 Task: Research Airbnb options in Sefrou, Morocco from 12th December, 2023 to 16th December, 2023 for 8 adults. Place can be private room with 8 bedrooms having 8 beds and 8 bathrooms. Property type can be house. Amenities needed are: wifi, TV, free parkinig on premises, gym, breakfast.
Action: Mouse pressed left at (451, 94)
Screenshot: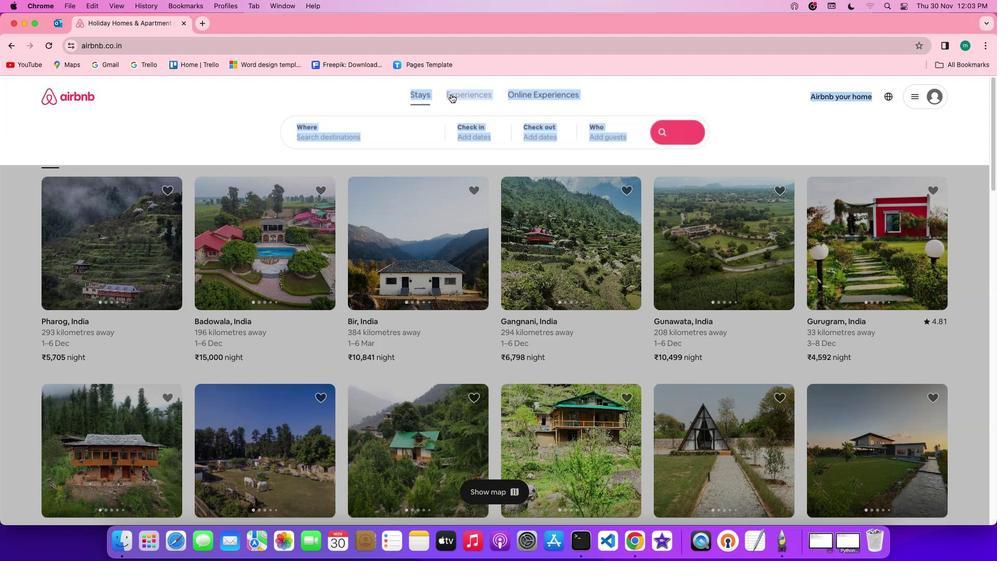 
Action: Mouse moved to (380, 134)
Screenshot: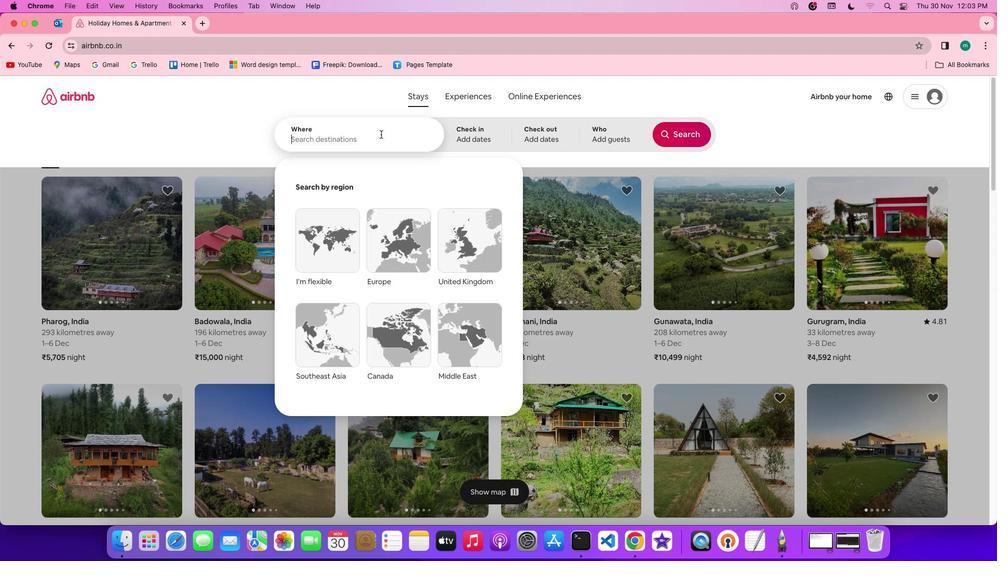 
Action: Mouse pressed left at (380, 134)
Screenshot: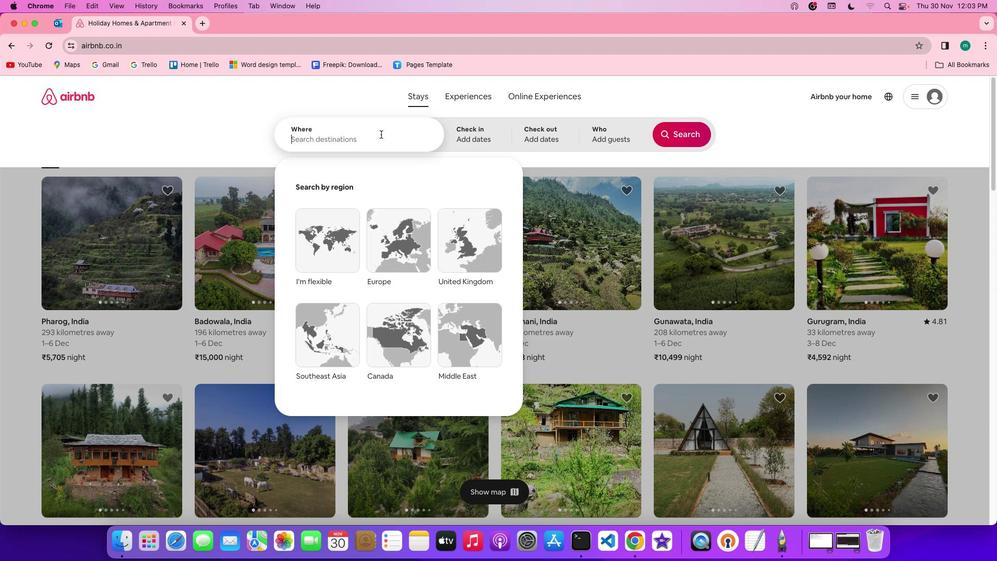 
Action: Key pressed Key.shift'S''e''f''r''o''u'','Key.spaceKey.shift'm''o''r''o''c''c''o'
Screenshot: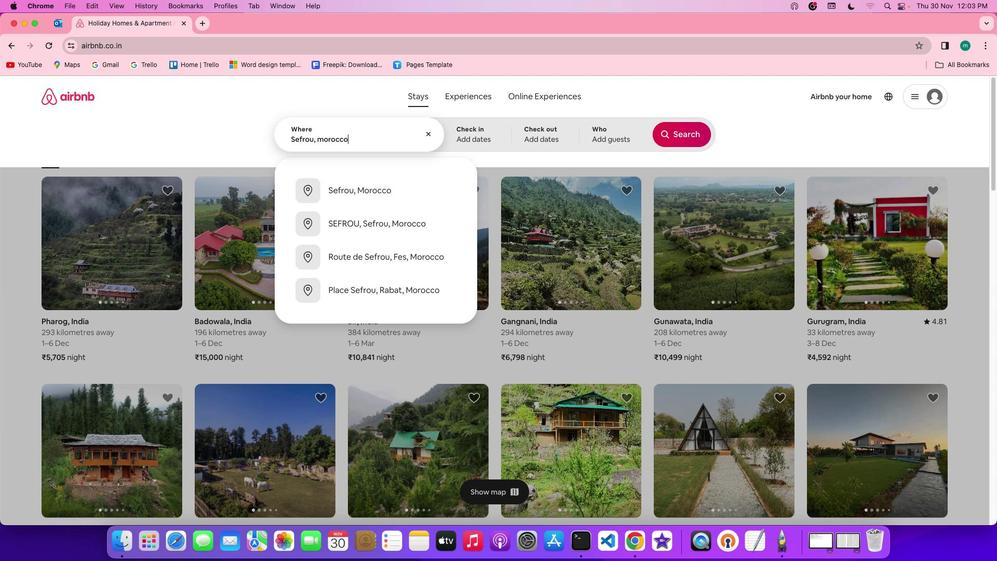 
Action: Mouse moved to (493, 142)
Screenshot: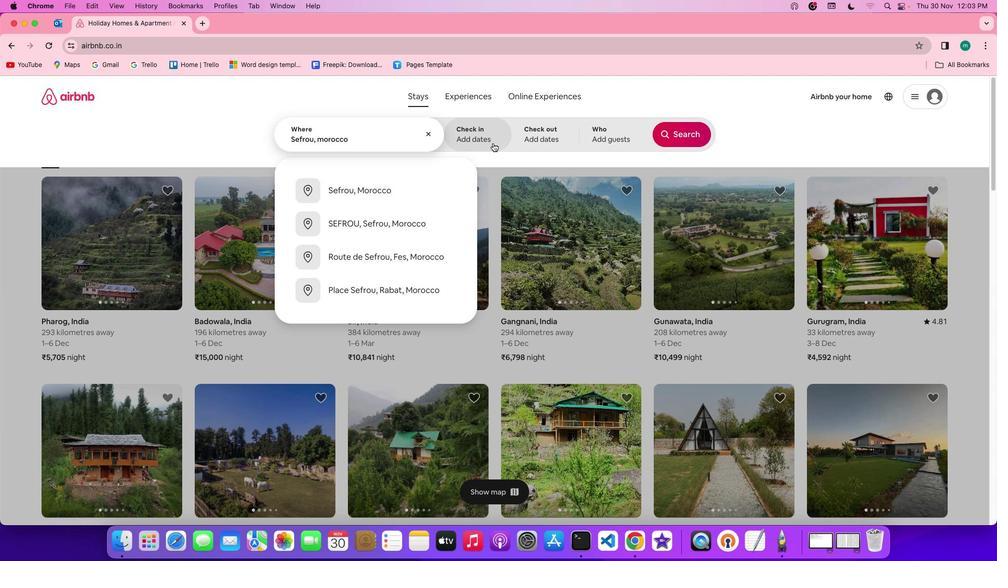
Action: Mouse pressed left at (493, 142)
Screenshot: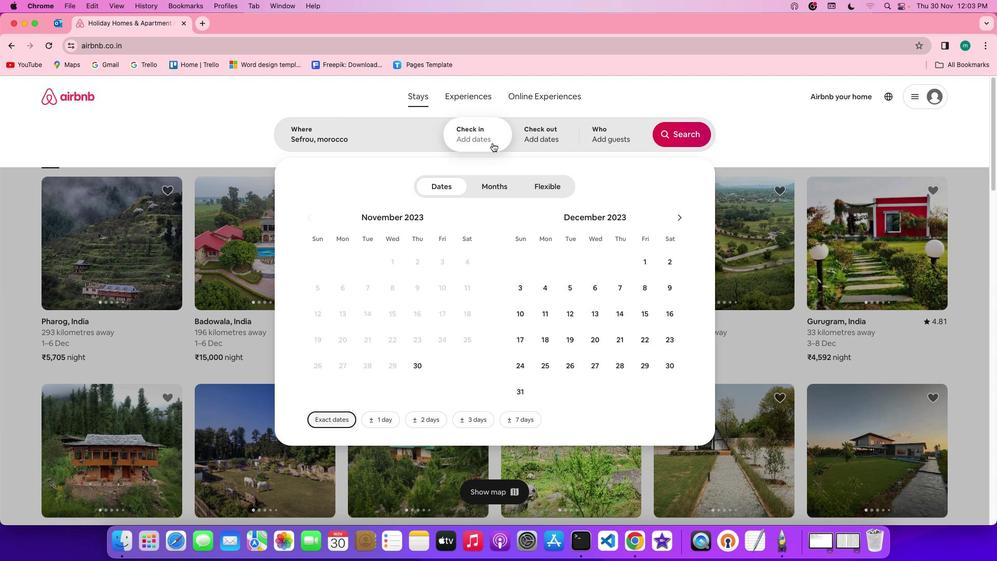 
Action: Mouse moved to (626, 271)
Screenshot: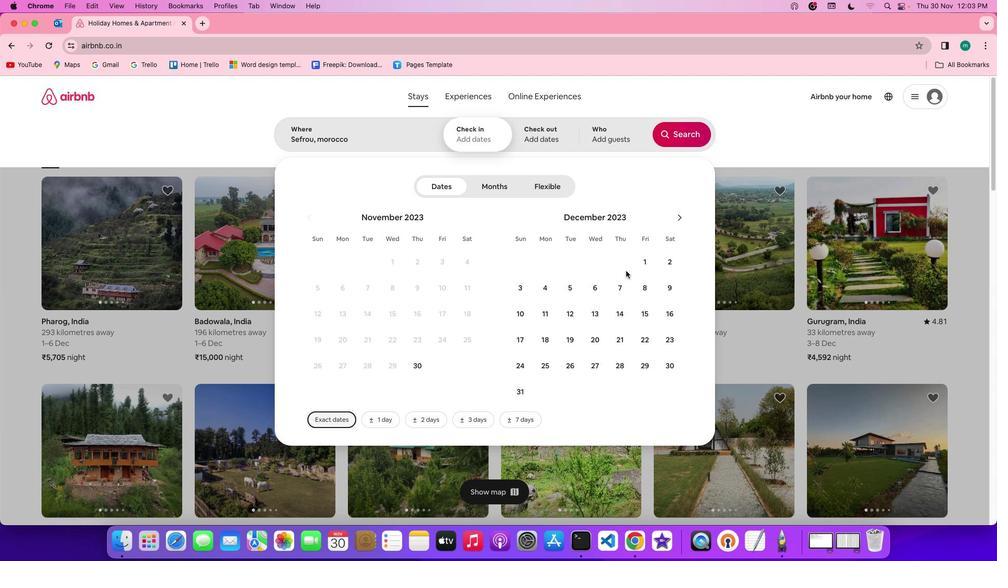 
Action: Mouse scrolled (626, 271) with delta (0, 0)
Screenshot: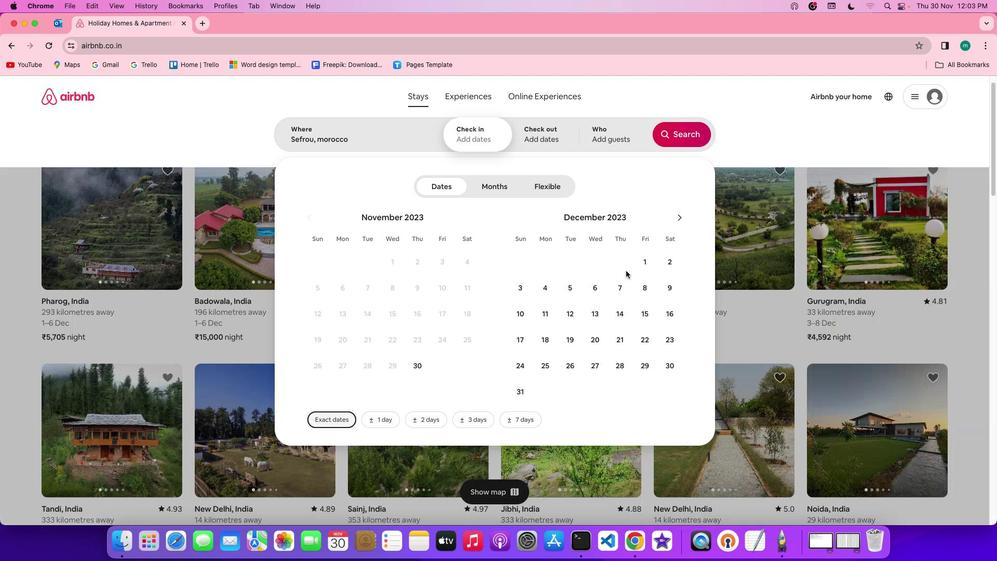 
Action: Mouse scrolled (626, 271) with delta (0, 0)
Screenshot: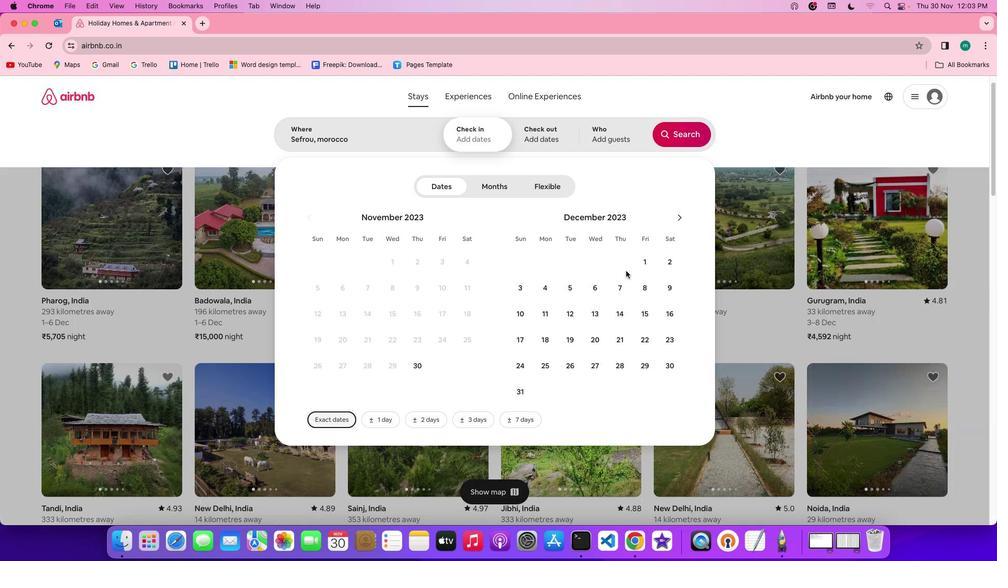 
Action: Mouse scrolled (626, 271) with delta (0, 0)
Screenshot: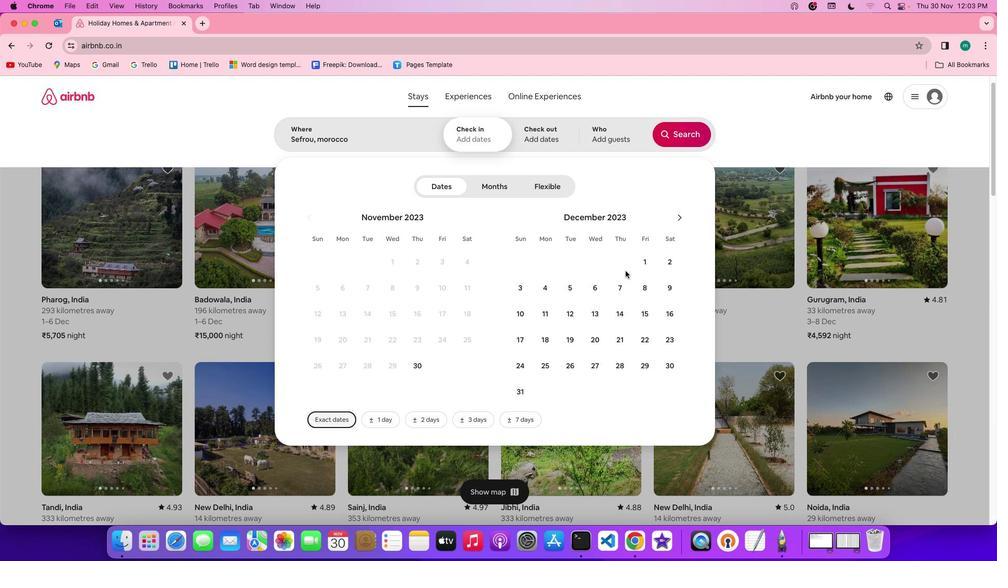 
Action: Mouse moved to (578, 309)
Screenshot: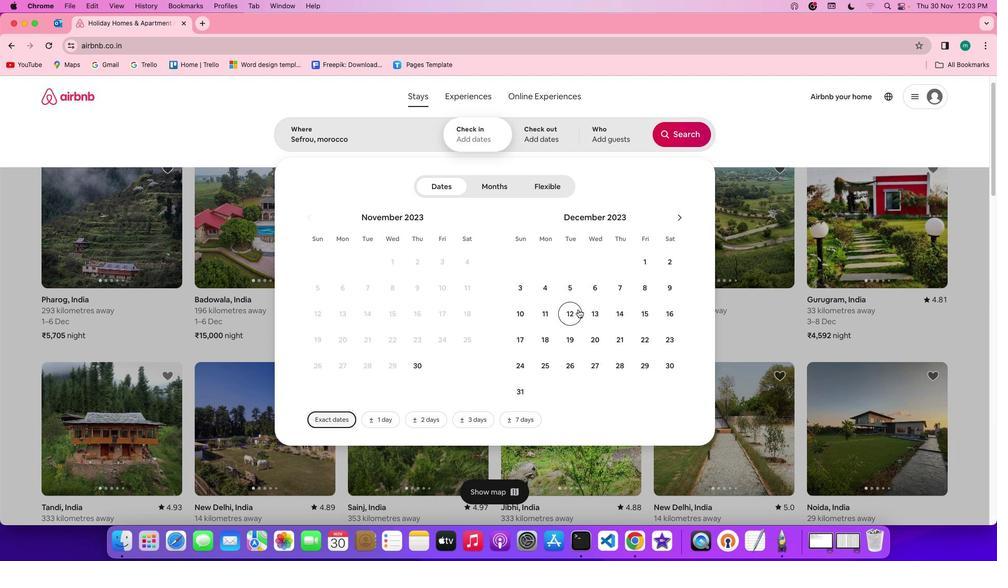 
Action: Mouse pressed left at (578, 309)
Screenshot: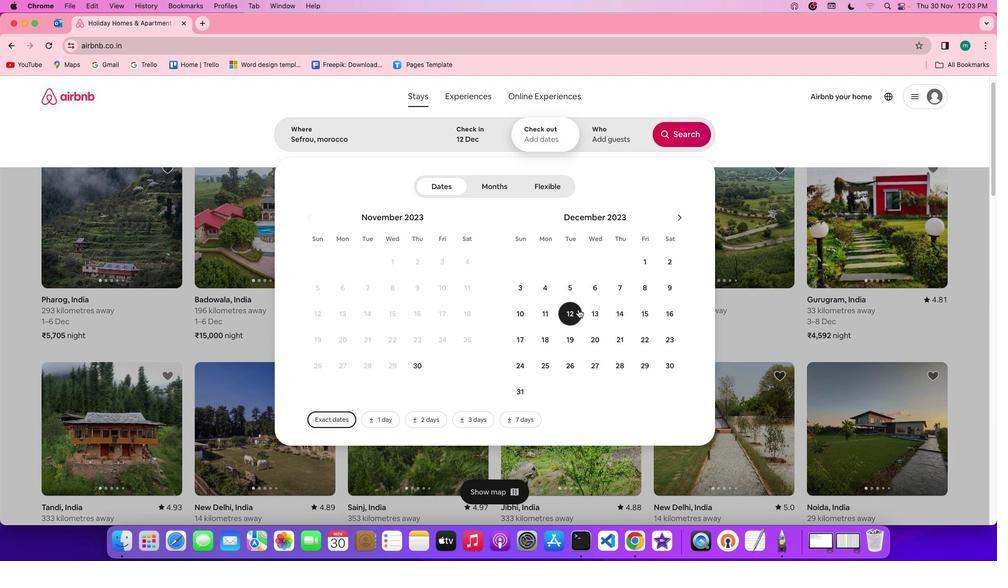 
Action: Mouse moved to (684, 322)
Screenshot: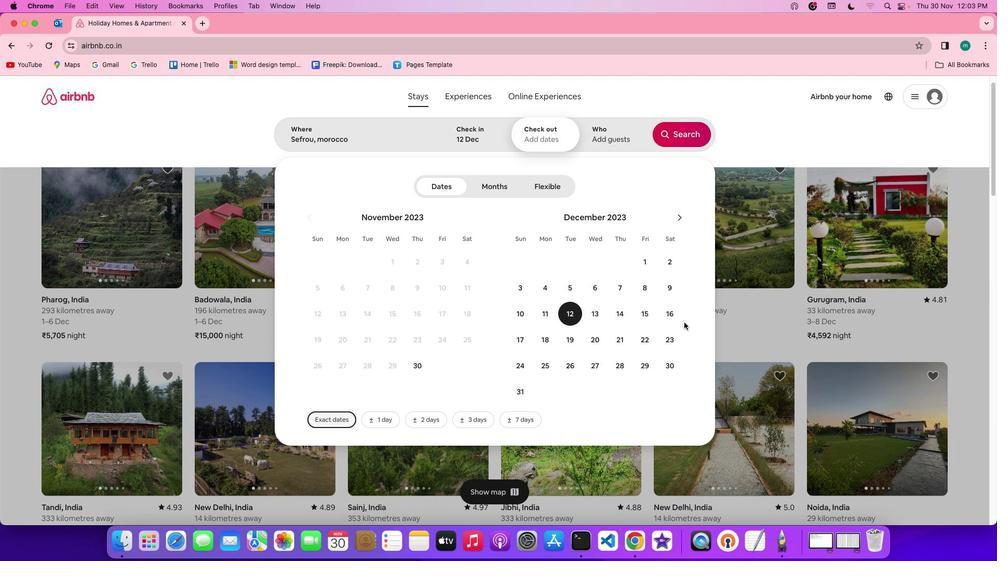 
Action: Mouse pressed left at (684, 322)
Screenshot: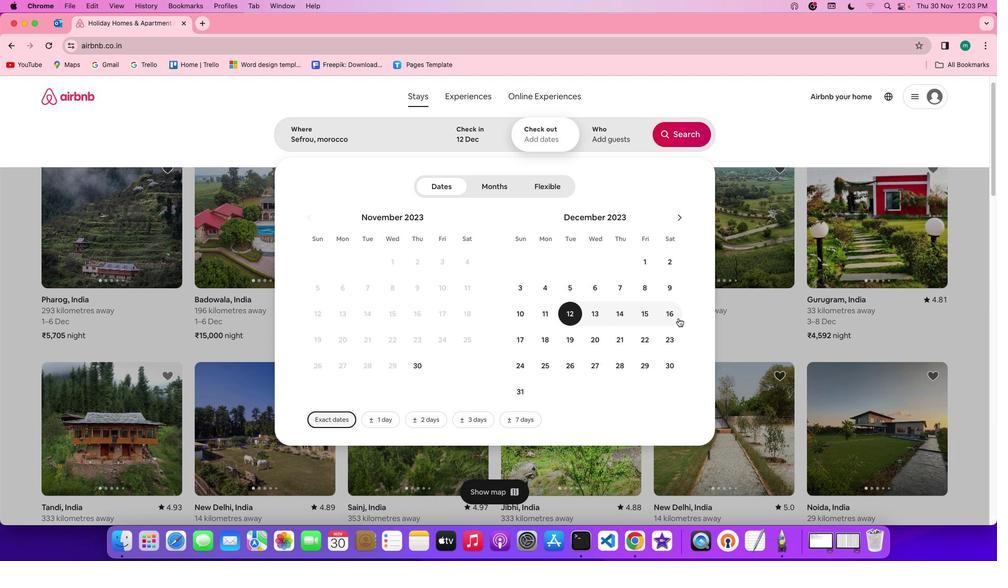 
Action: Mouse moved to (678, 317)
Screenshot: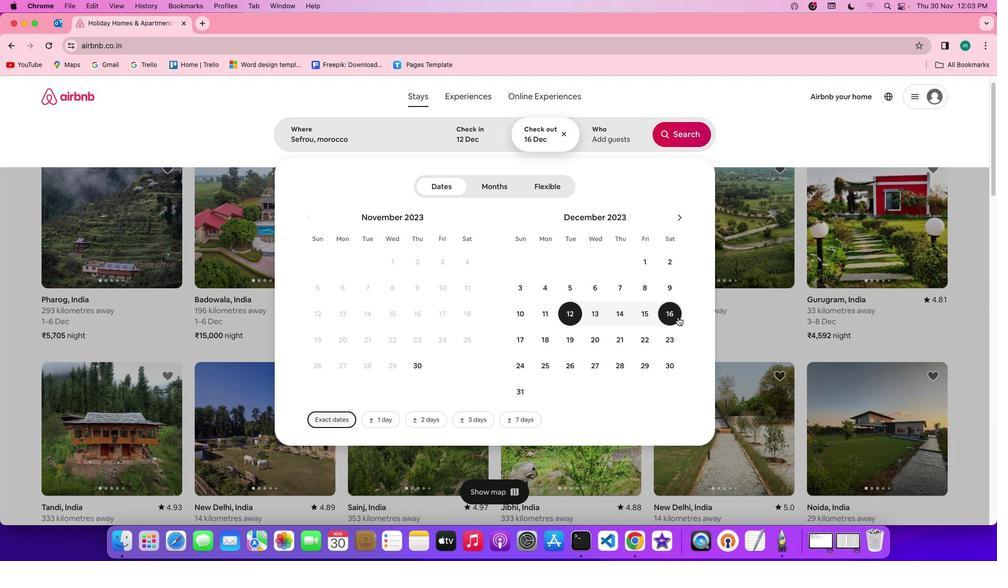 
Action: Mouse pressed left at (678, 317)
Screenshot: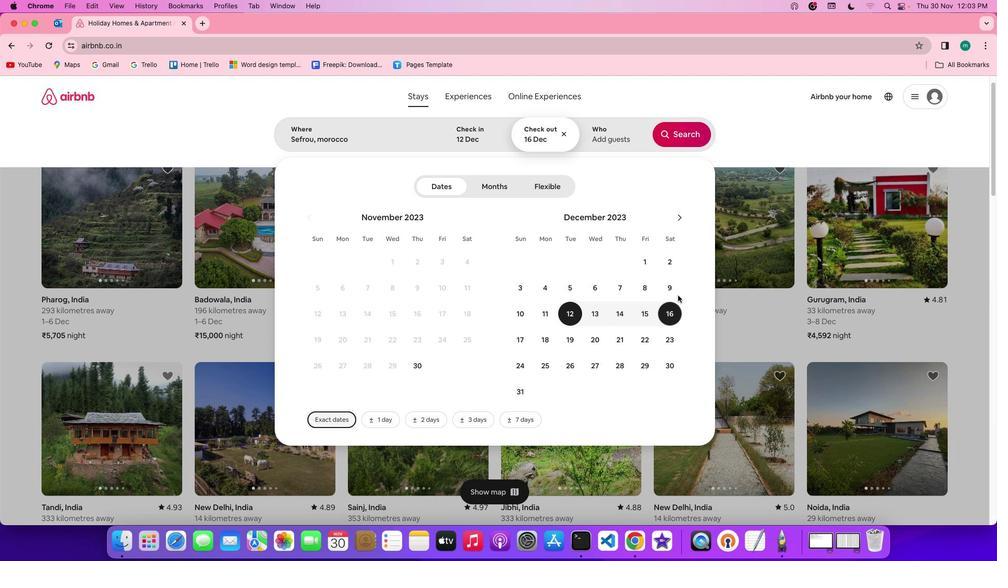 
Action: Mouse moved to (609, 136)
Screenshot: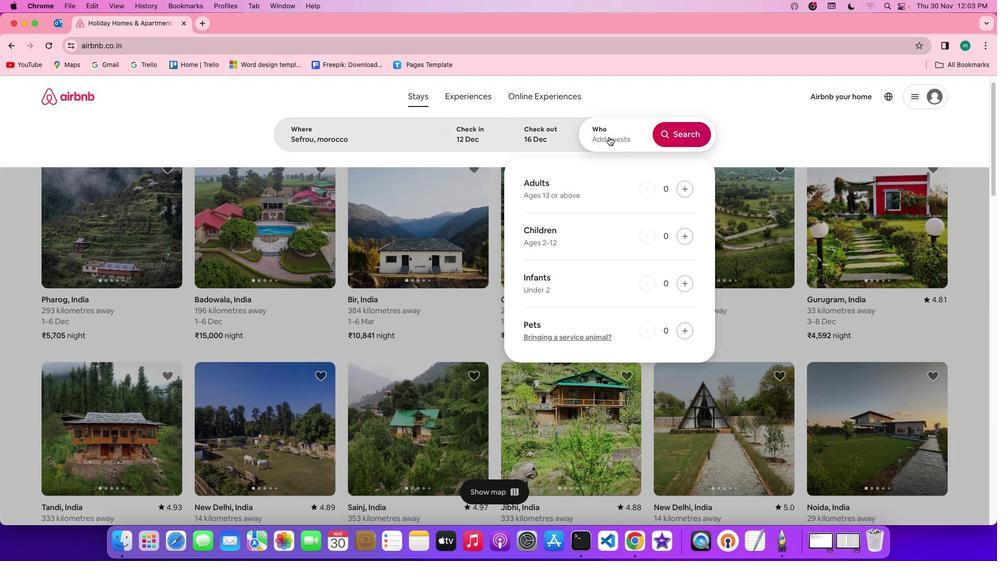 
Action: Mouse pressed left at (609, 136)
Screenshot: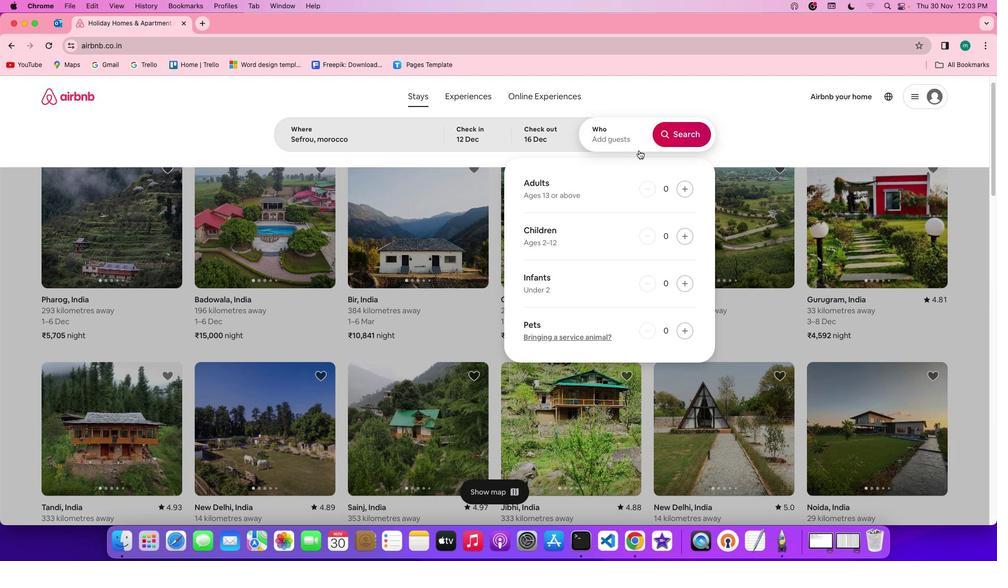 
Action: Mouse moved to (687, 185)
Screenshot: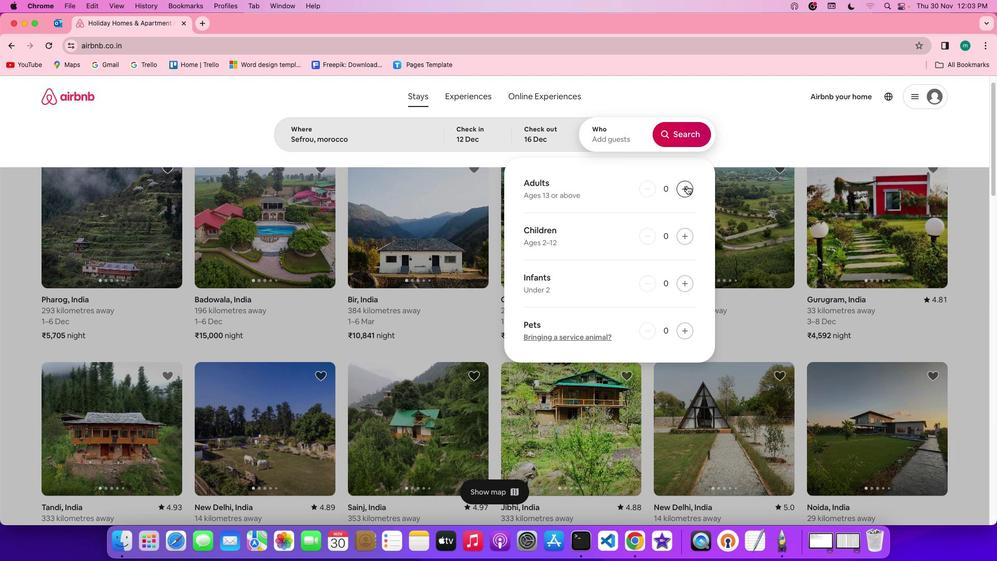 
Action: Mouse pressed left at (687, 185)
Screenshot: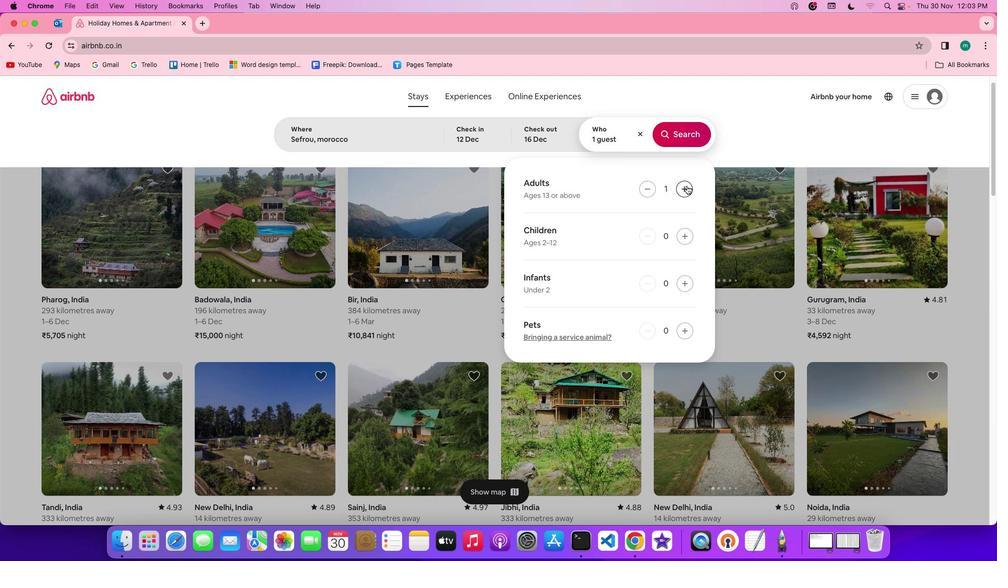
Action: Mouse moved to (687, 185)
Screenshot: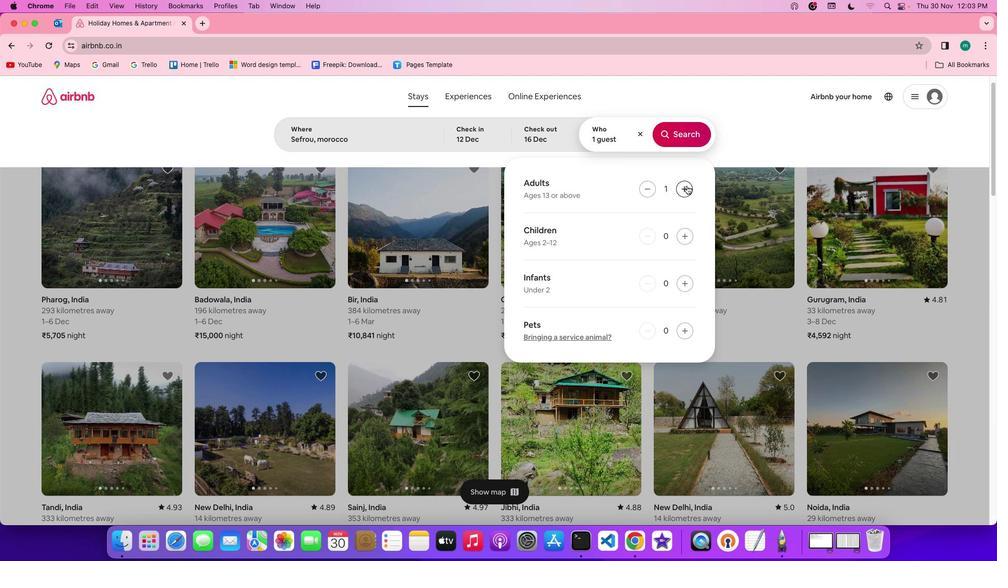 
Action: Mouse pressed left at (687, 185)
Screenshot: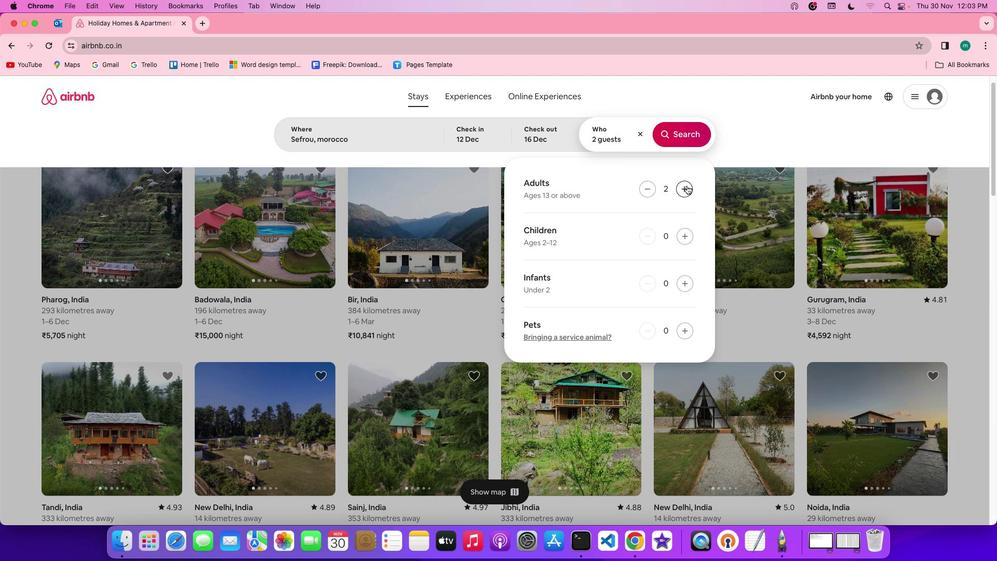 
Action: Mouse pressed left at (687, 185)
Screenshot: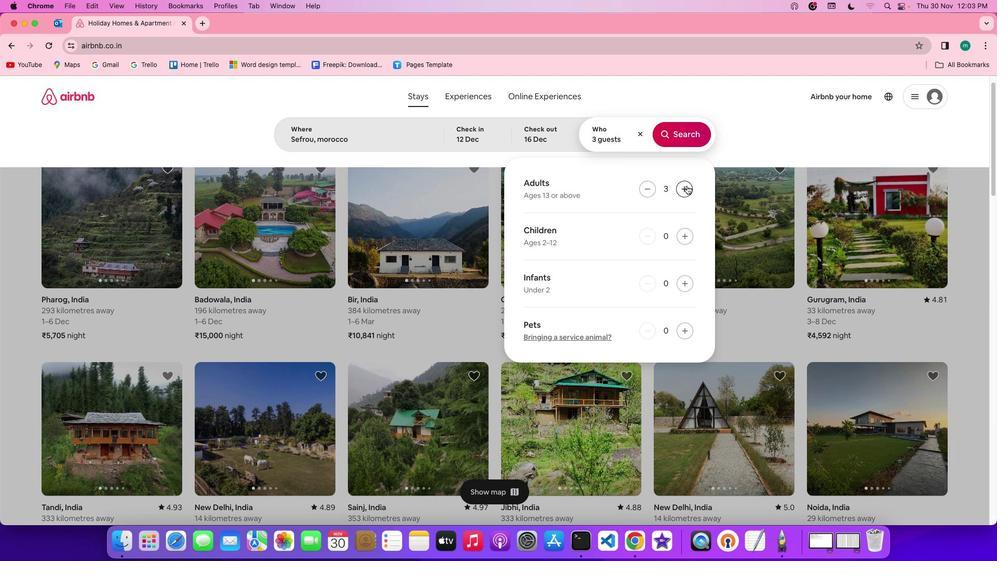 
Action: Mouse pressed left at (687, 185)
Screenshot: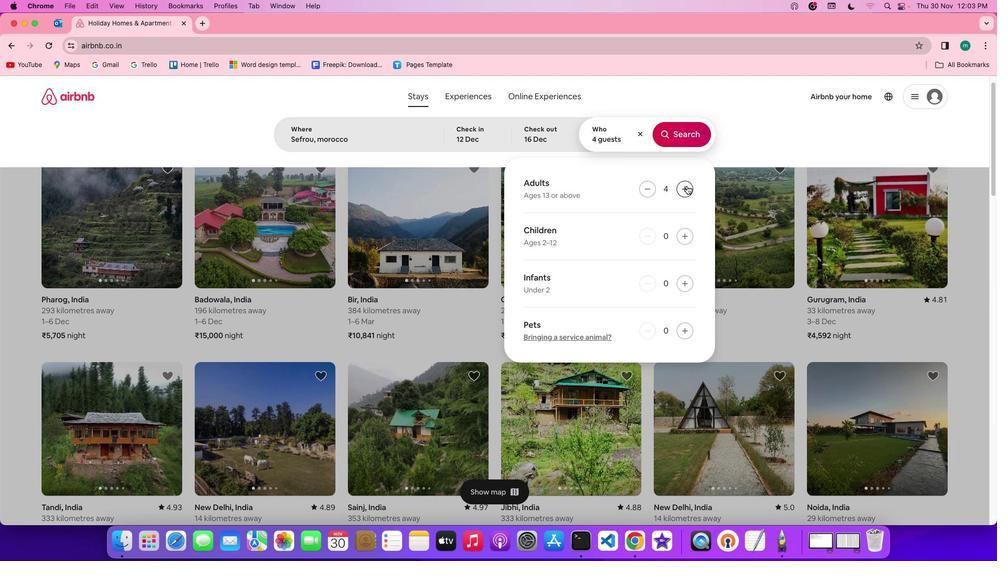 
Action: Mouse pressed left at (687, 185)
Screenshot: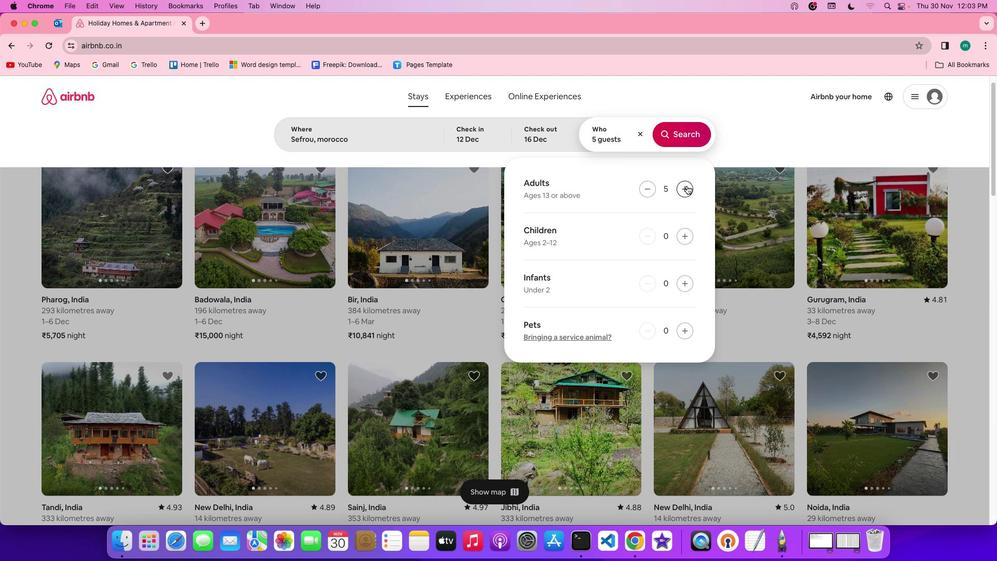 
Action: Mouse pressed left at (687, 185)
Screenshot: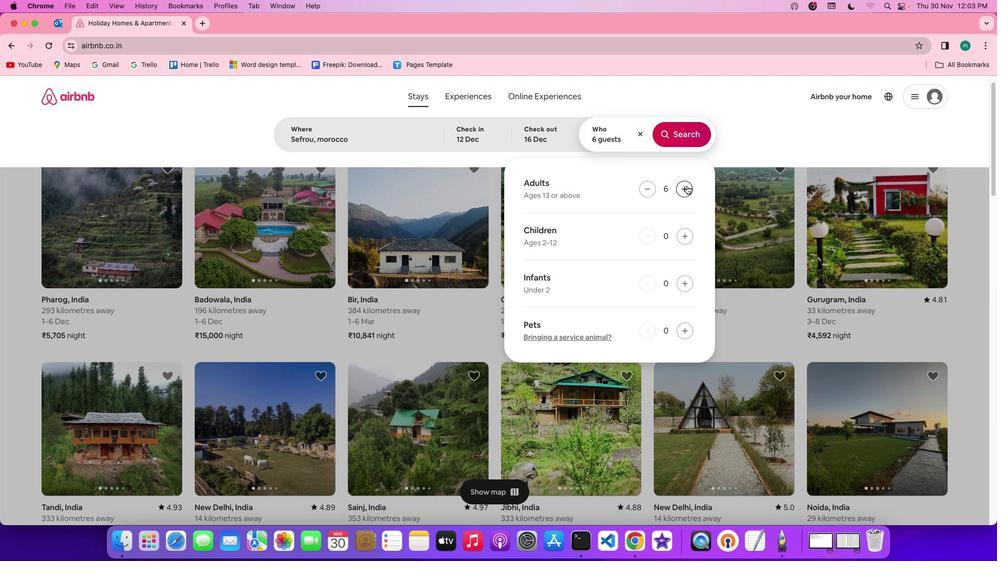 
Action: Mouse pressed left at (687, 185)
Screenshot: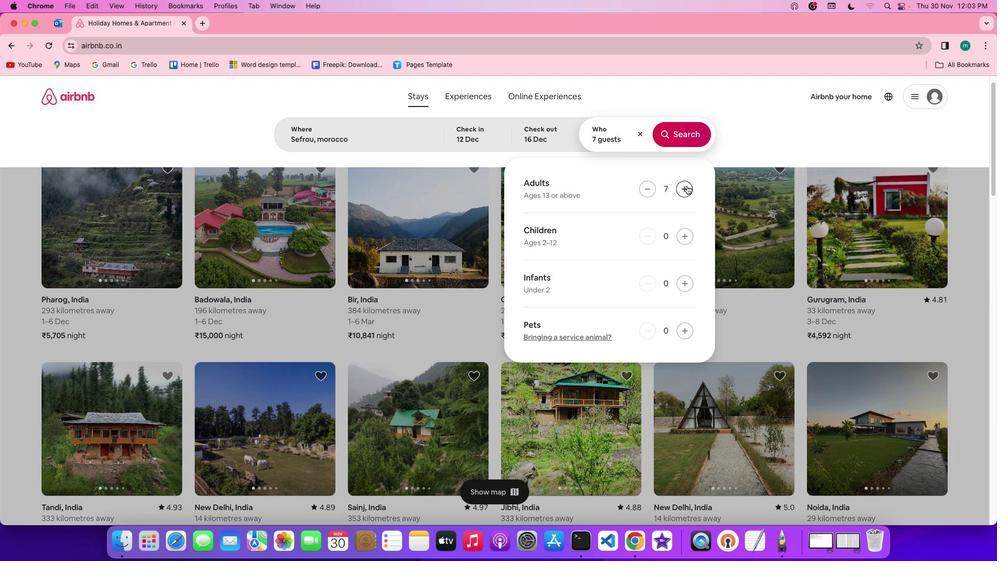 
Action: Mouse pressed left at (687, 185)
Screenshot: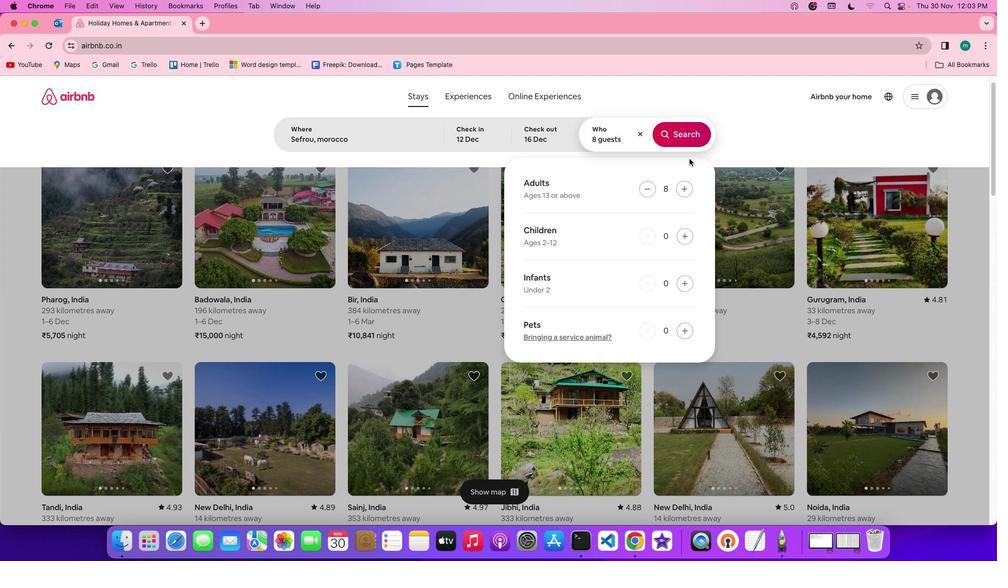 
Action: Mouse moved to (686, 133)
Screenshot: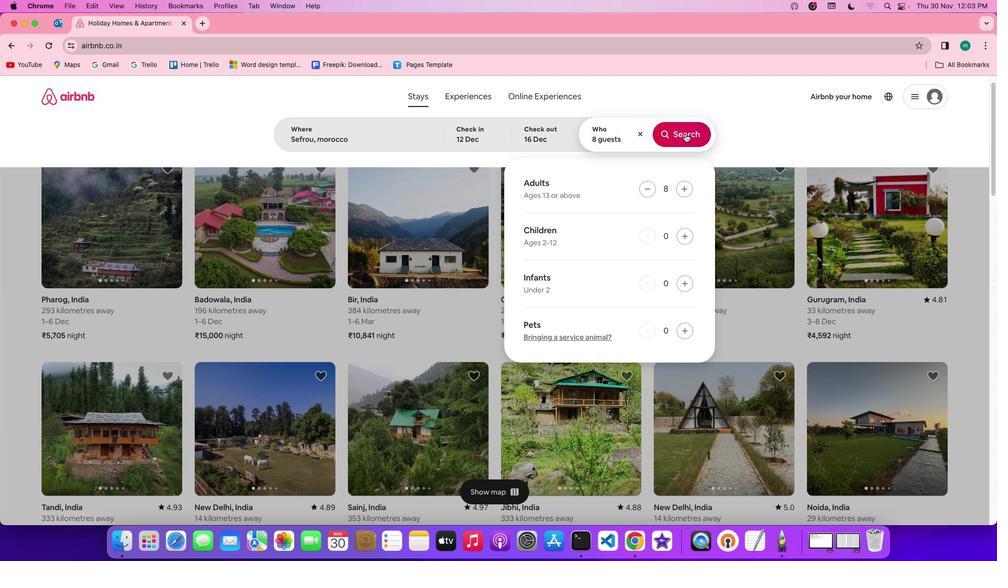 
Action: Mouse pressed left at (686, 133)
Screenshot: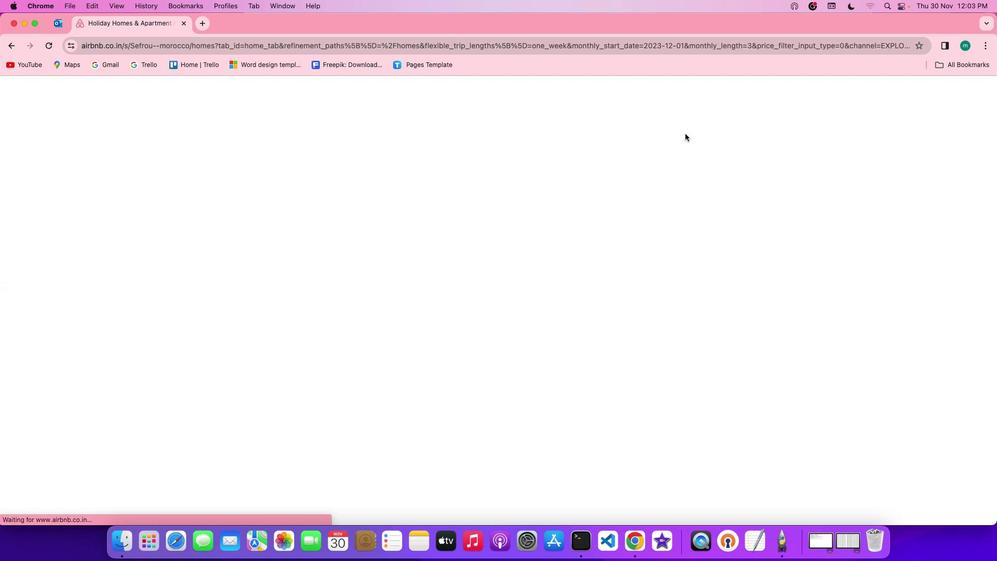 
Action: Mouse moved to (819, 132)
Screenshot: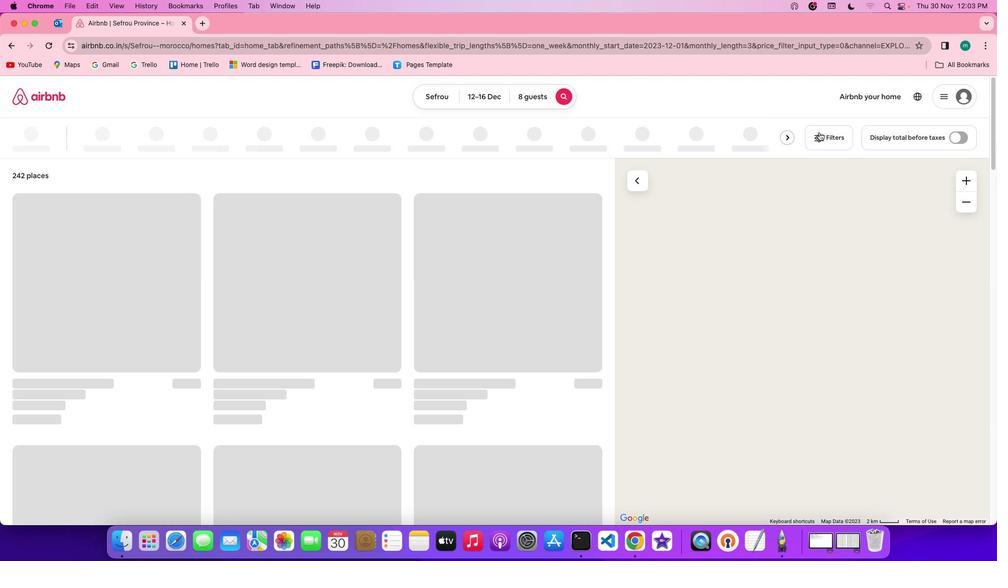 
Action: Mouse pressed left at (819, 132)
Screenshot: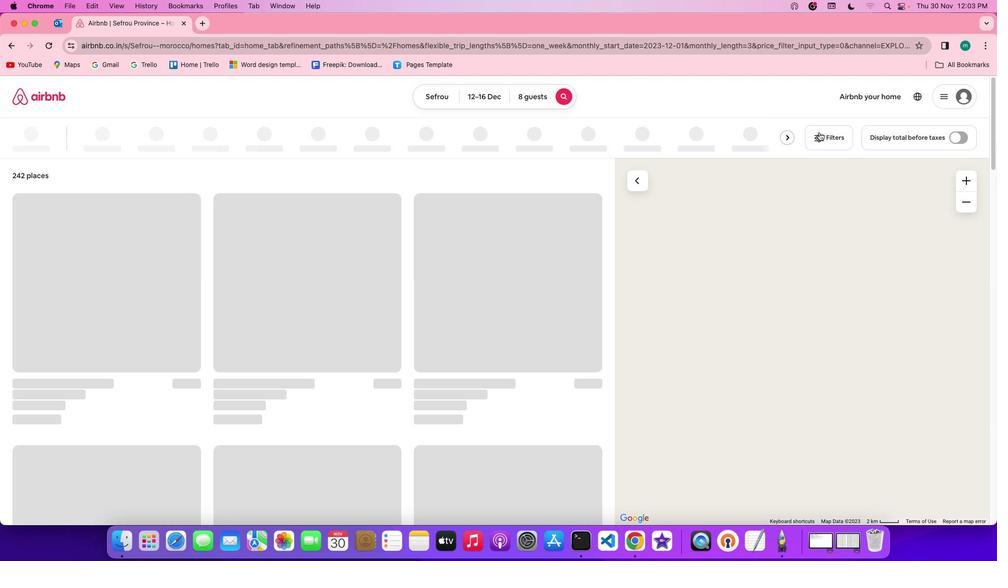 
Action: Mouse moved to (528, 284)
Screenshot: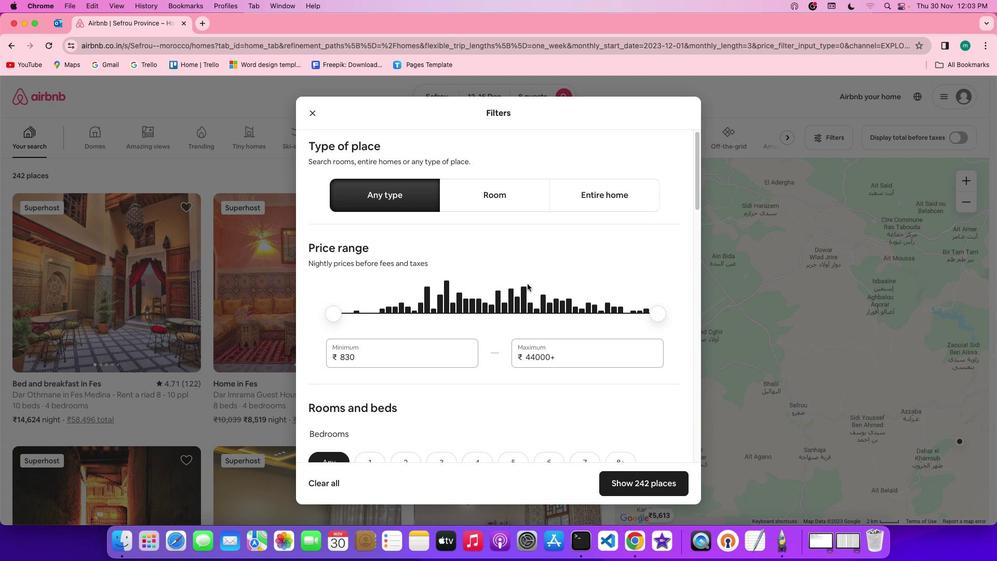 
Action: Mouse scrolled (528, 284) with delta (0, 0)
Screenshot: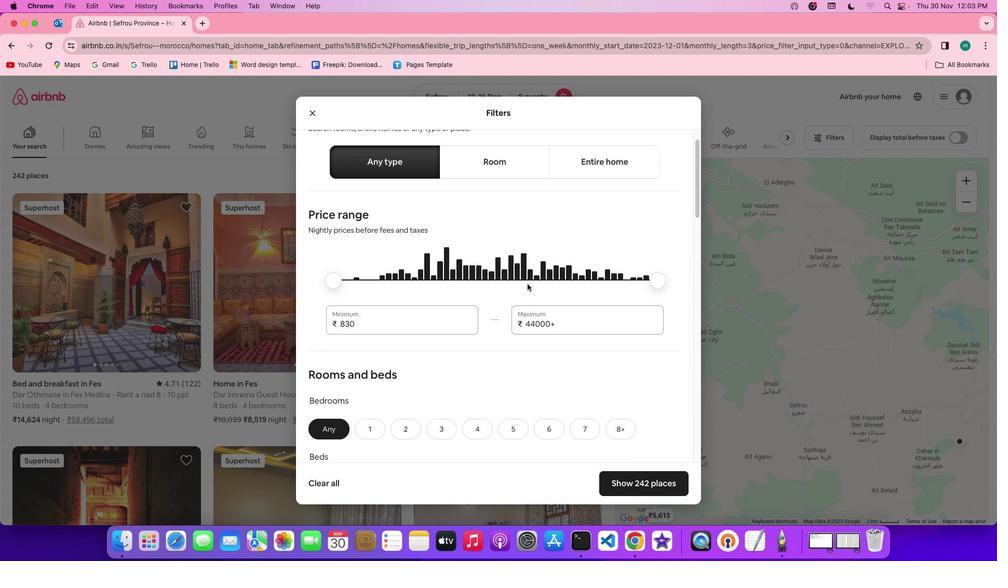 
Action: Mouse scrolled (528, 284) with delta (0, 0)
Screenshot: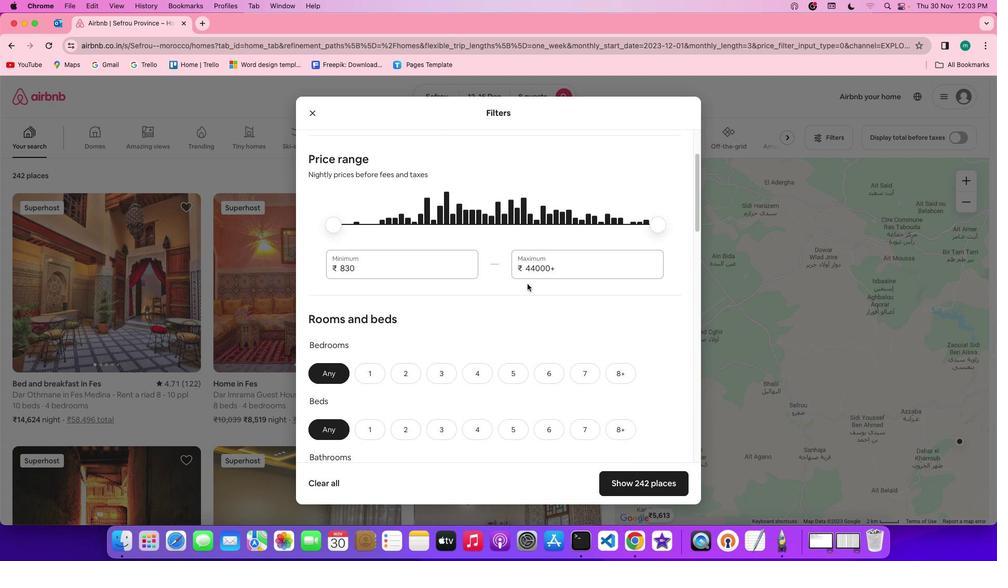 
Action: Mouse scrolled (528, 284) with delta (0, 0)
Screenshot: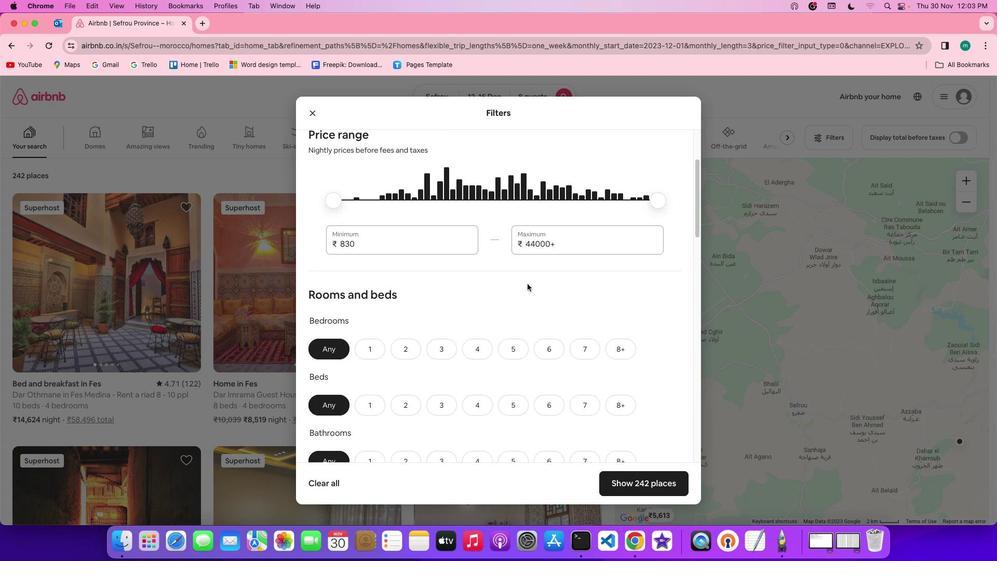 
Action: Mouse scrolled (528, 284) with delta (0, -1)
Screenshot: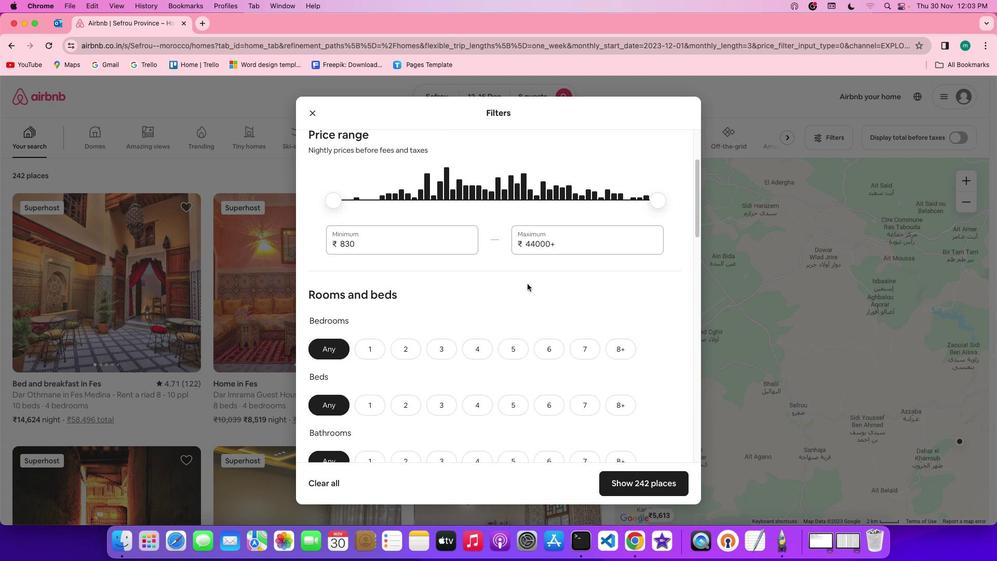 
Action: Mouse scrolled (528, 284) with delta (0, 0)
Screenshot: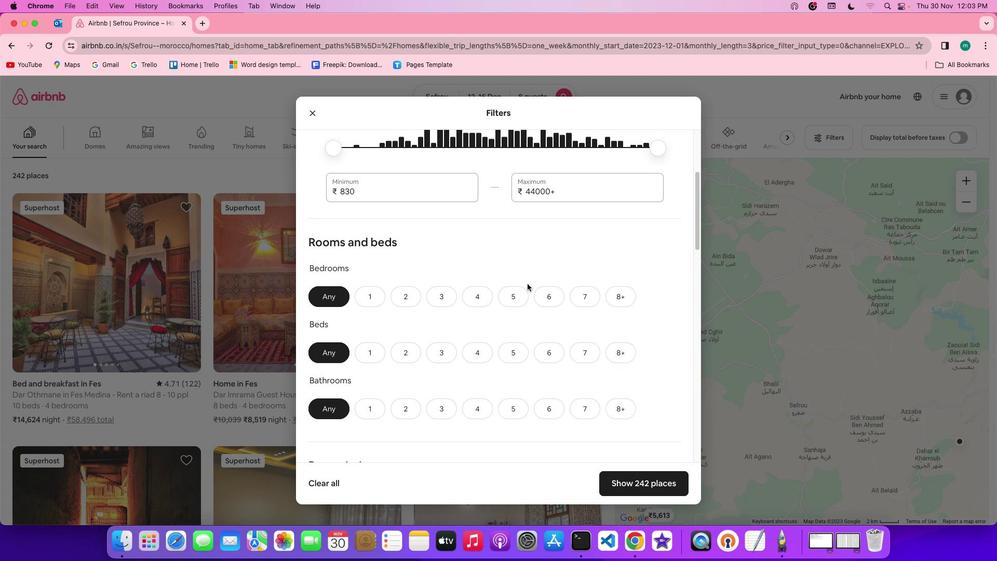 
Action: Mouse scrolled (528, 284) with delta (0, 0)
Screenshot: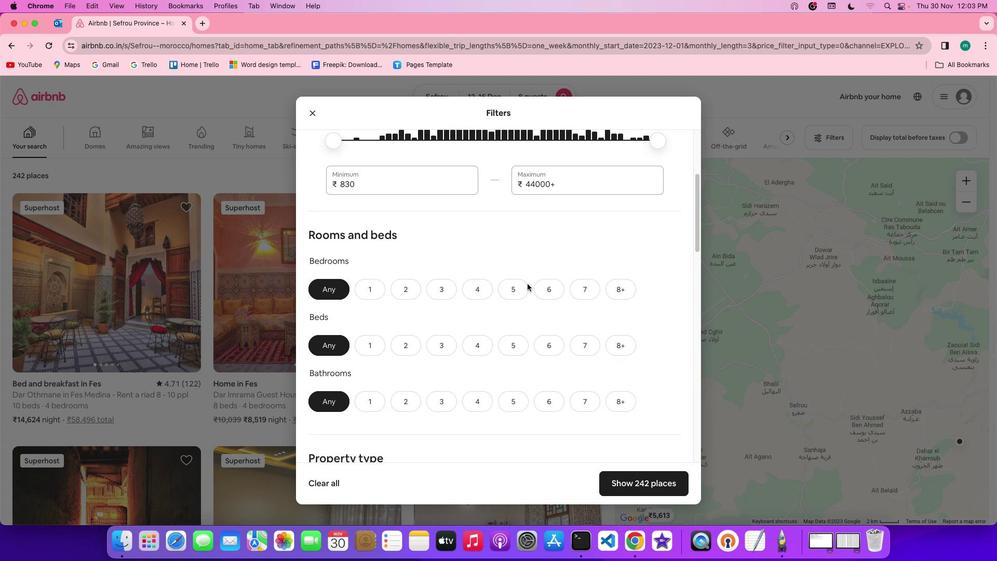 
Action: Mouse scrolled (528, 284) with delta (0, -1)
Screenshot: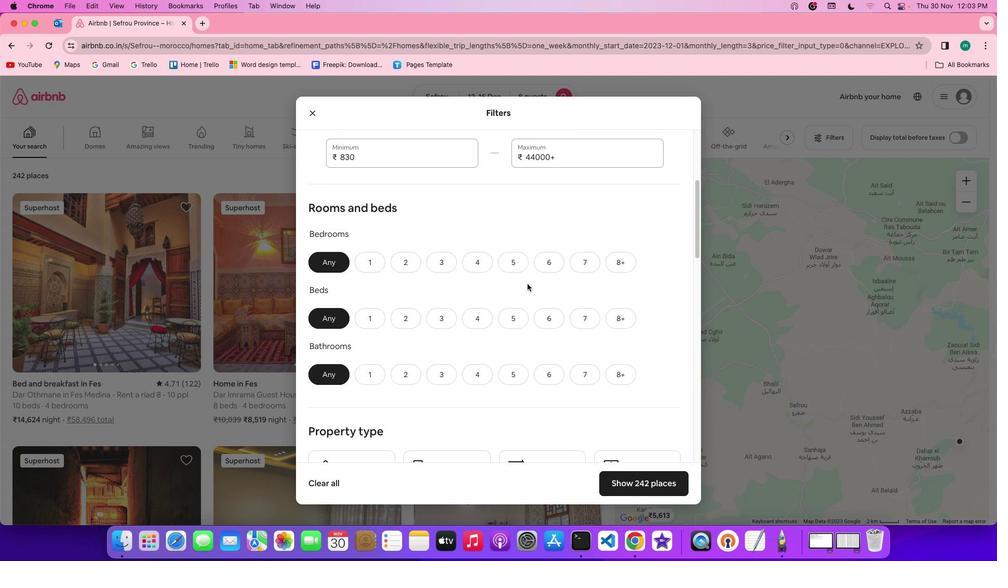 
Action: Mouse scrolled (528, 284) with delta (0, 0)
Screenshot: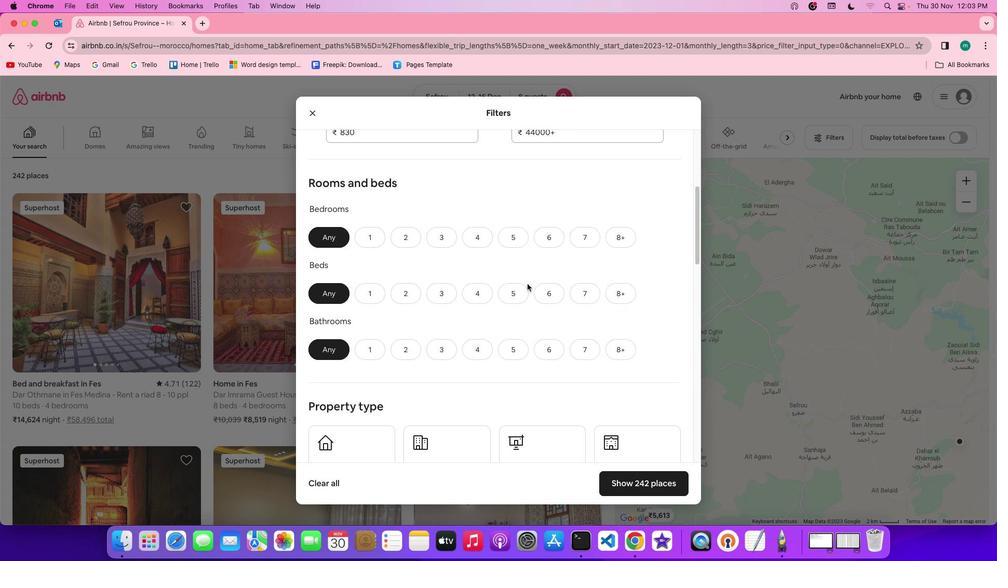 
Action: Mouse scrolled (528, 284) with delta (0, 0)
Screenshot: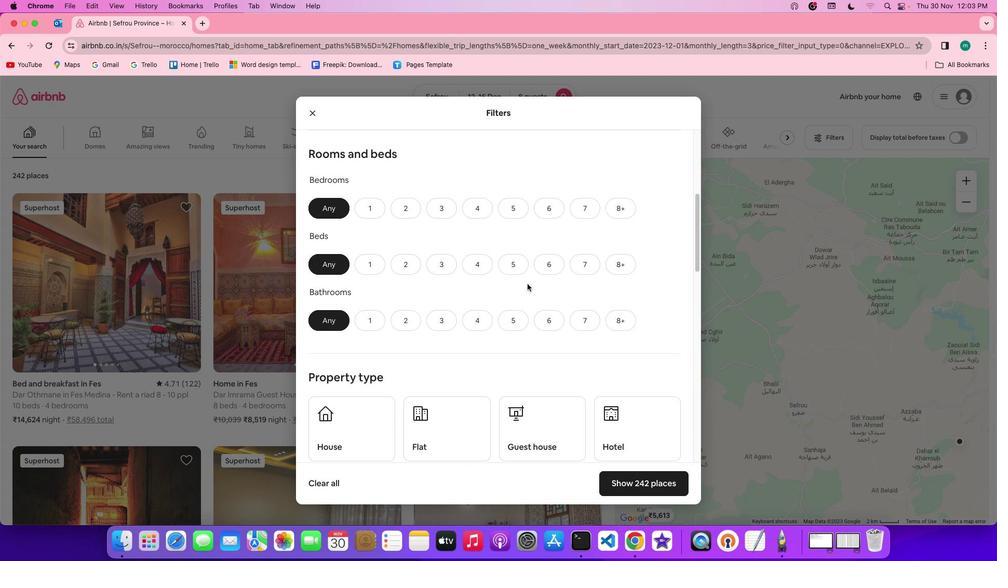 
Action: Mouse scrolled (528, 284) with delta (0, 0)
Screenshot: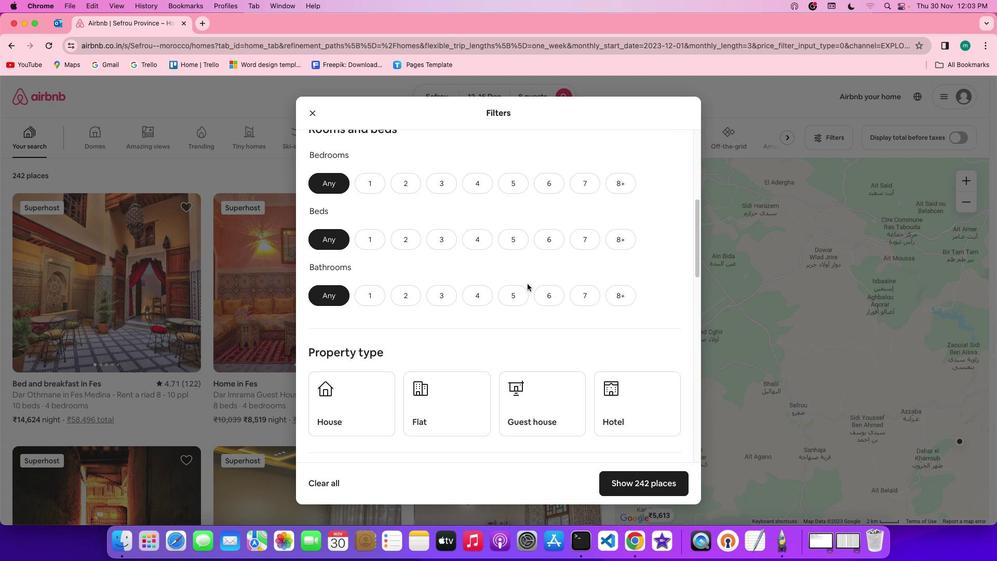 
Action: Mouse scrolled (528, 284) with delta (0, -1)
Screenshot: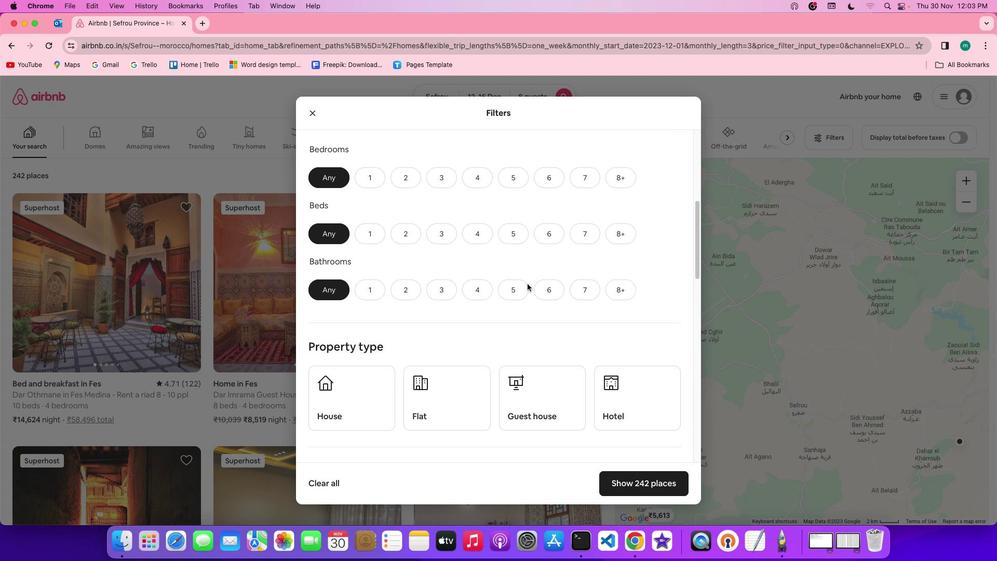 
Action: Mouse moved to (618, 174)
Screenshot: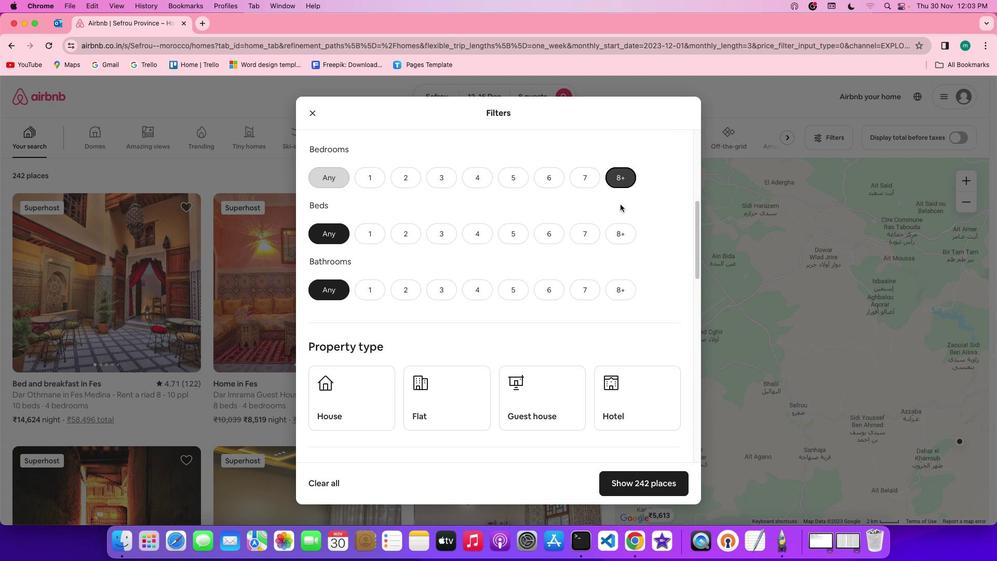 
Action: Mouse pressed left at (618, 174)
Screenshot: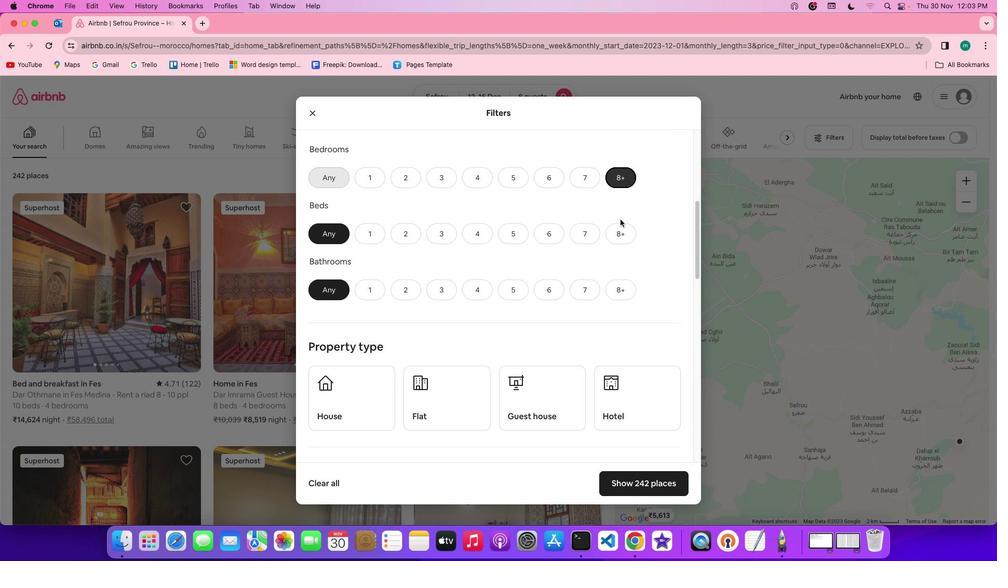 
Action: Mouse moved to (621, 230)
Screenshot: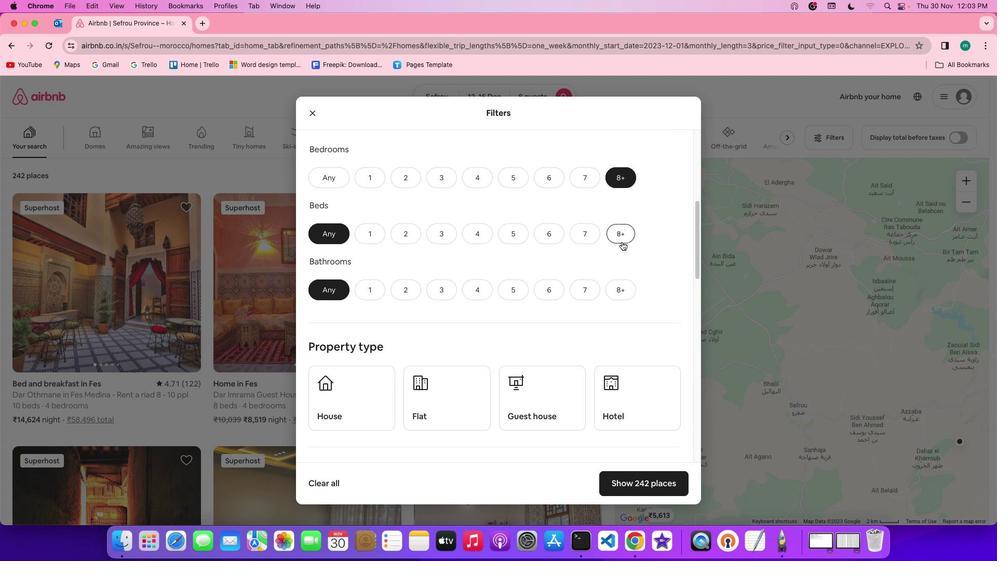
Action: Mouse pressed left at (621, 230)
Screenshot: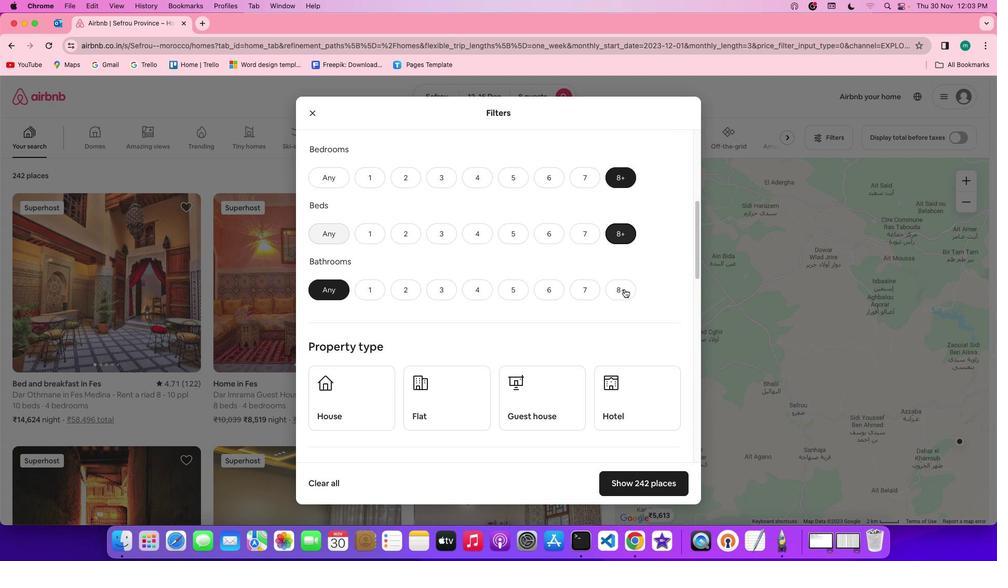 
Action: Mouse moved to (624, 289)
Screenshot: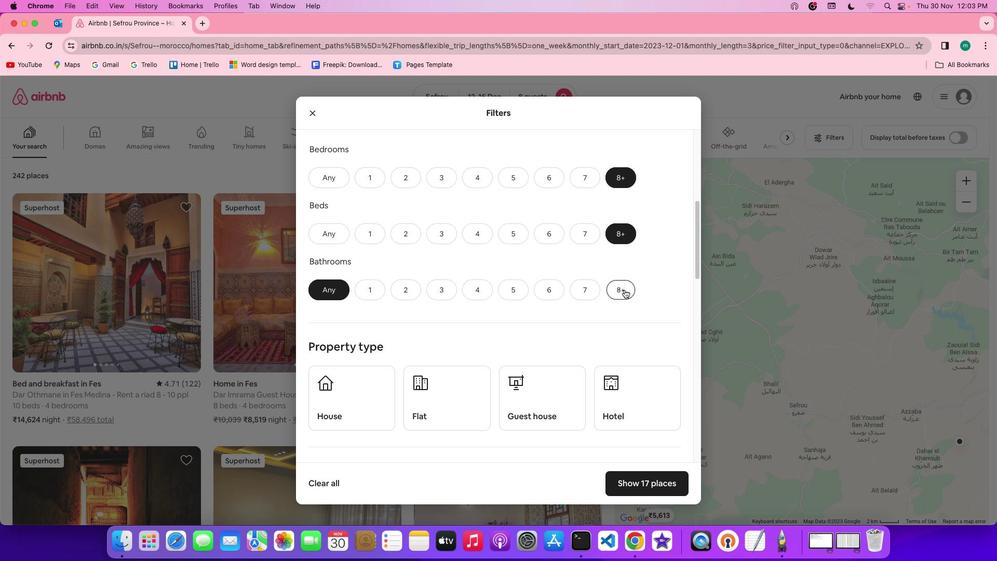 
Action: Mouse pressed left at (624, 289)
Screenshot: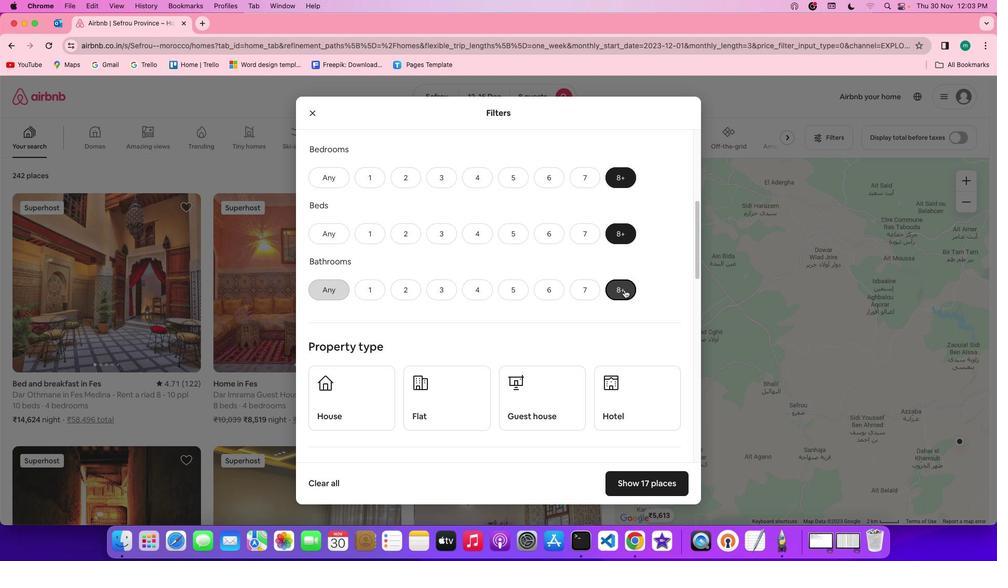 
Action: Mouse moved to (534, 274)
Screenshot: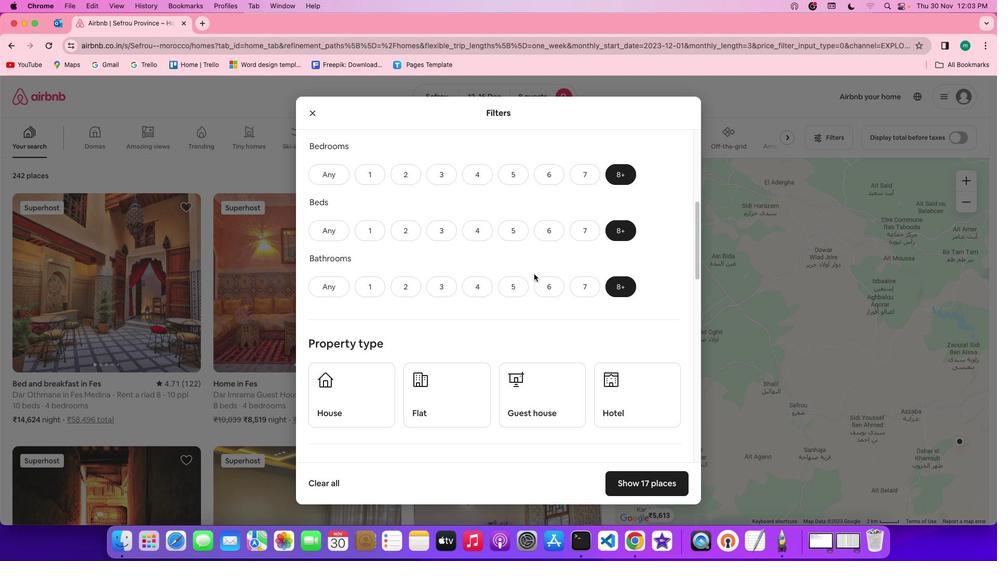 
Action: Mouse scrolled (534, 274) with delta (0, 0)
Screenshot: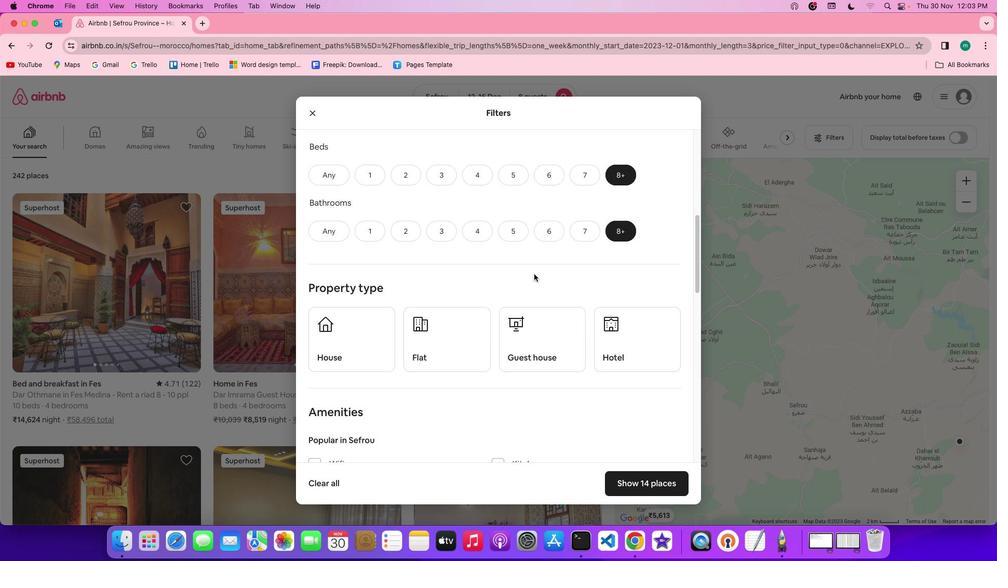 
Action: Mouse scrolled (534, 274) with delta (0, 0)
Screenshot: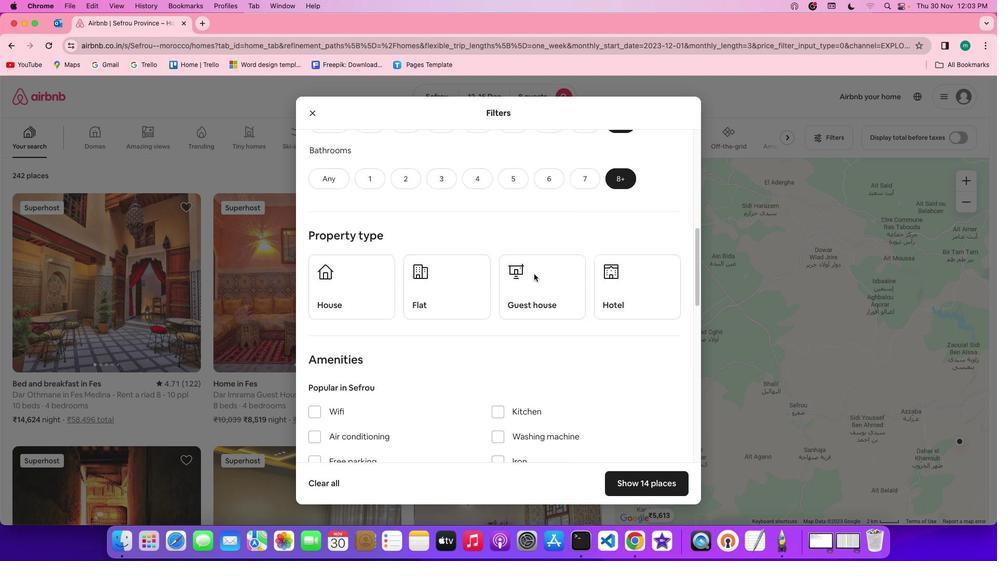 
Action: Mouse scrolled (534, 274) with delta (0, -1)
Screenshot: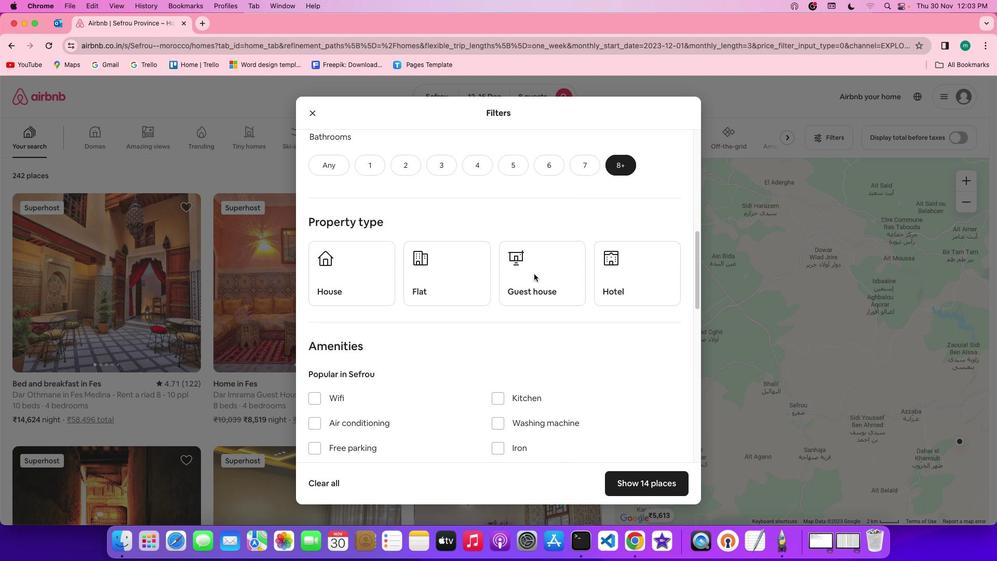 
Action: Mouse scrolled (534, 274) with delta (0, -1)
Screenshot: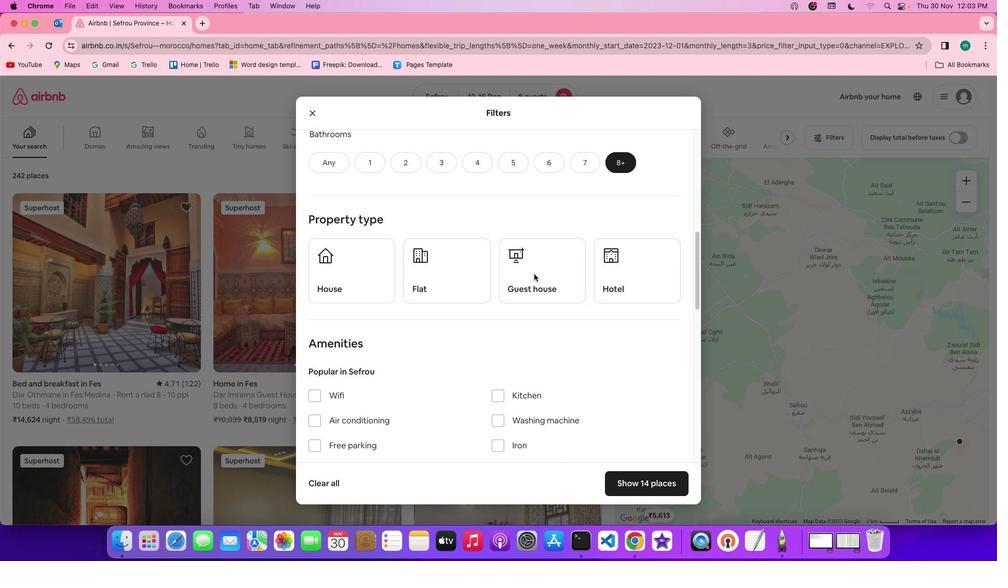 
Action: Mouse scrolled (534, 274) with delta (0, 0)
Screenshot: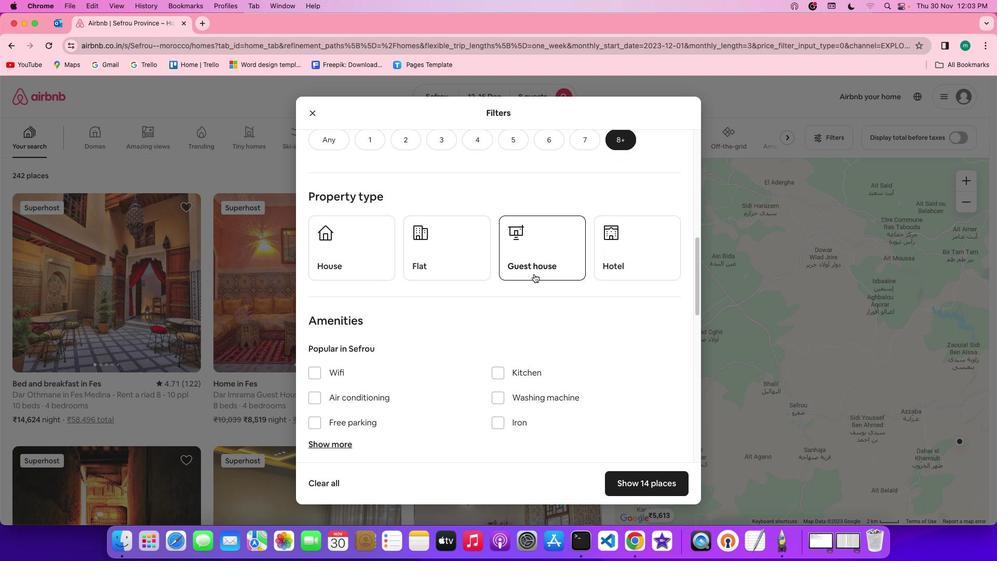 
Action: Mouse scrolled (534, 274) with delta (0, 0)
Screenshot: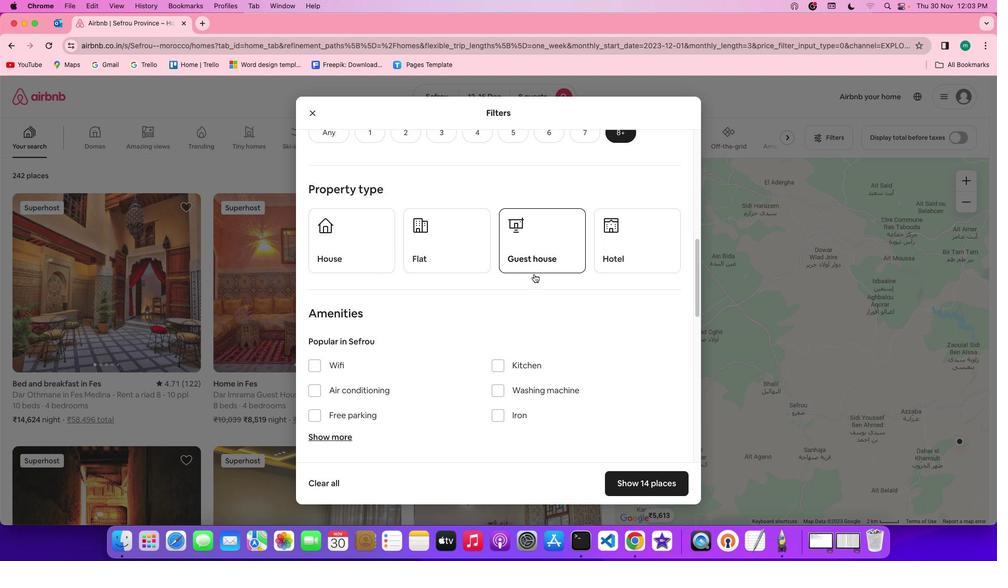 
Action: Mouse scrolled (534, 274) with delta (0, 0)
Screenshot: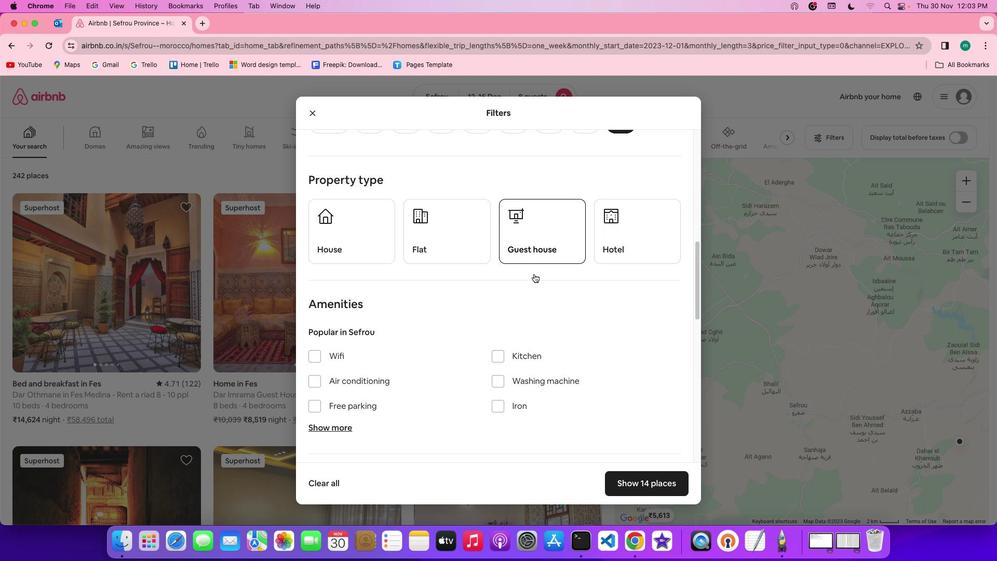 
Action: Mouse moved to (534, 274)
Screenshot: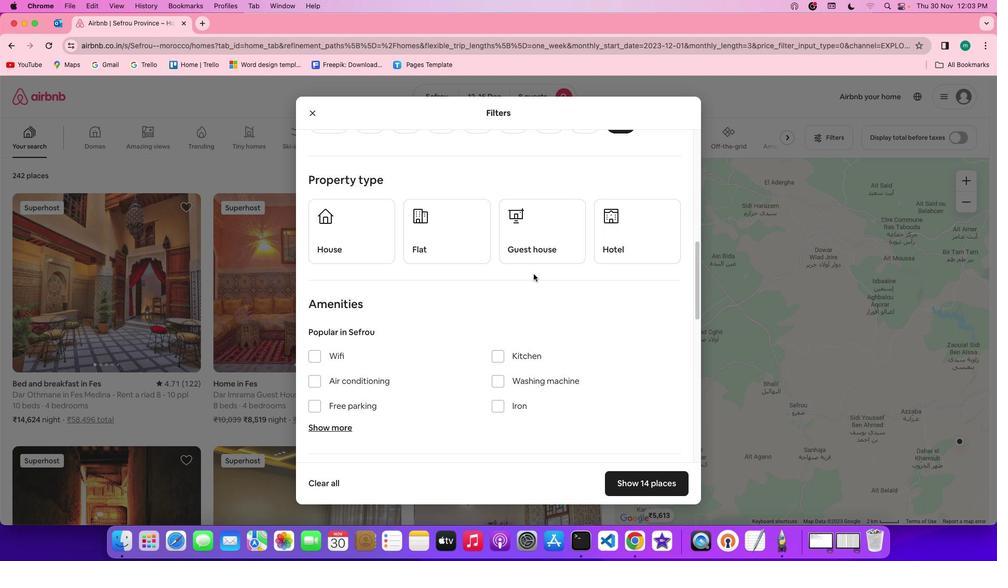 
Action: Mouse scrolled (534, 274) with delta (0, 0)
Screenshot: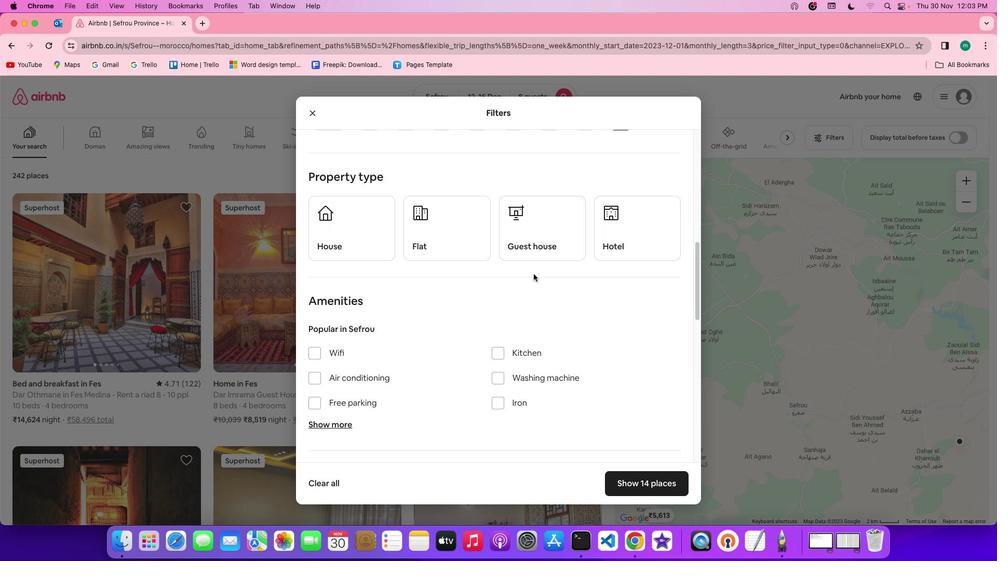 
Action: Mouse scrolled (534, 274) with delta (0, 0)
Screenshot: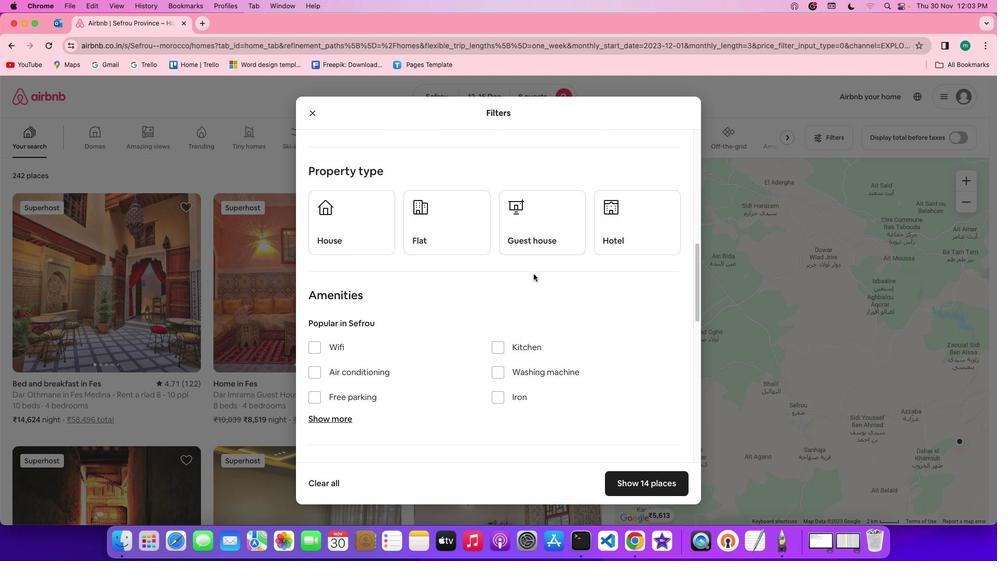 
Action: Mouse scrolled (534, 274) with delta (0, 0)
Screenshot: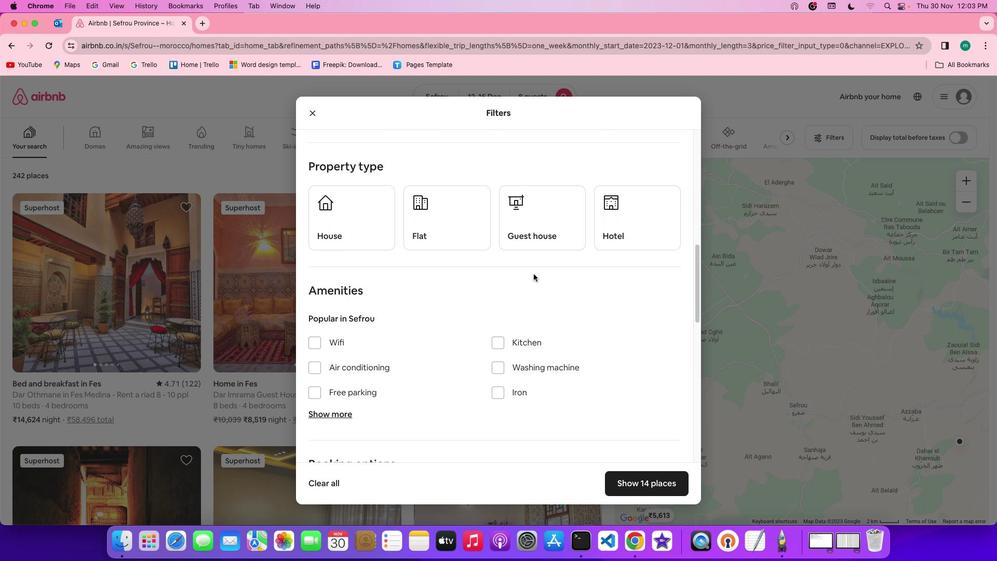 
Action: Mouse scrolled (534, 274) with delta (0, 0)
Screenshot: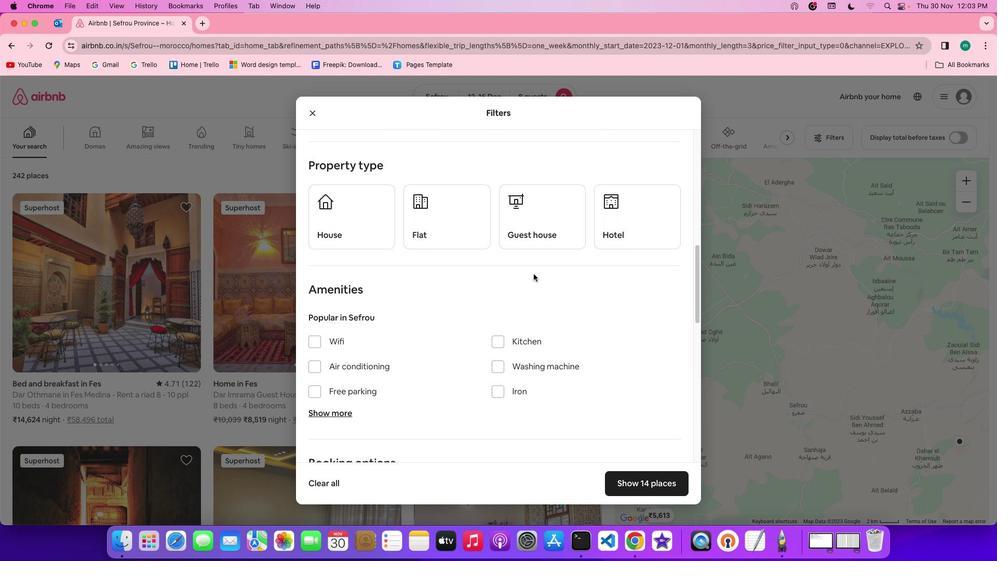 
Action: Mouse scrolled (534, 274) with delta (0, 0)
Screenshot: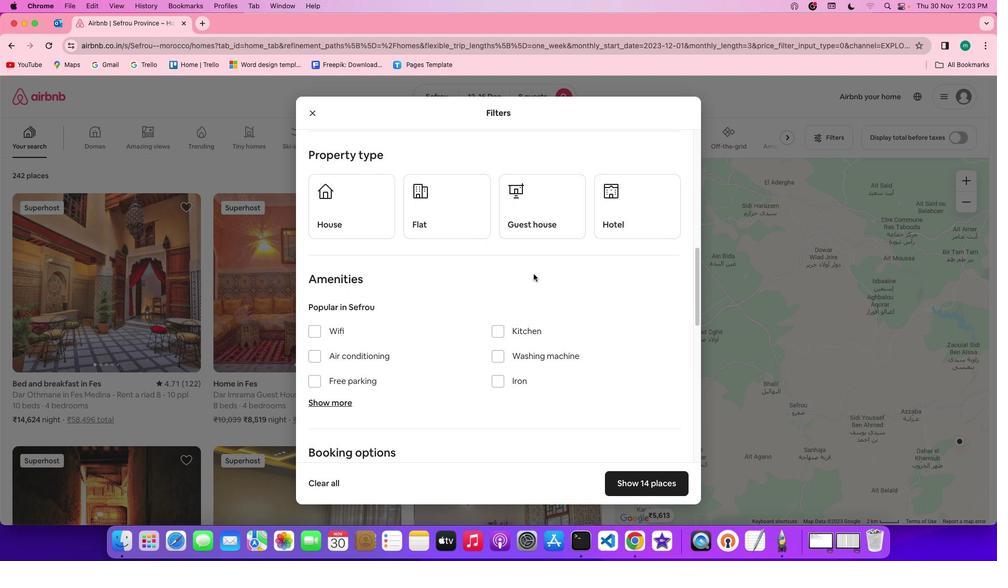 
Action: Mouse scrolled (534, 274) with delta (0, 0)
Screenshot: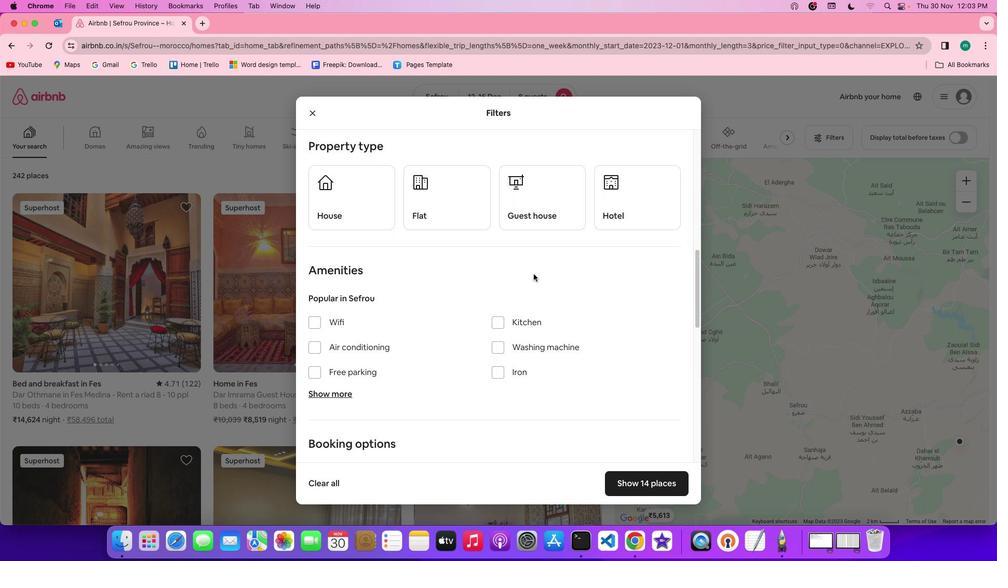 
Action: Mouse scrolled (534, 274) with delta (0, 0)
Screenshot: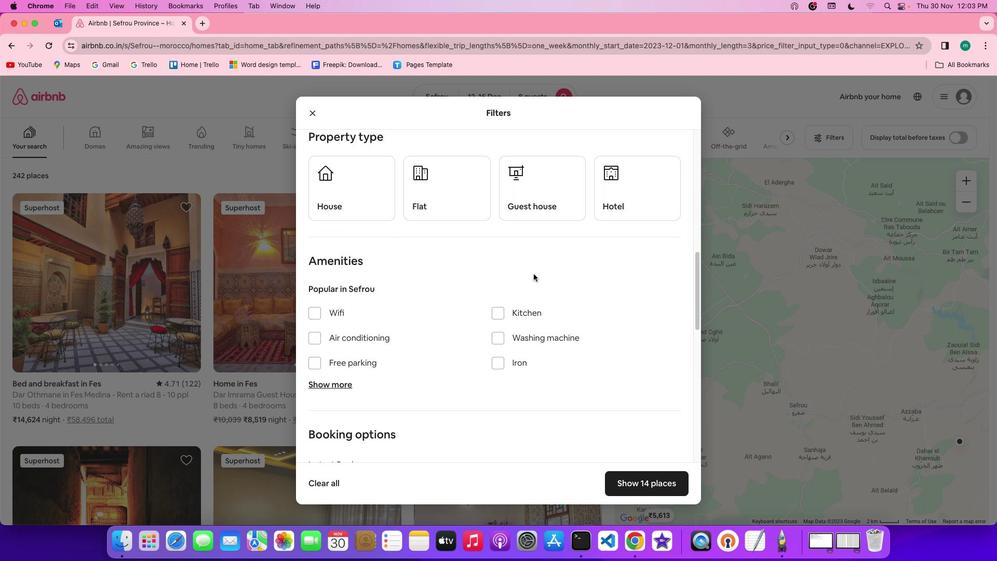
Action: Mouse moved to (372, 188)
Screenshot: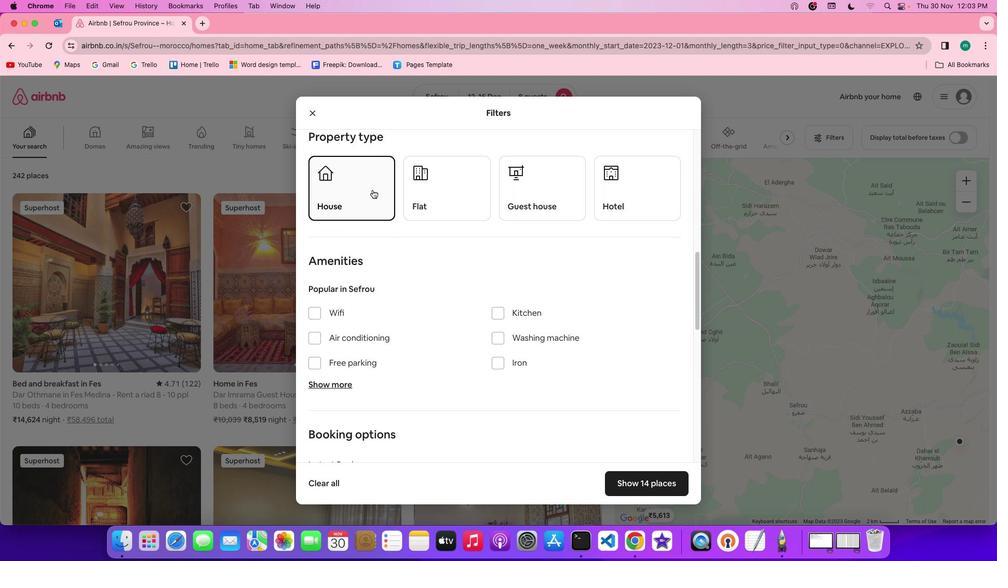 
Action: Mouse pressed left at (372, 188)
Screenshot: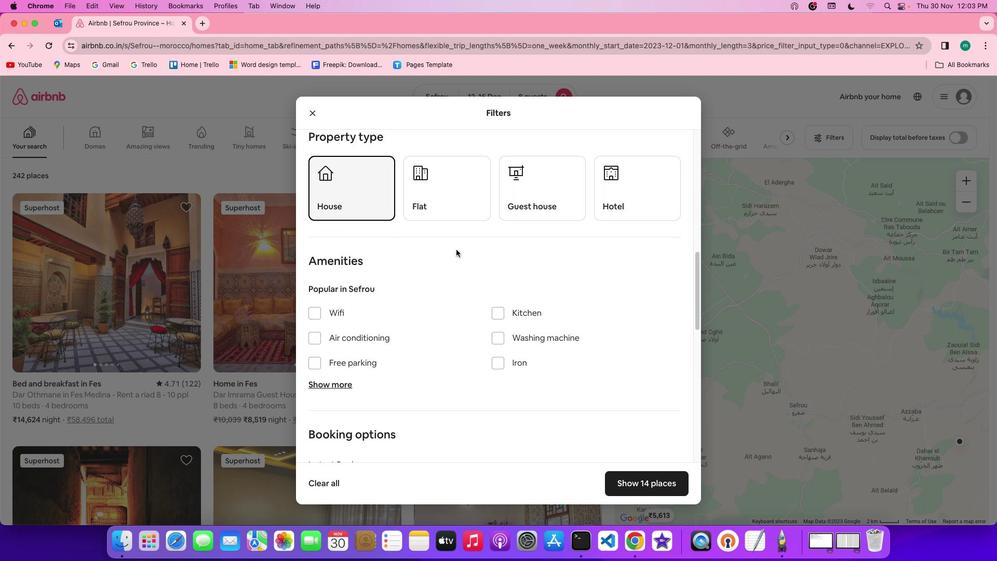 
Action: Mouse moved to (531, 299)
Screenshot: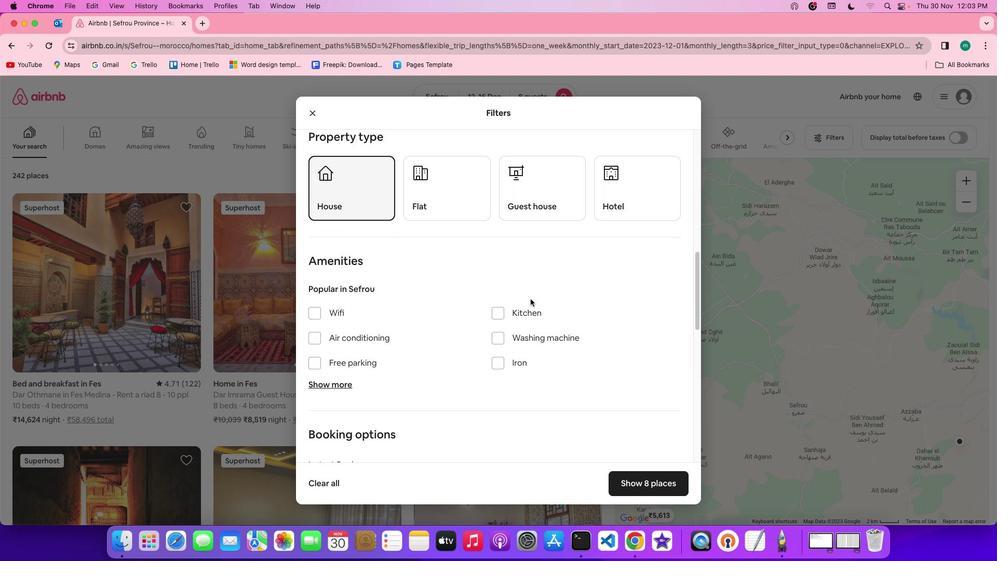 
Action: Mouse scrolled (531, 299) with delta (0, 0)
Screenshot: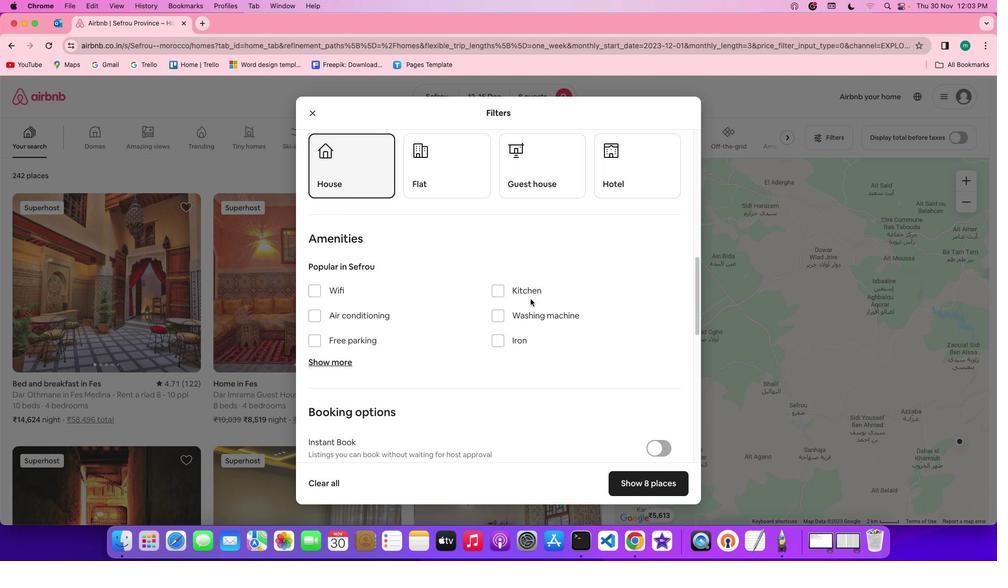 
Action: Mouse scrolled (531, 299) with delta (0, 0)
Screenshot: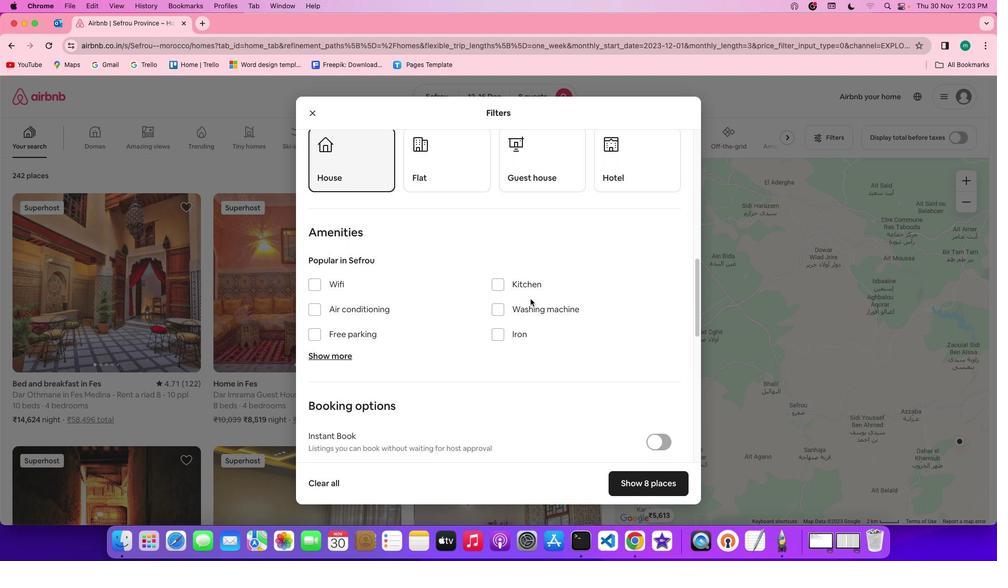 
Action: Mouse scrolled (531, 299) with delta (0, 0)
Screenshot: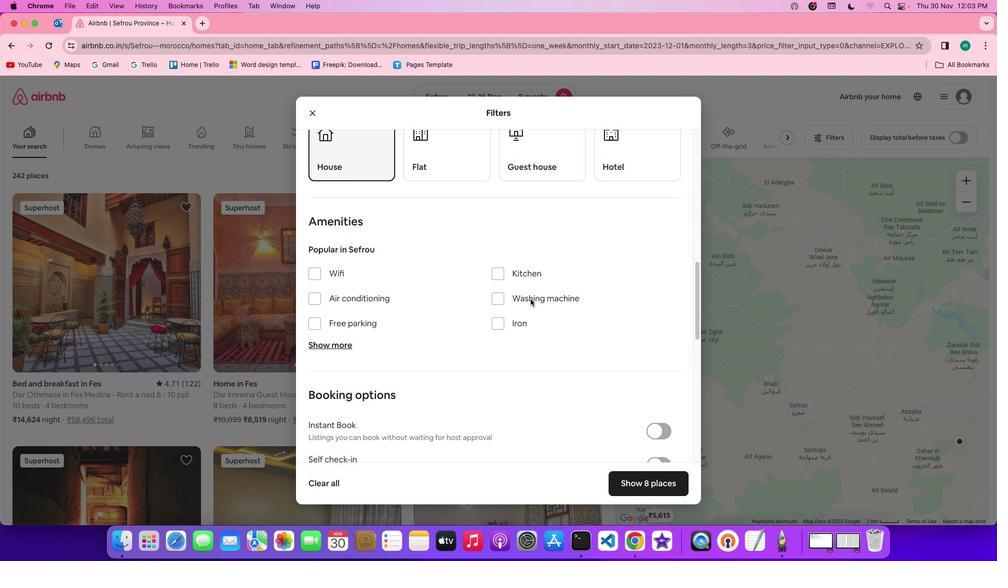 
Action: Mouse scrolled (531, 299) with delta (0, 0)
Screenshot: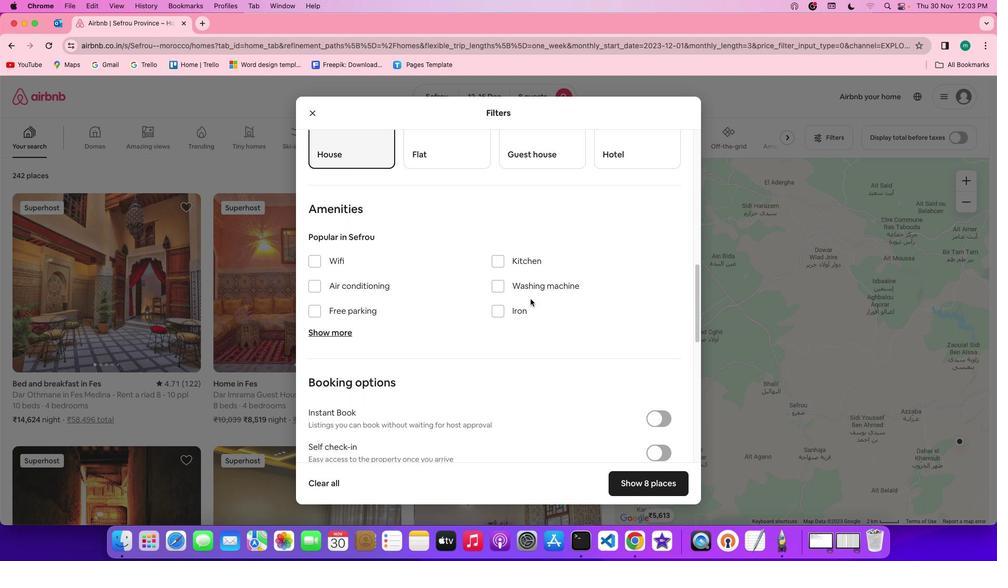 
Action: Mouse scrolled (531, 299) with delta (0, 0)
Screenshot: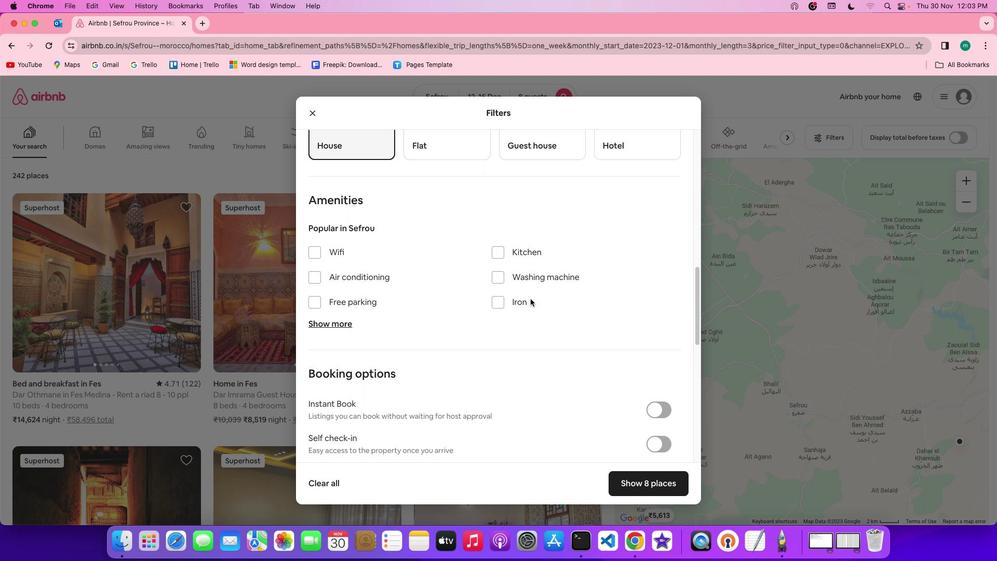 
Action: Mouse scrolled (531, 299) with delta (0, 0)
Screenshot: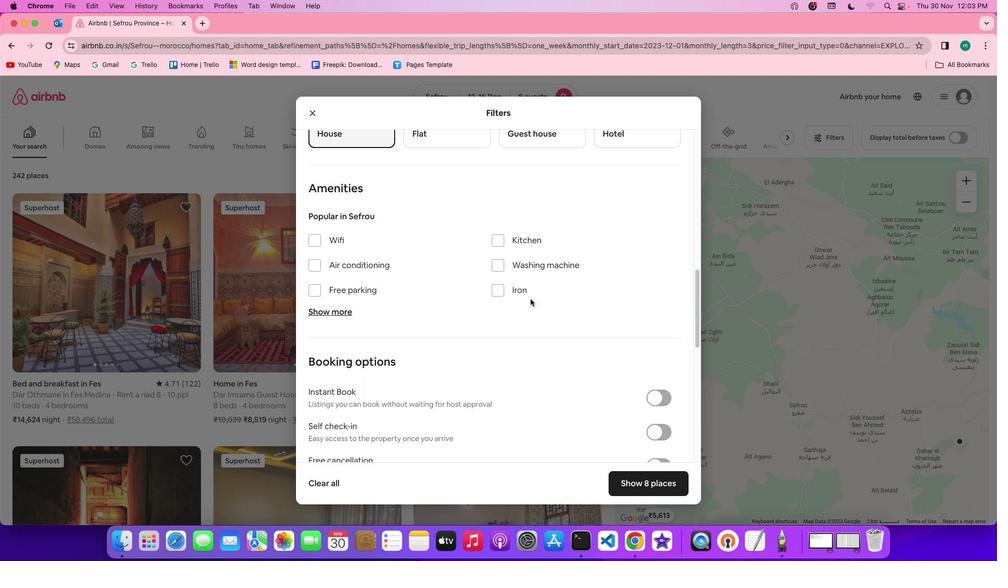 
Action: Mouse scrolled (531, 299) with delta (0, 0)
Screenshot: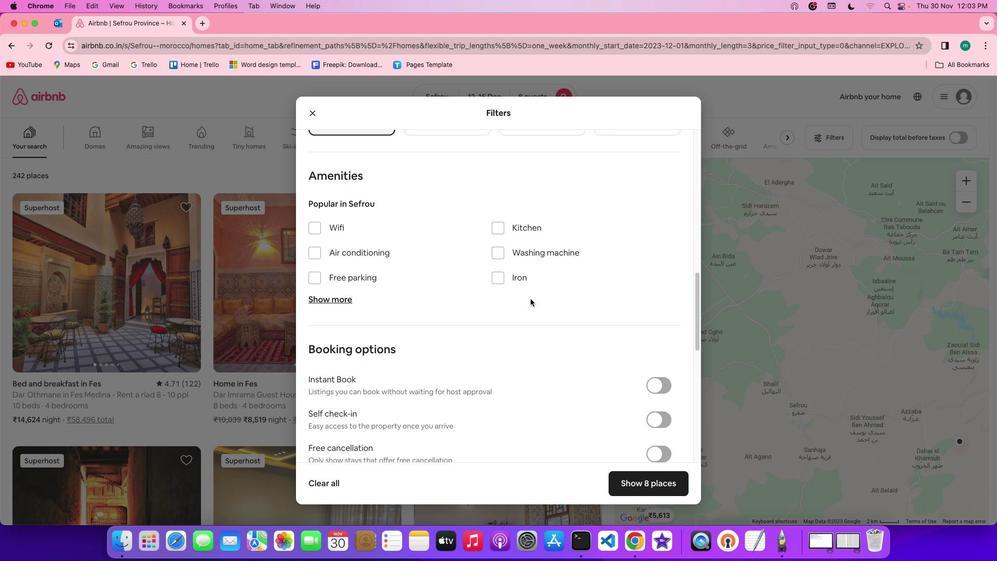 
Action: Mouse scrolled (531, 299) with delta (0, 0)
Screenshot: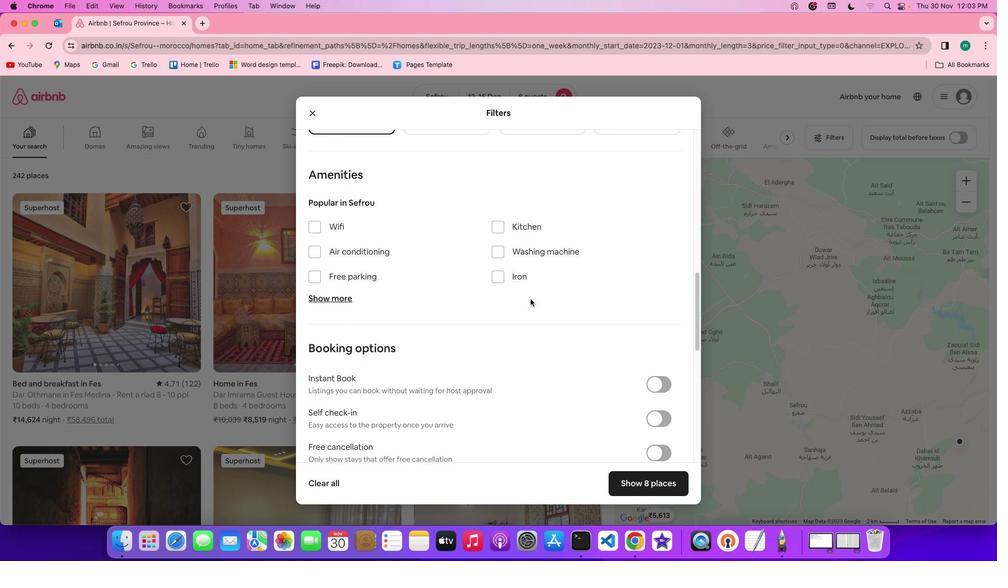 
Action: Mouse moved to (316, 225)
Screenshot: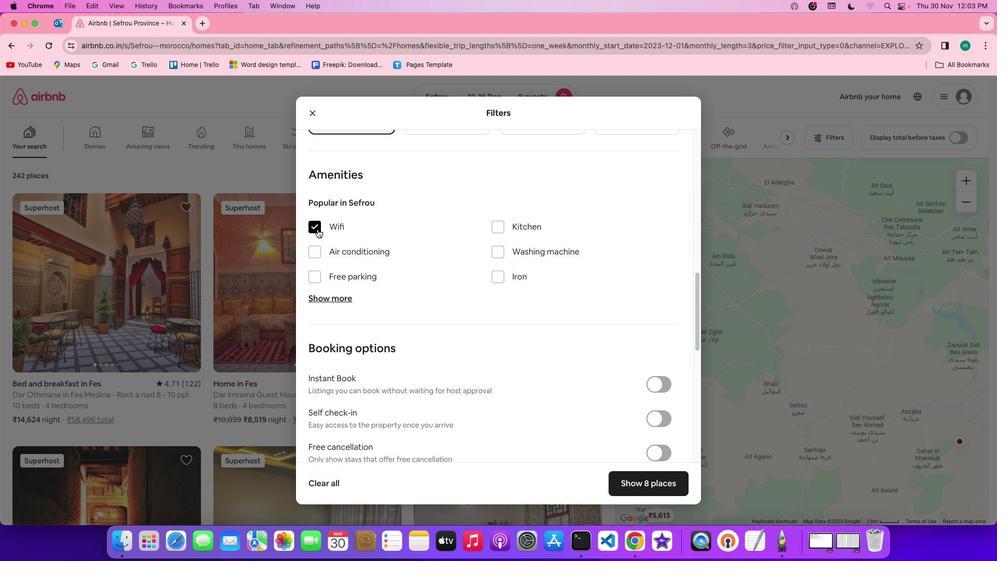 
Action: Mouse pressed left at (316, 225)
Screenshot: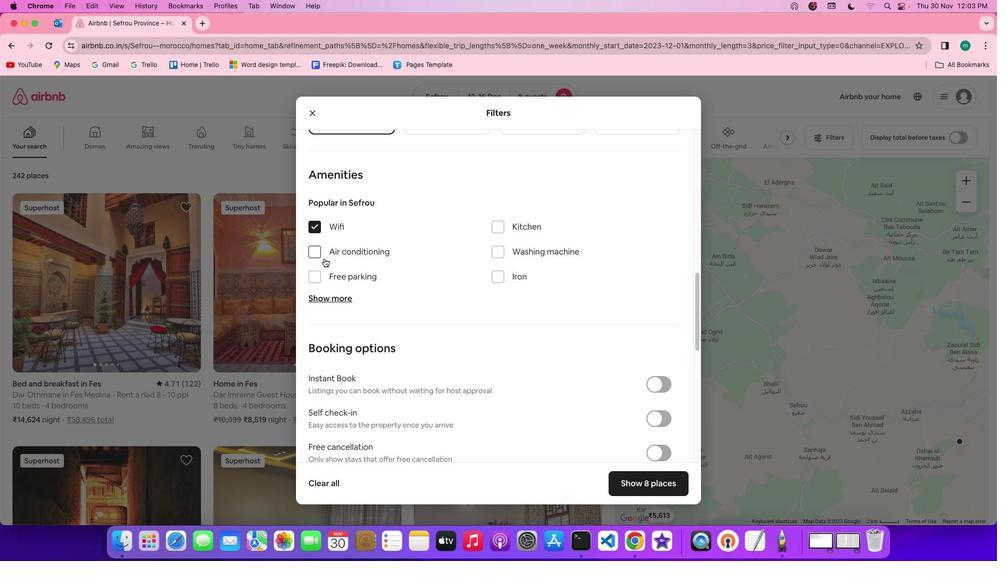 
Action: Mouse moved to (331, 296)
Screenshot: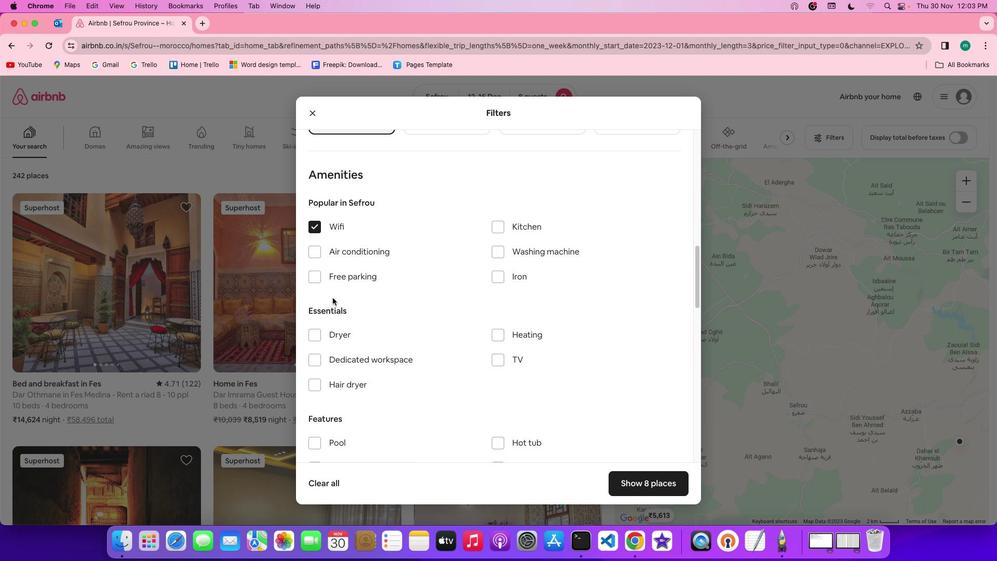 
Action: Mouse pressed left at (331, 296)
Screenshot: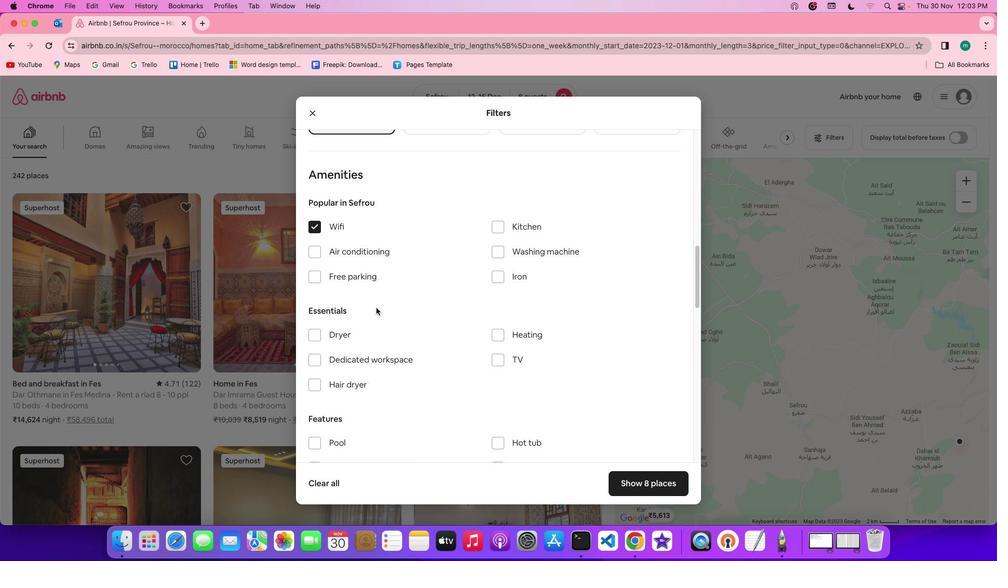 
Action: Mouse moved to (523, 326)
Screenshot: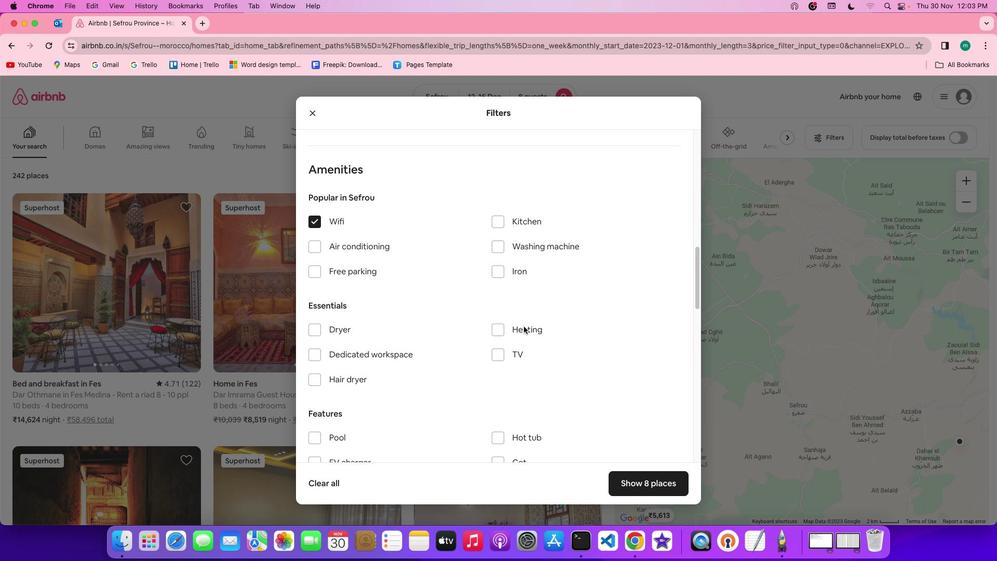 
Action: Mouse scrolled (523, 326) with delta (0, 0)
Screenshot: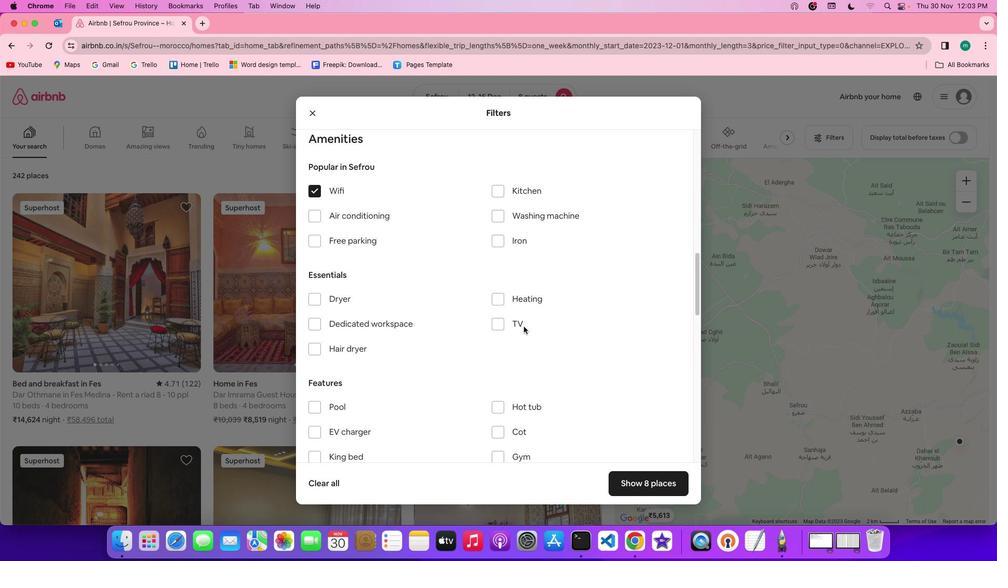 
Action: Mouse scrolled (523, 326) with delta (0, 0)
Screenshot: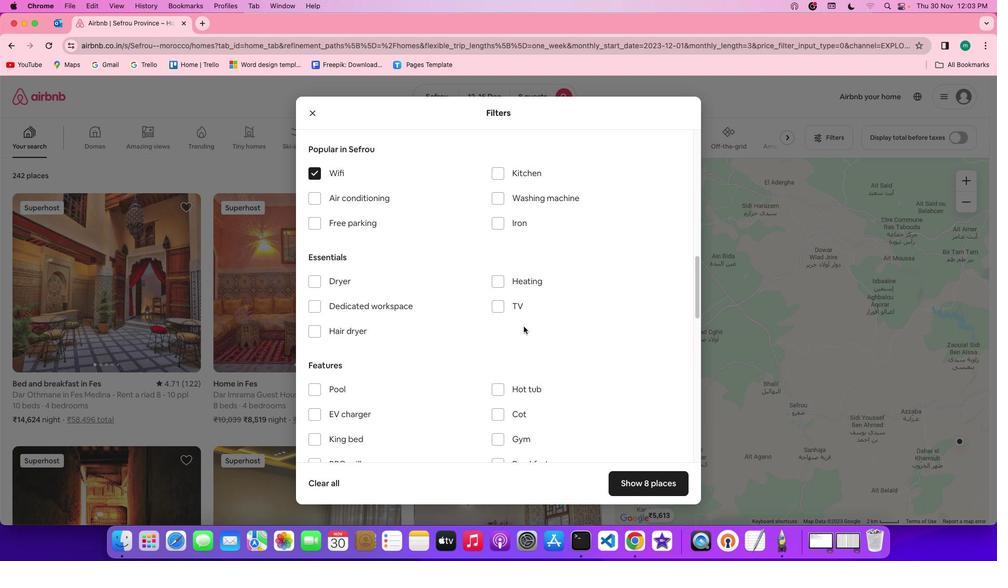 
Action: Mouse scrolled (523, 326) with delta (0, 0)
Screenshot: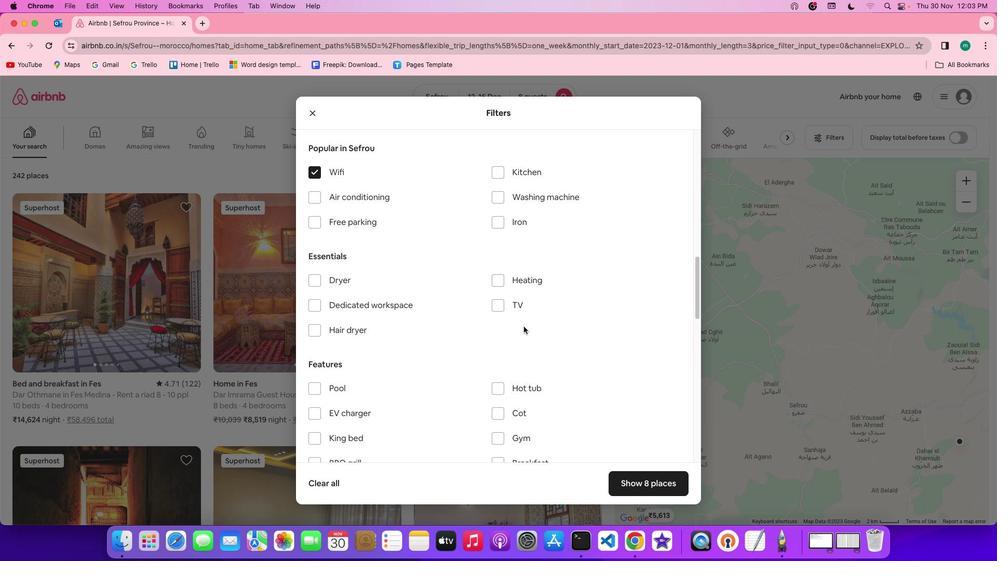 
Action: Mouse scrolled (523, 326) with delta (0, 0)
Screenshot: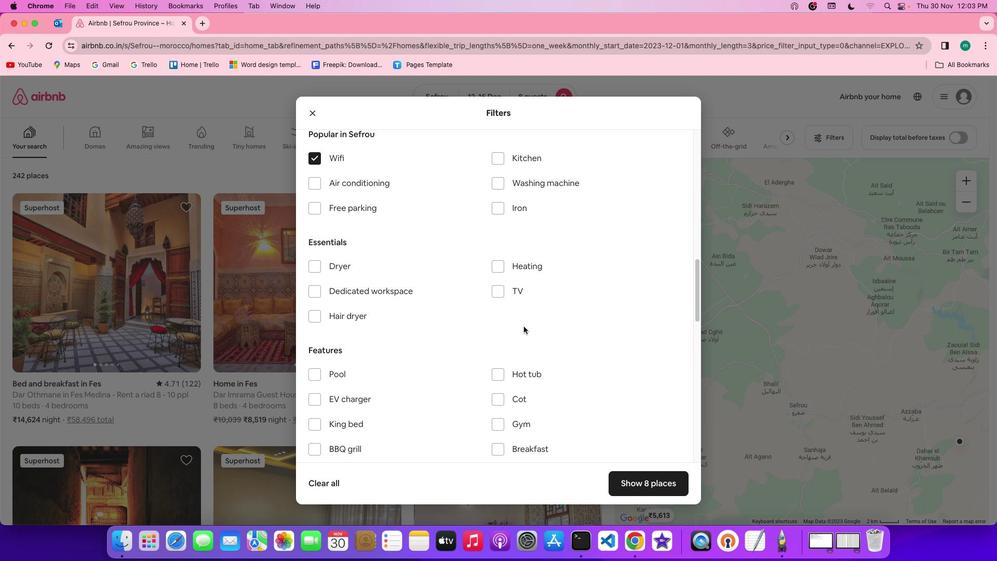 
Action: Mouse scrolled (523, 326) with delta (0, 0)
Screenshot: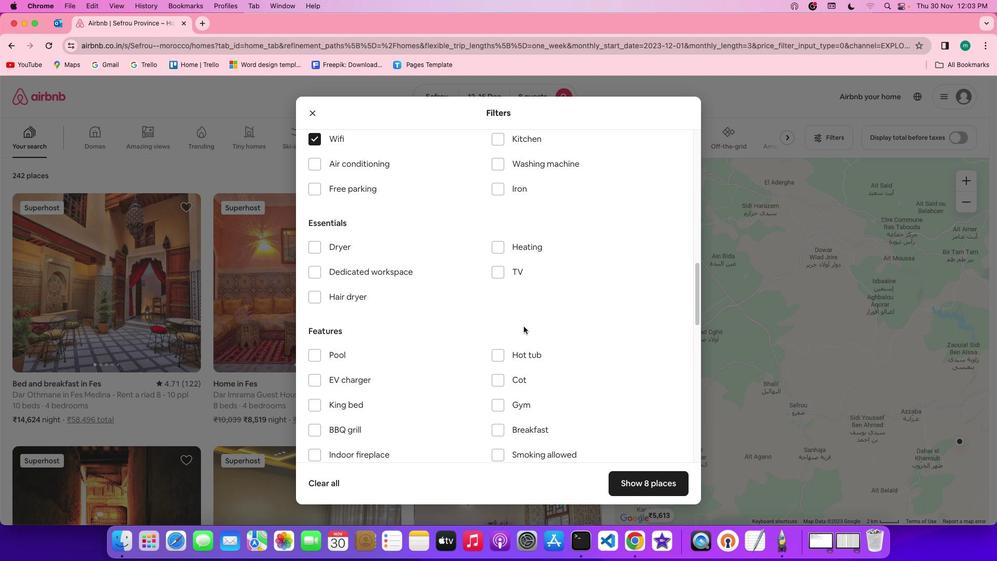 
Action: Mouse scrolled (523, 326) with delta (0, 0)
Screenshot: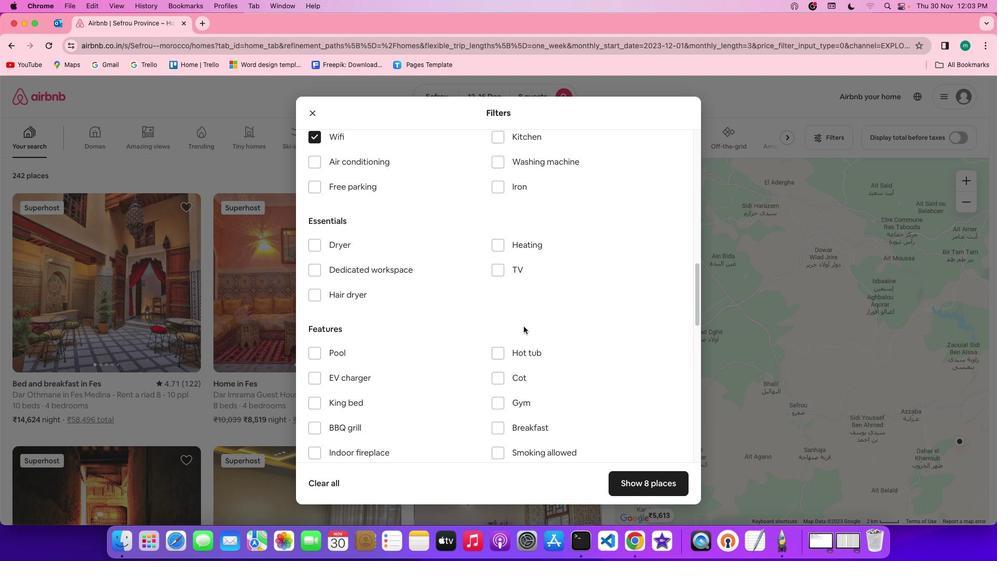 
Action: Mouse moved to (503, 266)
Screenshot: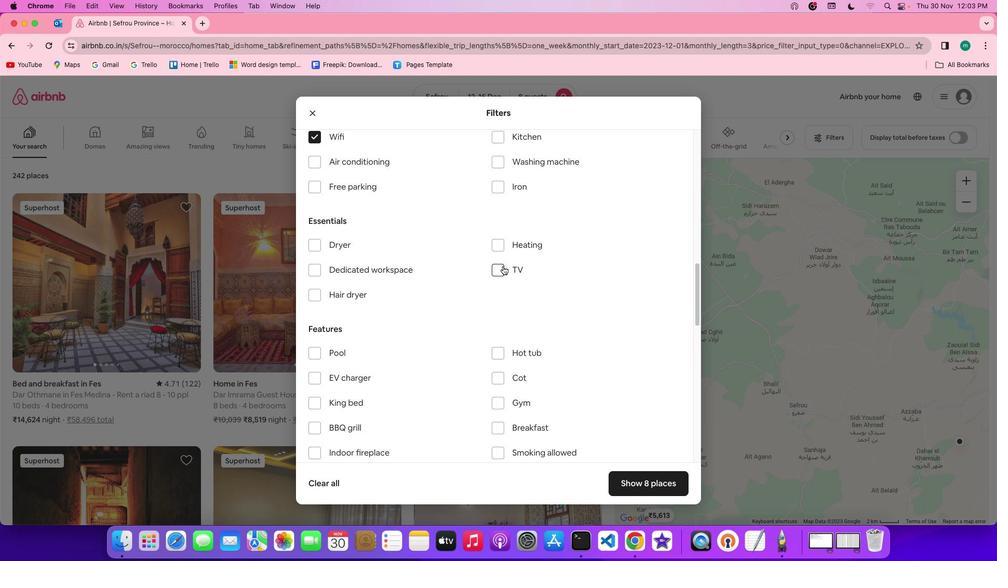 
Action: Mouse pressed left at (503, 266)
Screenshot: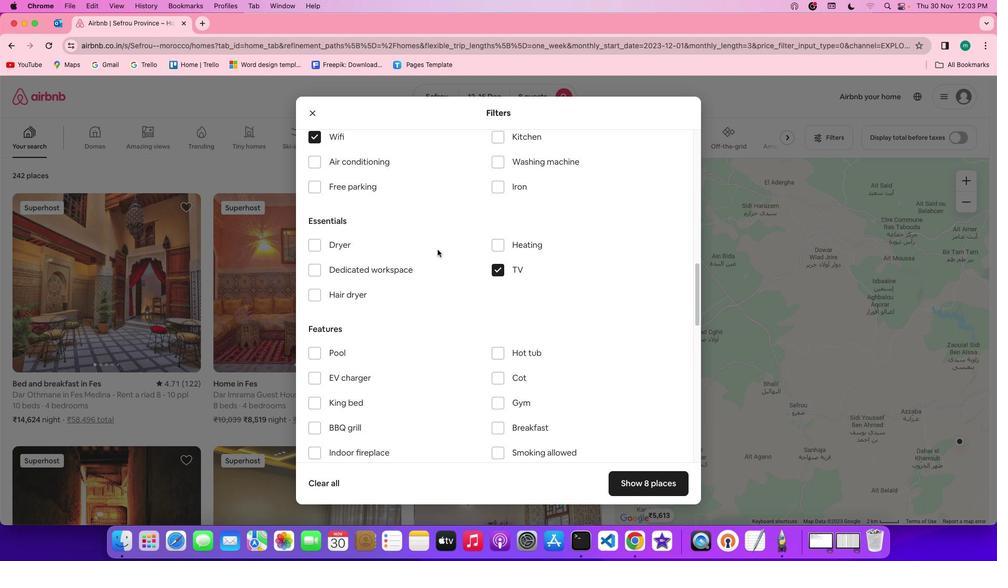 
Action: Mouse moved to (368, 188)
Screenshot: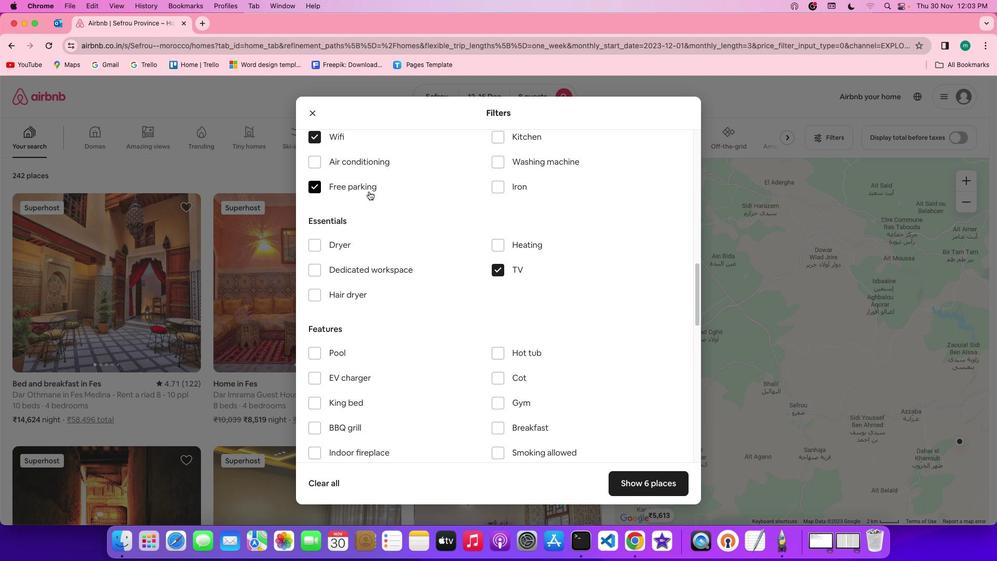 
Action: Mouse pressed left at (368, 188)
Screenshot: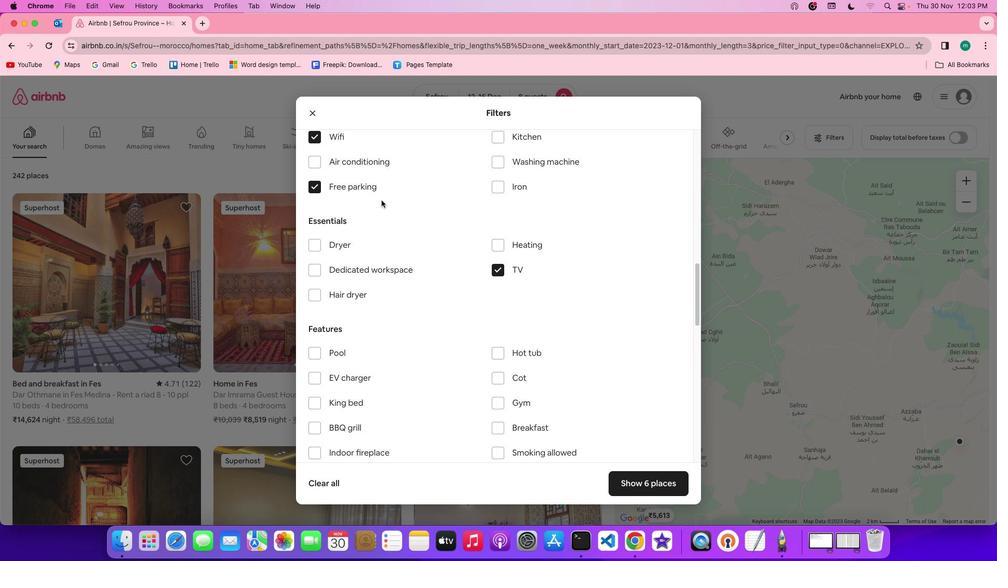 
Action: Mouse moved to (521, 307)
Screenshot: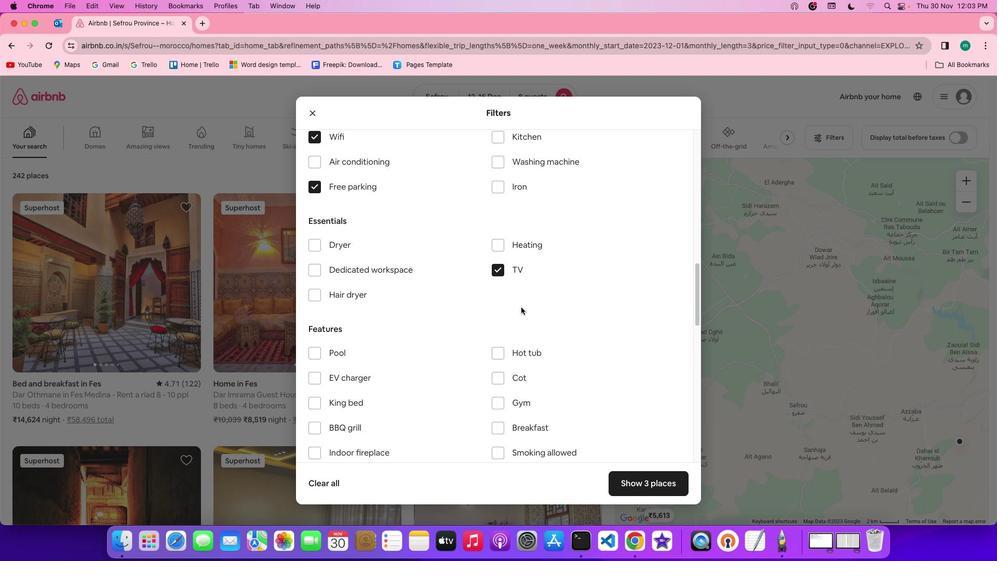 
Action: Mouse scrolled (521, 307) with delta (0, 0)
Screenshot: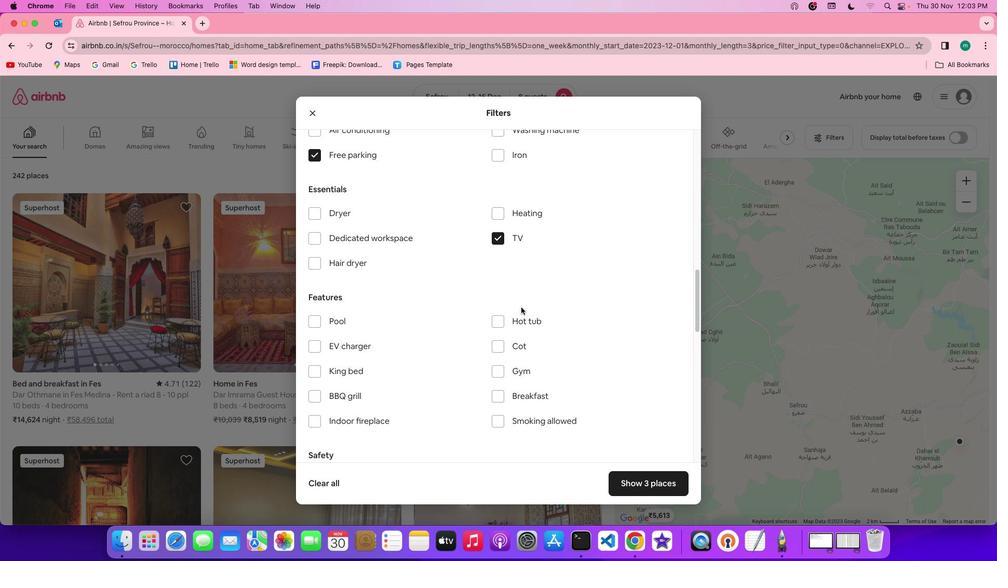 
Action: Mouse scrolled (521, 307) with delta (0, 0)
Screenshot: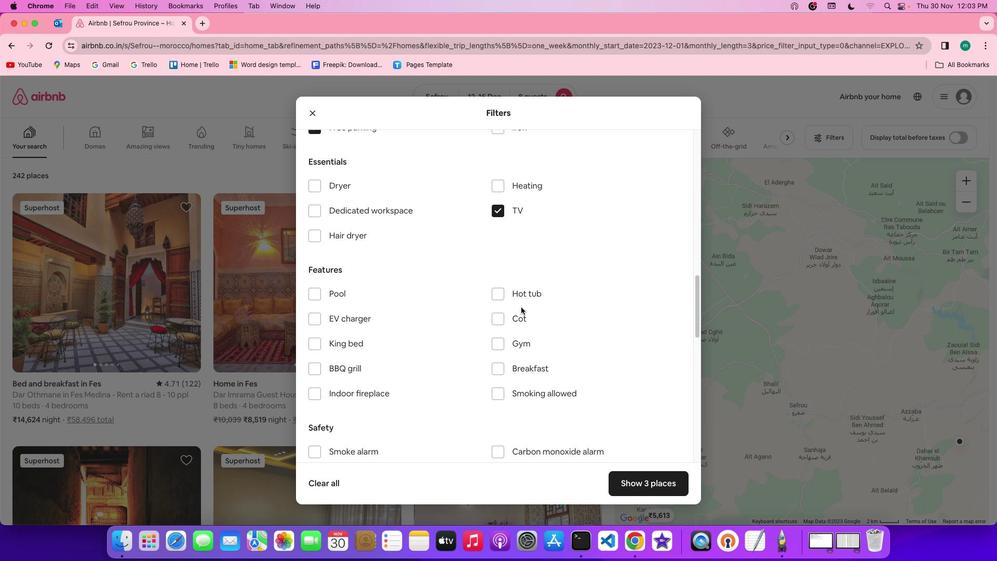 
Action: Mouse scrolled (521, 307) with delta (0, 0)
Screenshot: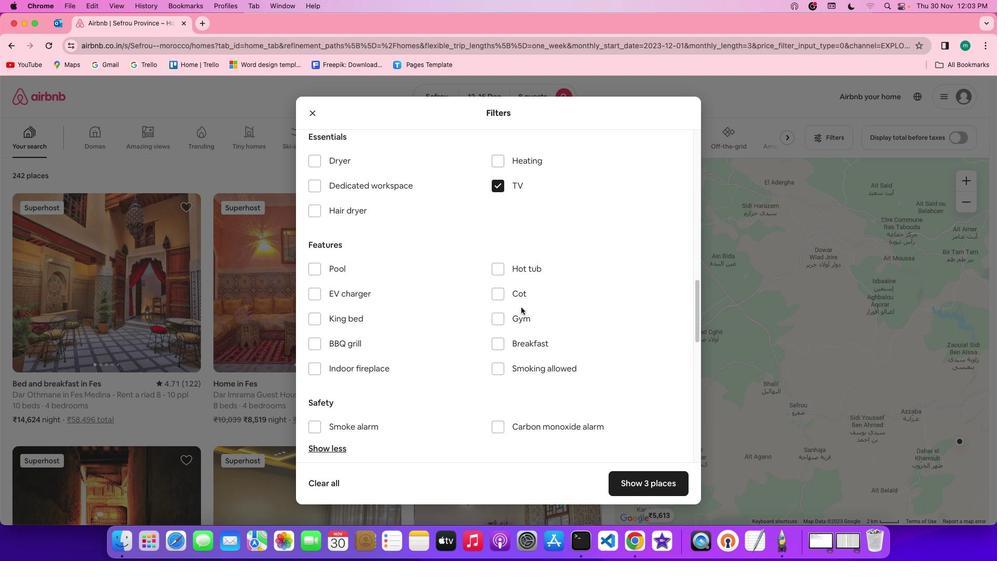 
Action: Mouse scrolled (521, 307) with delta (0, 0)
Screenshot: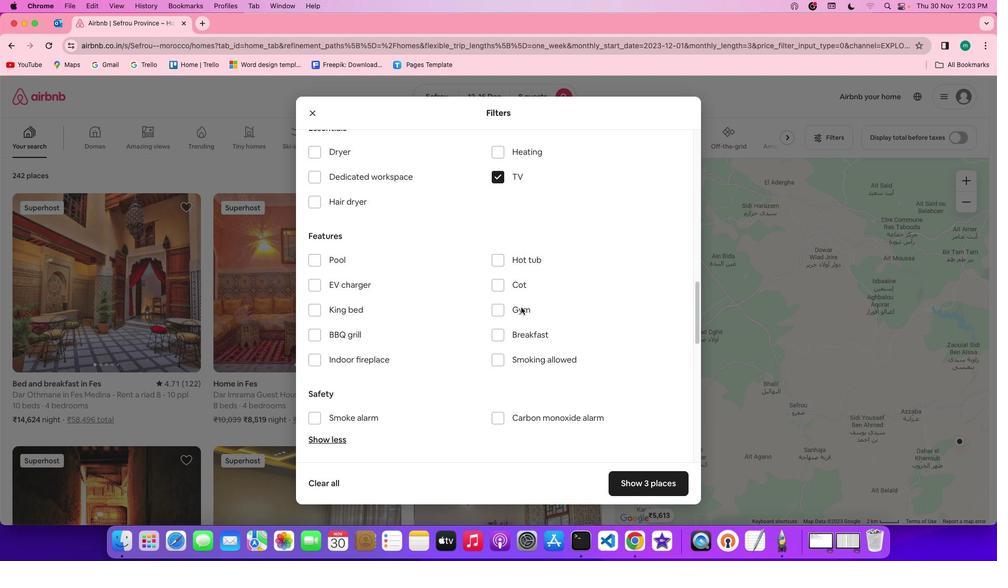 
Action: Mouse scrolled (521, 307) with delta (0, 0)
Screenshot: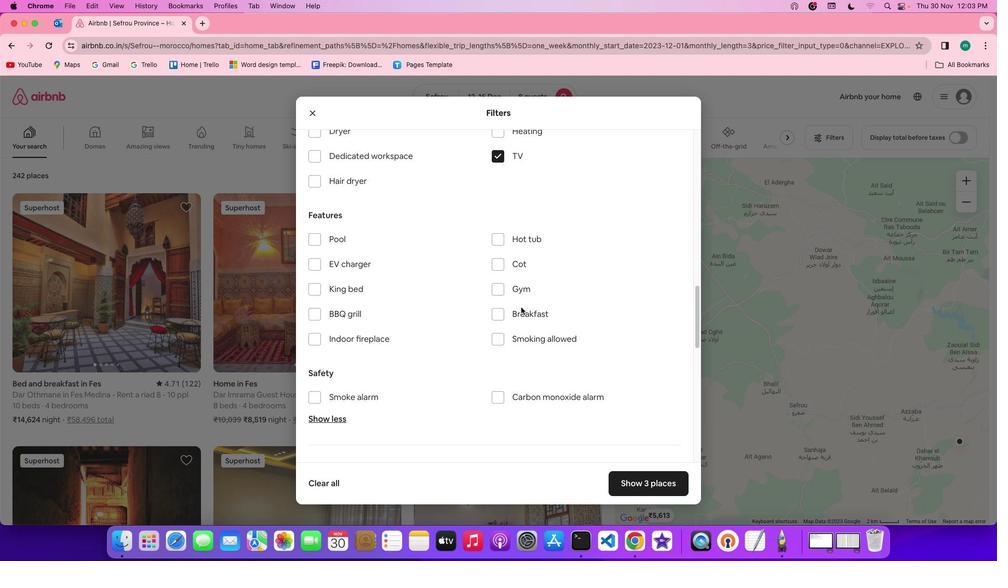 
Action: Mouse scrolled (521, 307) with delta (0, 0)
Screenshot: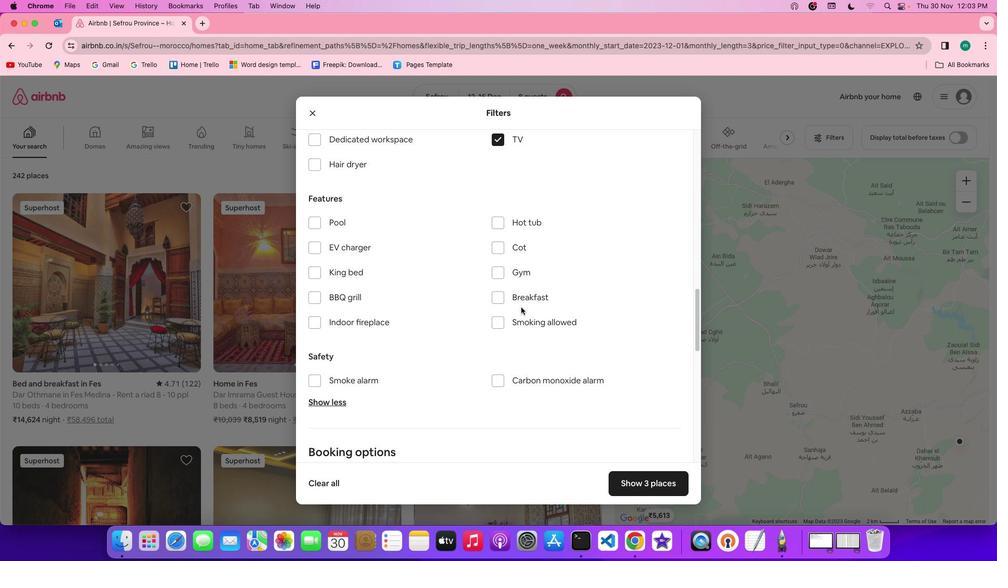 
Action: Mouse scrolled (521, 307) with delta (0, 0)
Screenshot: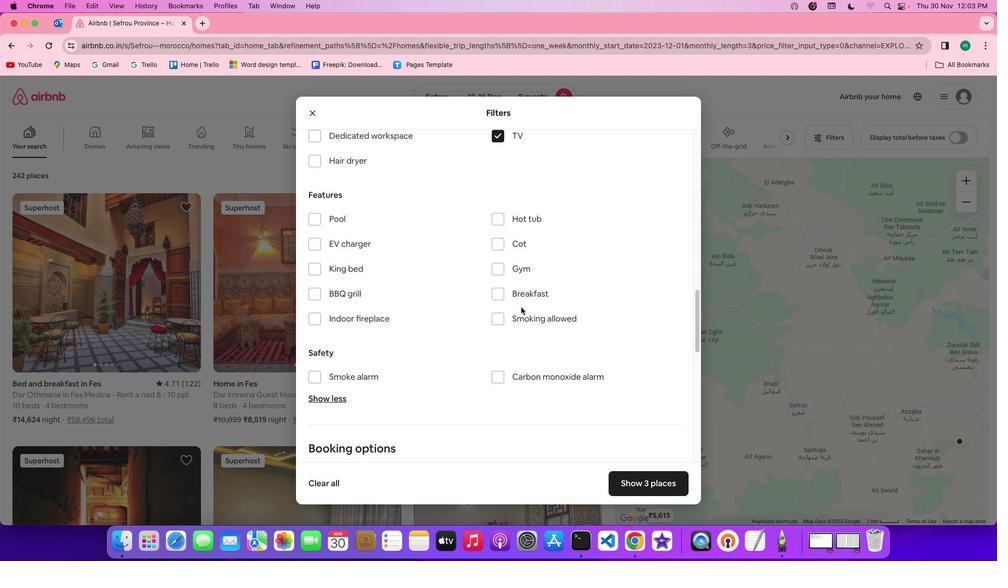 
Action: Mouse moved to (515, 310)
Screenshot: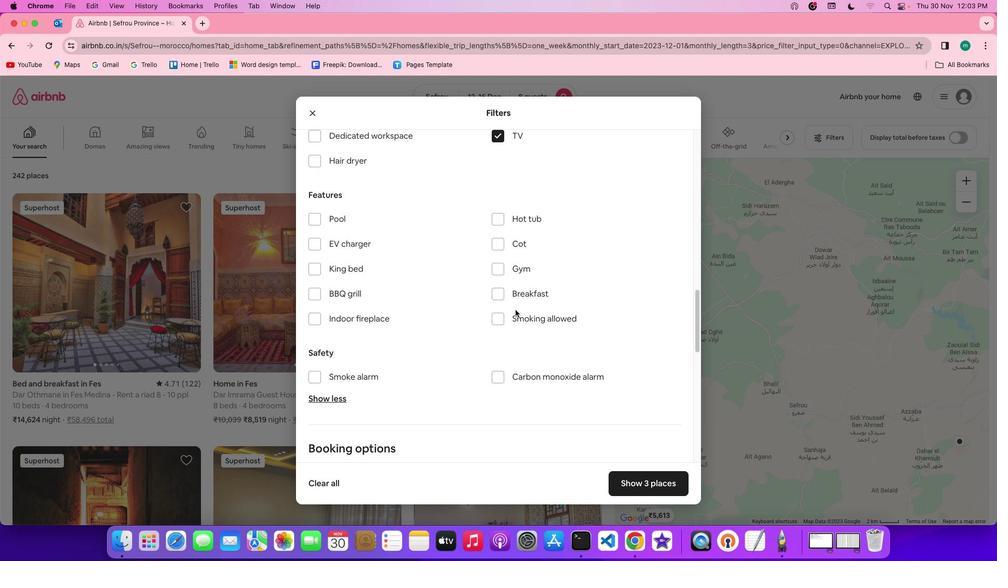 
Action: Mouse scrolled (515, 310) with delta (0, 0)
Screenshot: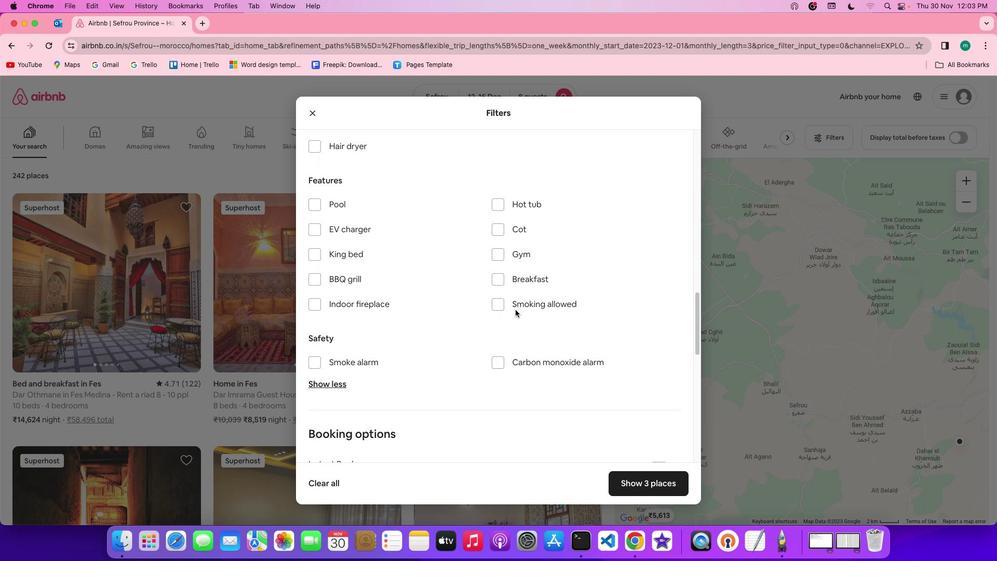 
Action: Mouse scrolled (515, 310) with delta (0, 0)
Screenshot: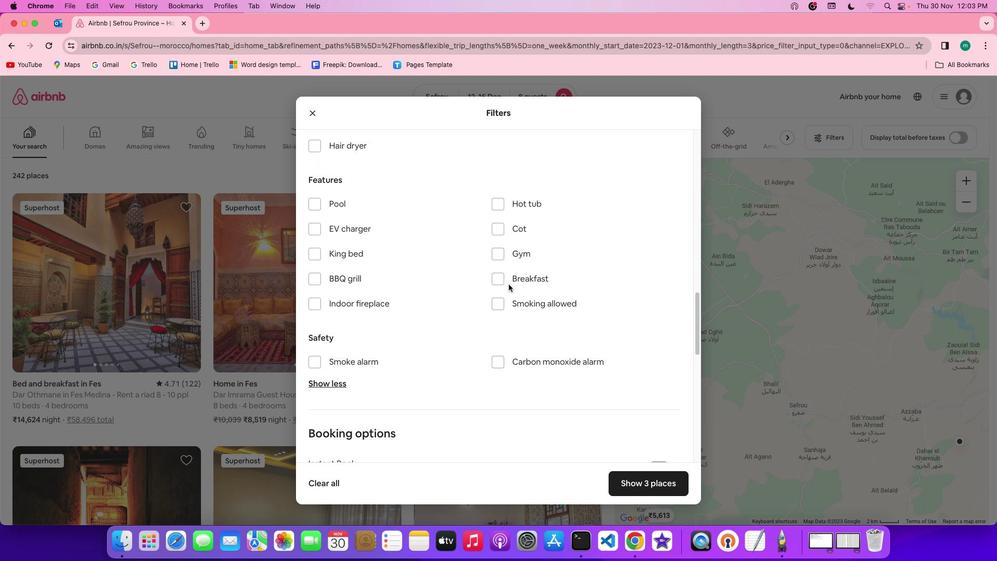 
Action: Mouse moved to (497, 253)
Screenshot: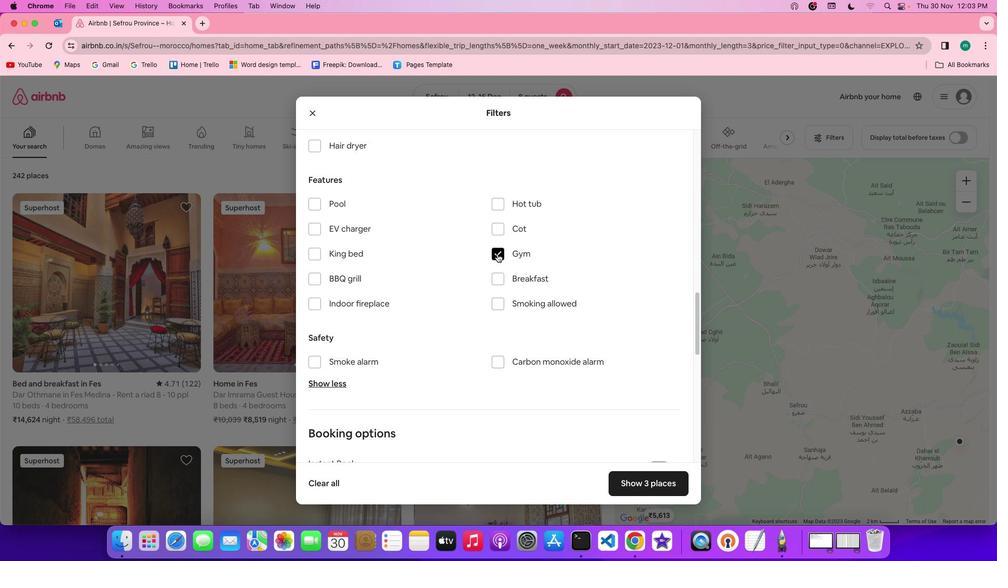 
Action: Mouse pressed left at (497, 253)
Screenshot: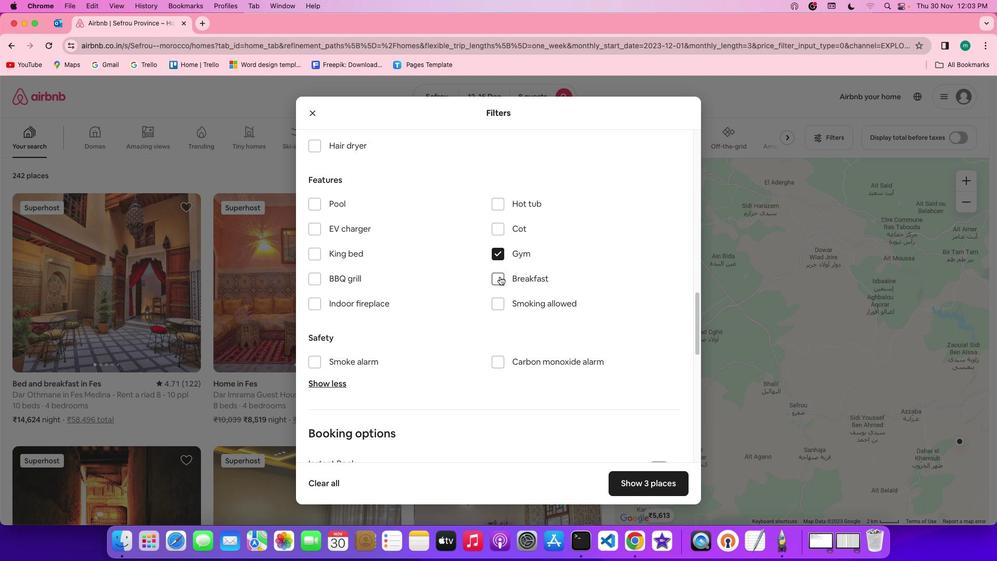 
Action: Mouse moved to (500, 276)
Screenshot: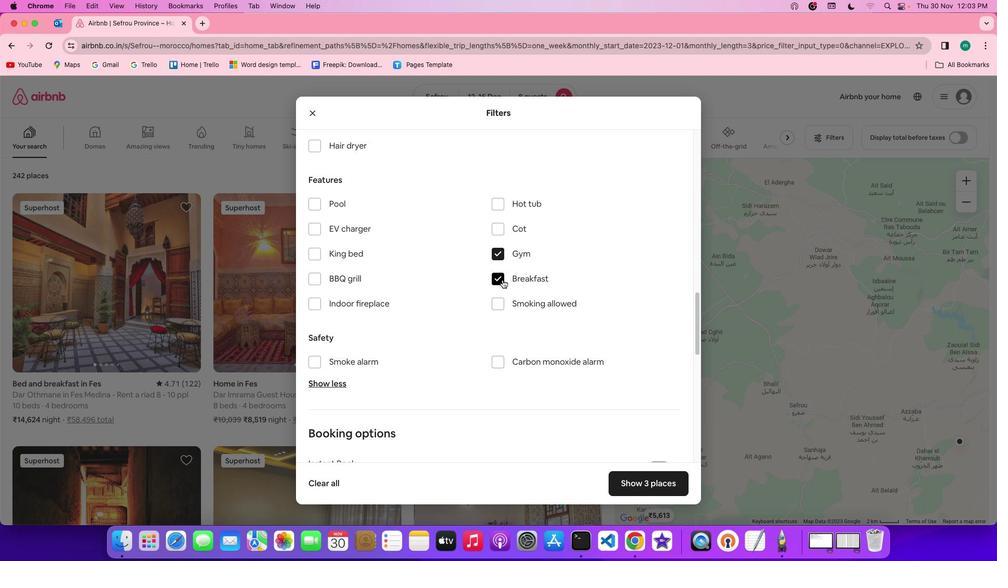 
Action: Mouse pressed left at (500, 276)
Screenshot: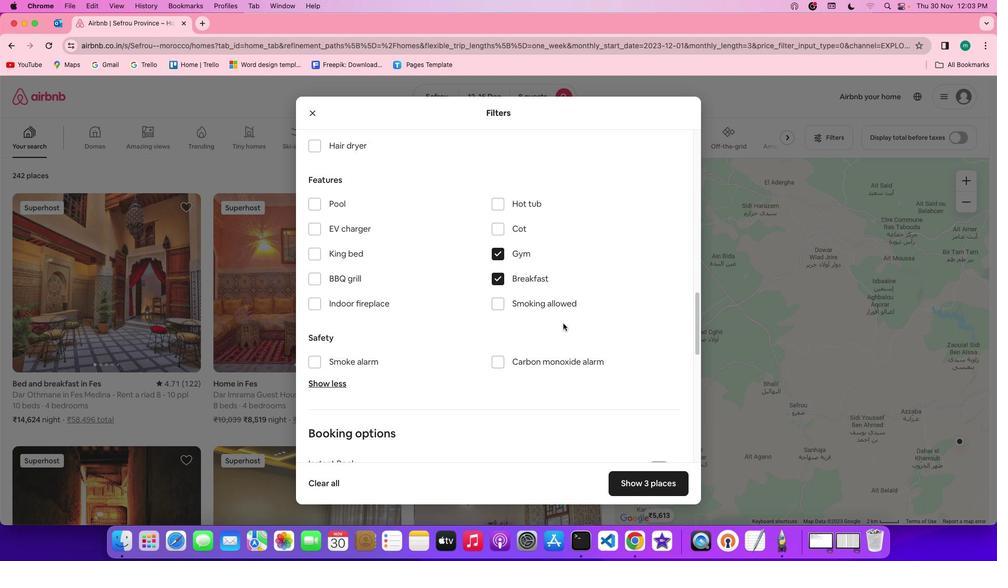 
Action: Mouse moved to (585, 334)
Screenshot: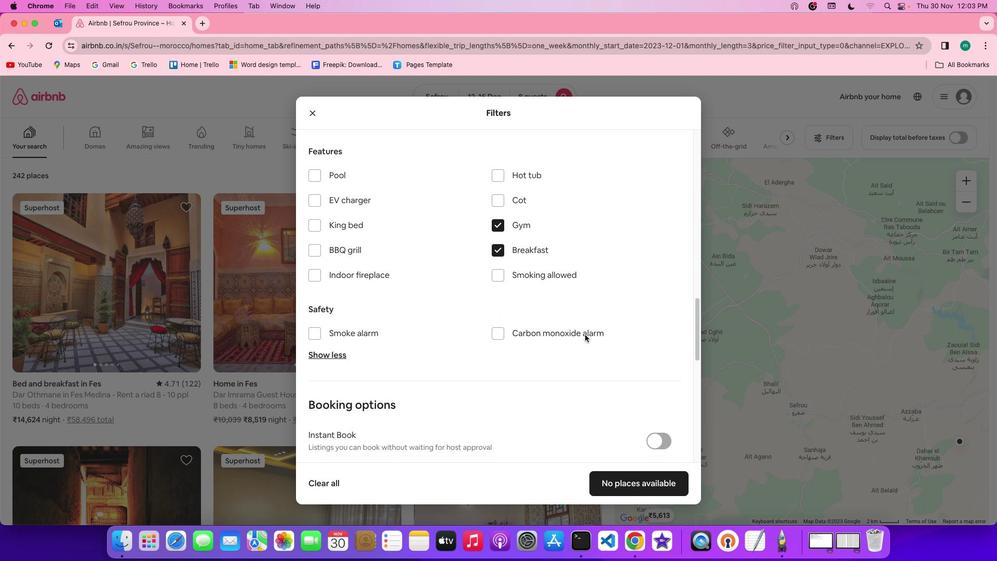 
Action: Mouse scrolled (585, 334) with delta (0, 0)
Screenshot: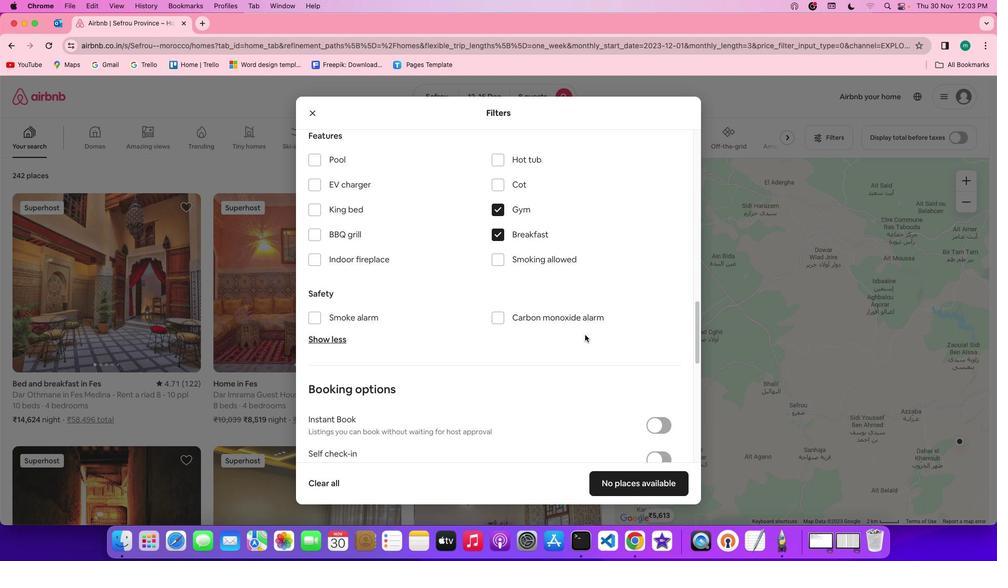 
Action: Mouse scrolled (585, 334) with delta (0, 0)
Screenshot: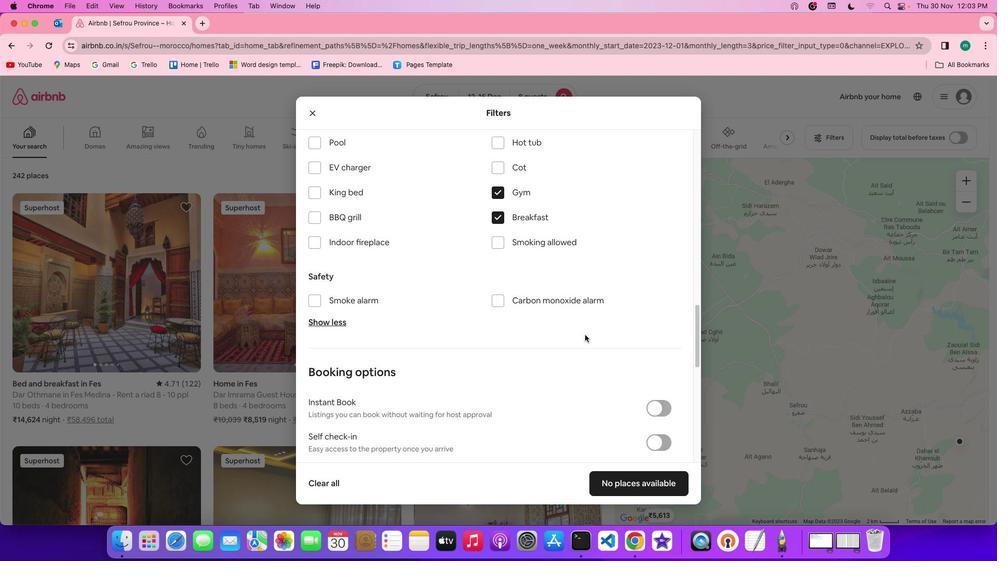
Action: Mouse scrolled (585, 334) with delta (0, -1)
Screenshot: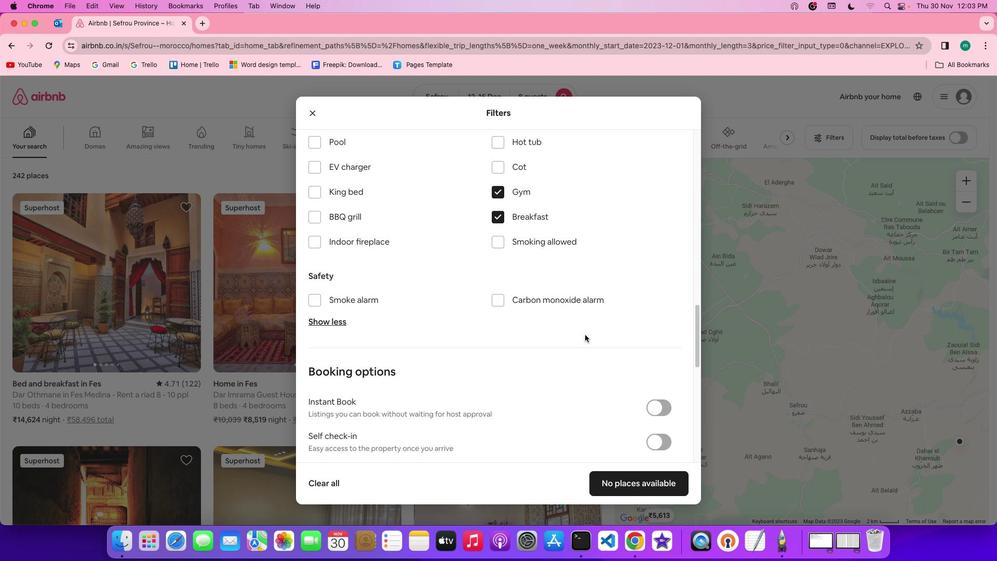 
Action: Mouse scrolled (585, 334) with delta (0, 0)
Screenshot: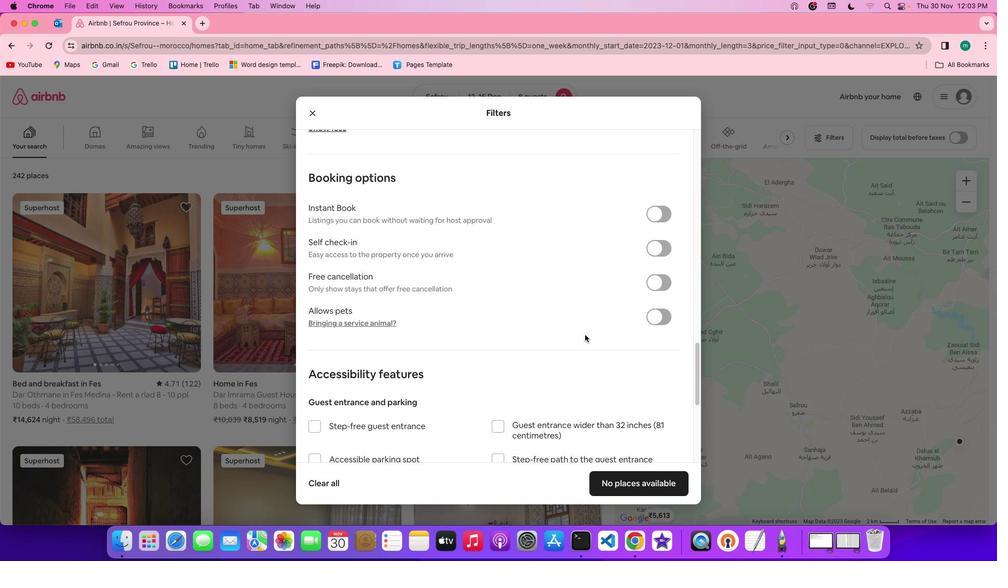 
Action: Mouse scrolled (585, 334) with delta (0, 0)
Screenshot: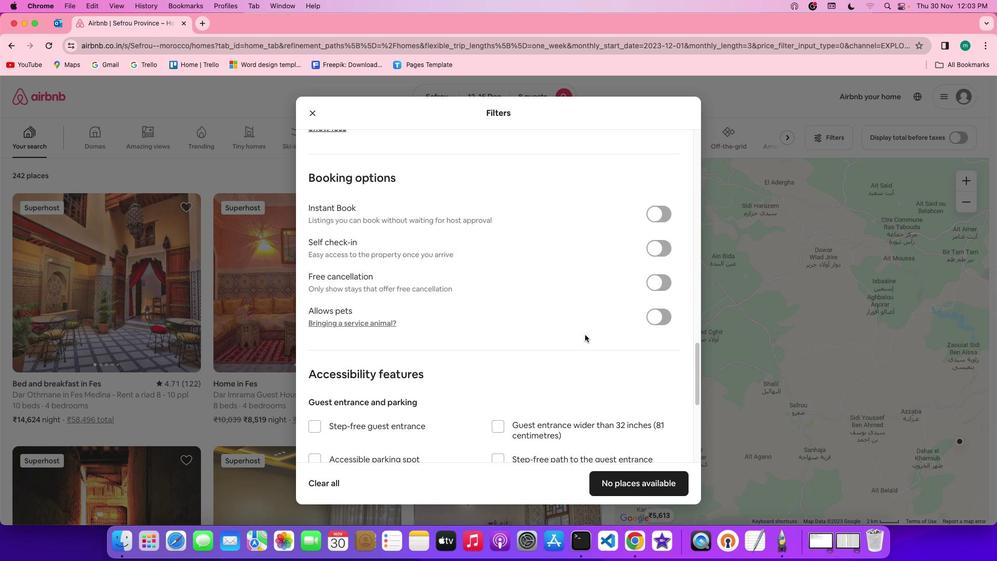 
Action: Mouse scrolled (585, 334) with delta (0, -1)
Screenshot: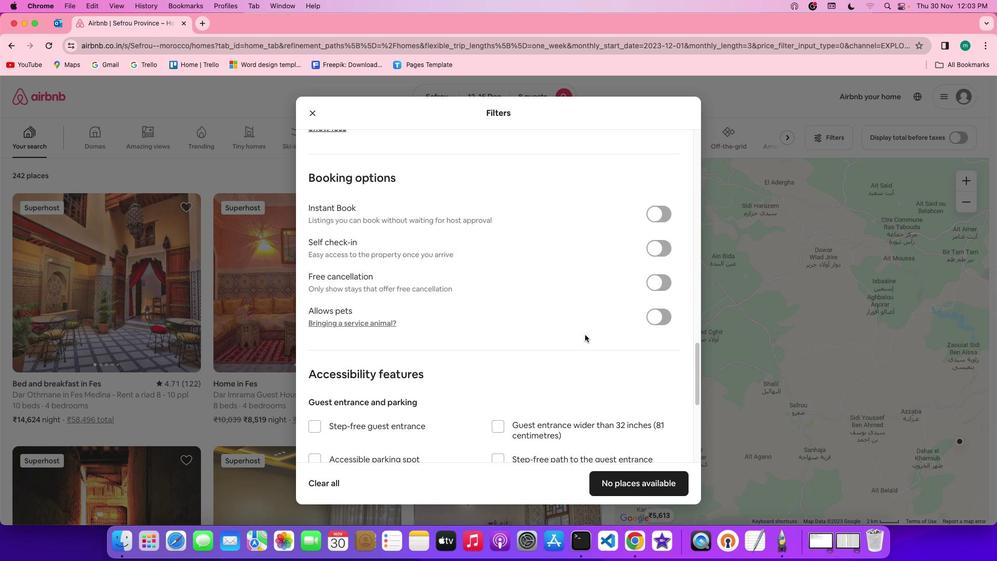 
Action: Mouse scrolled (585, 334) with delta (0, -2)
Screenshot: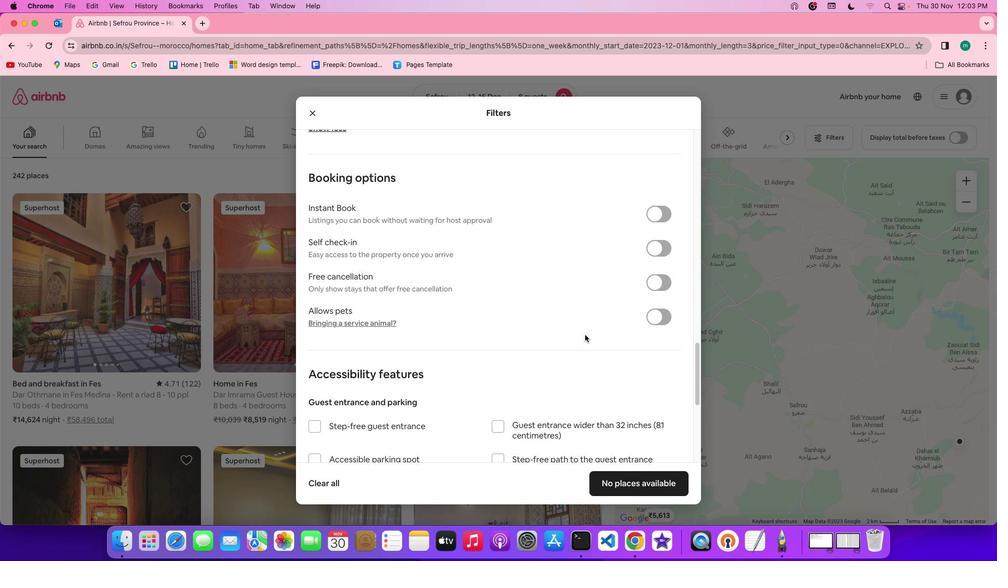 
Action: Mouse scrolled (585, 334) with delta (0, 0)
Screenshot: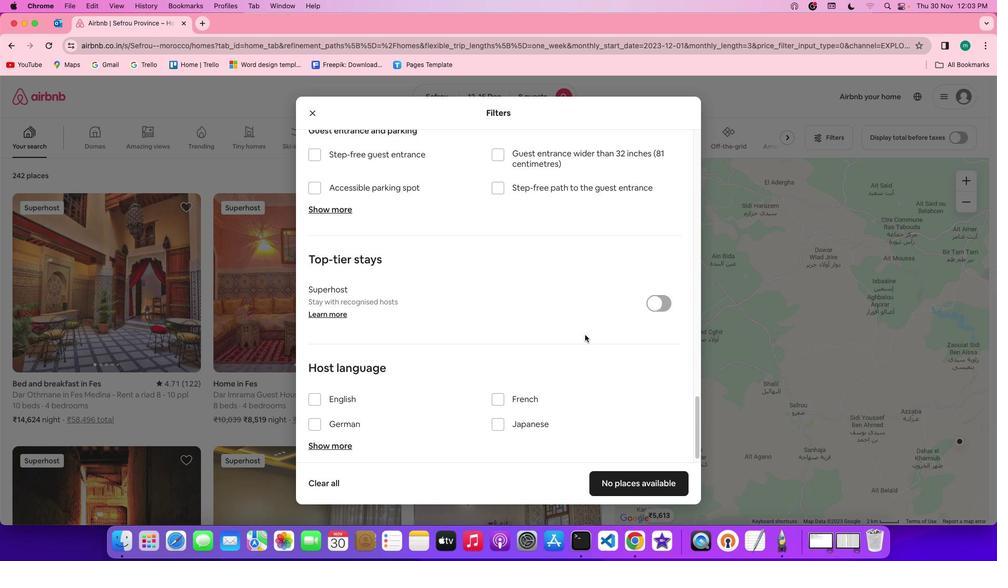 
Action: Mouse scrolled (585, 334) with delta (0, 0)
Screenshot: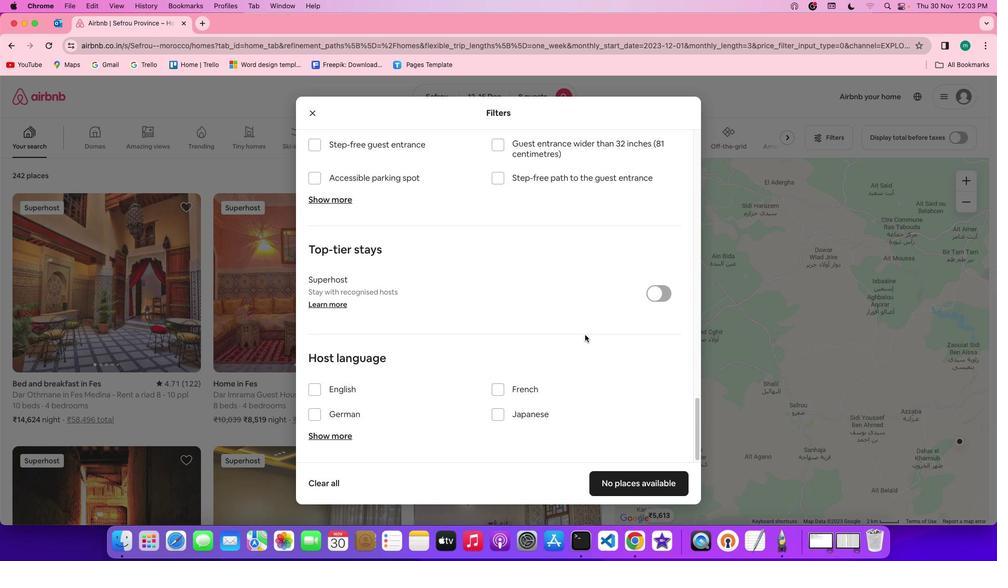
Action: Mouse scrolled (585, 334) with delta (0, -1)
Screenshot: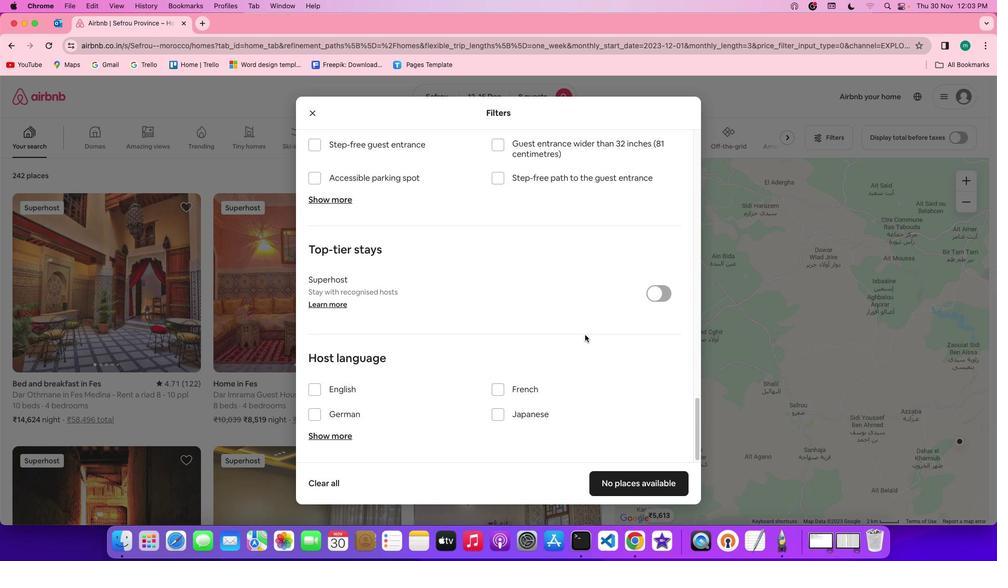 
Action: Mouse scrolled (585, 334) with delta (0, -2)
Screenshot: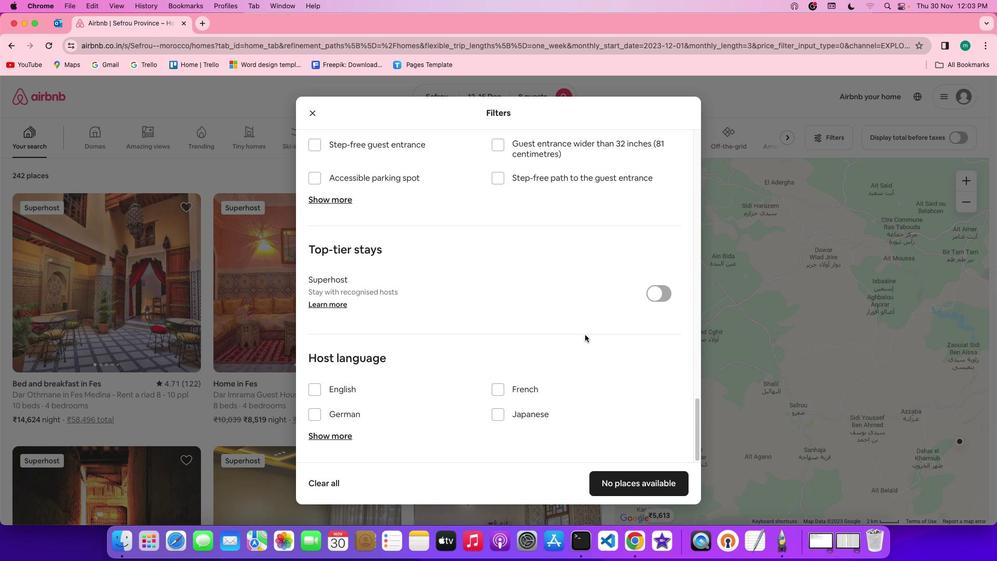 
Action: Mouse scrolled (585, 334) with delta (0, -2)
Screenshot: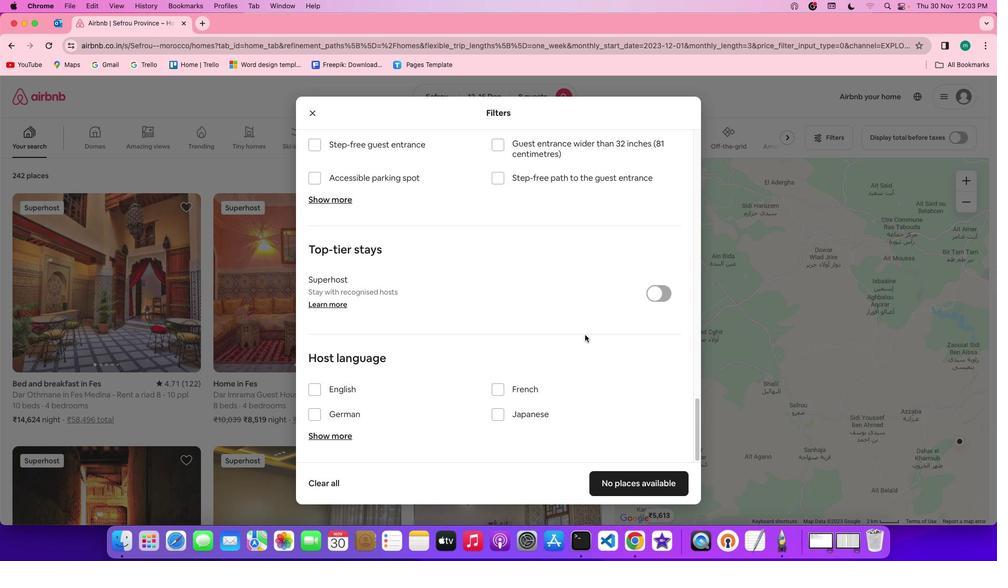 
Action: Mouse scrolled (585, 334) with delta (0, 0)
Screenshot: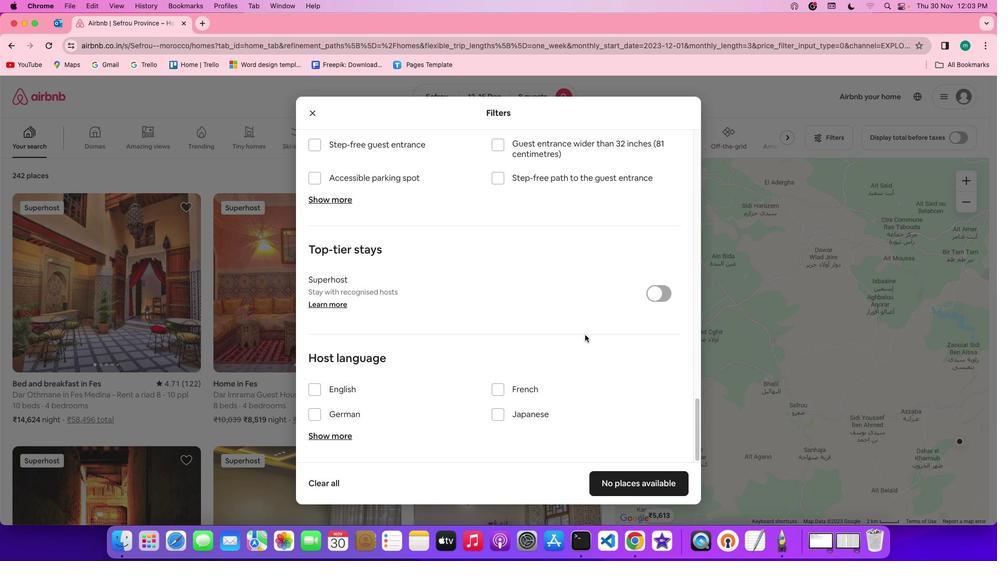 
Action: Mouse scrolled (585, 334) with delta (0, 0)
Screenshot: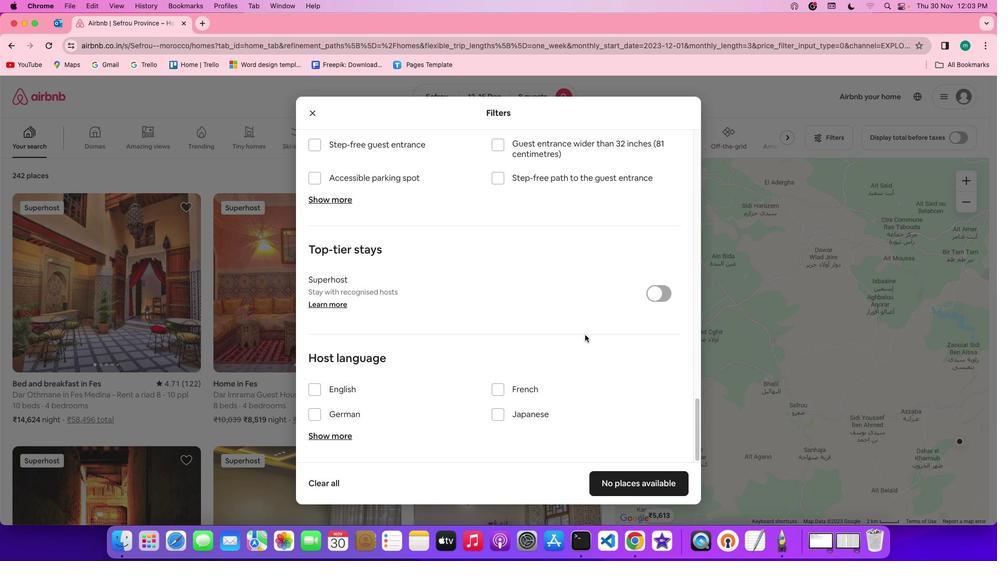 
Action: Mouse scrolled (585, 334) with delta (0, -1)
Screenshot: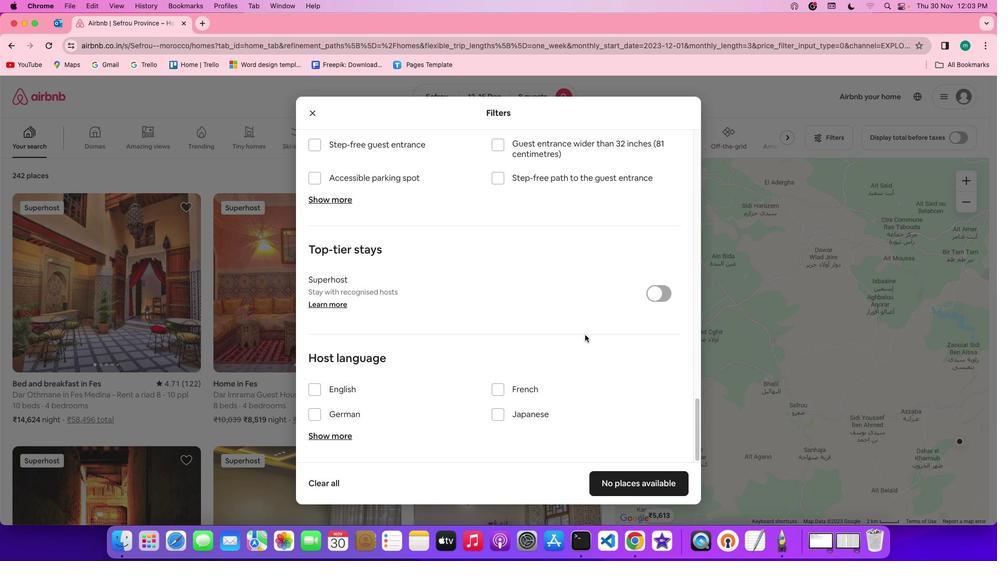 
Action: Mouse scrolled (585, 334) with delta (0, -2)
Screenshot: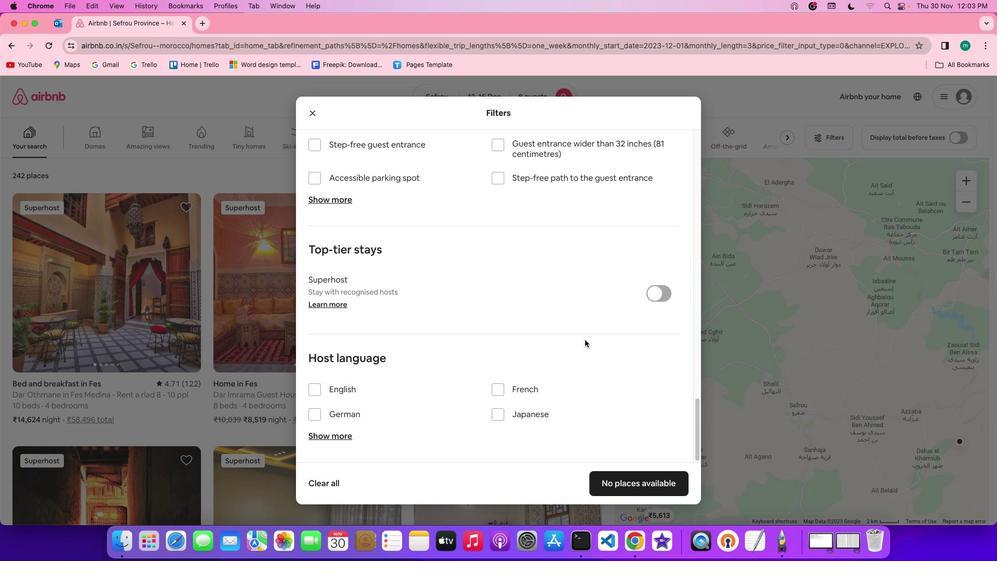 
Action: Mouse scrolled (585, 334) with delta (0, -2)
Screenshot: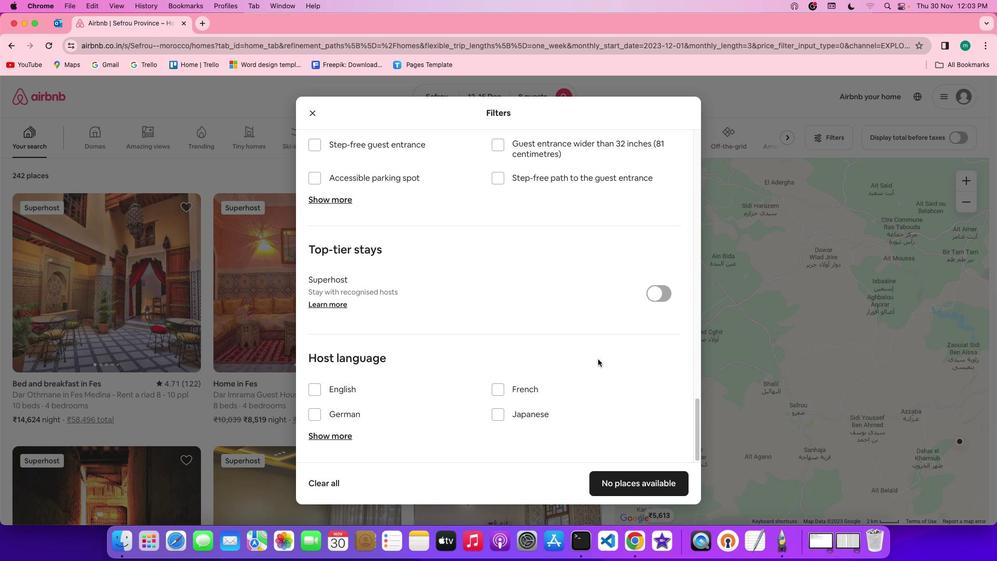 
Action: Mouse moved to (665, 482)
Screenshot: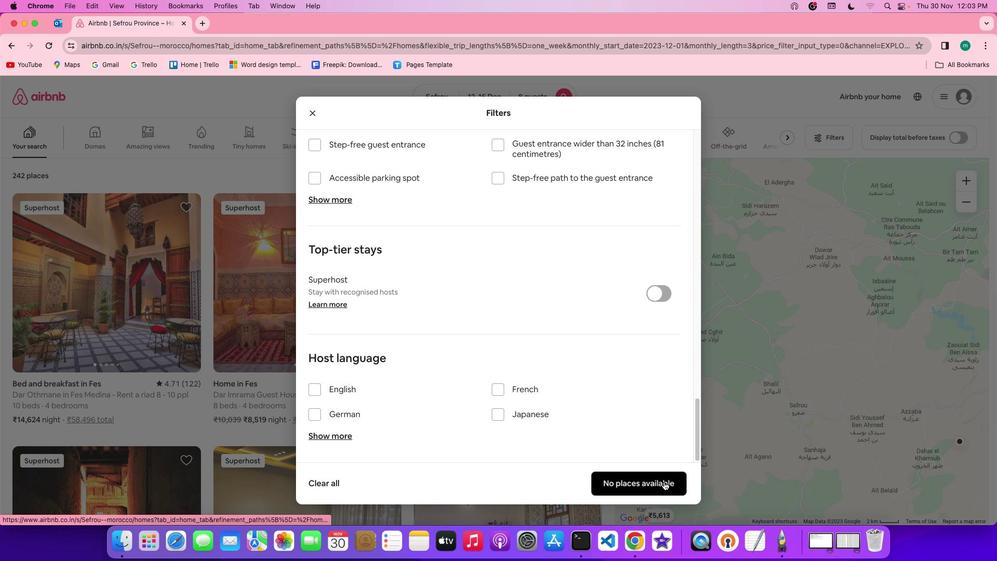 
Action: Mouse pressed left at (665, 482)
Screenshot: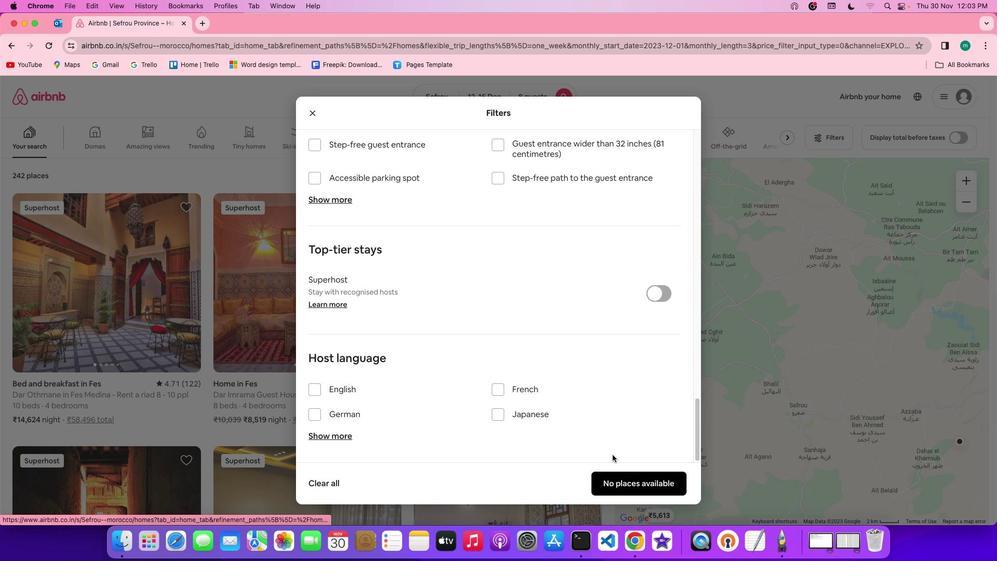 
Action: Mouse moved to (385, 355)
Screenshot: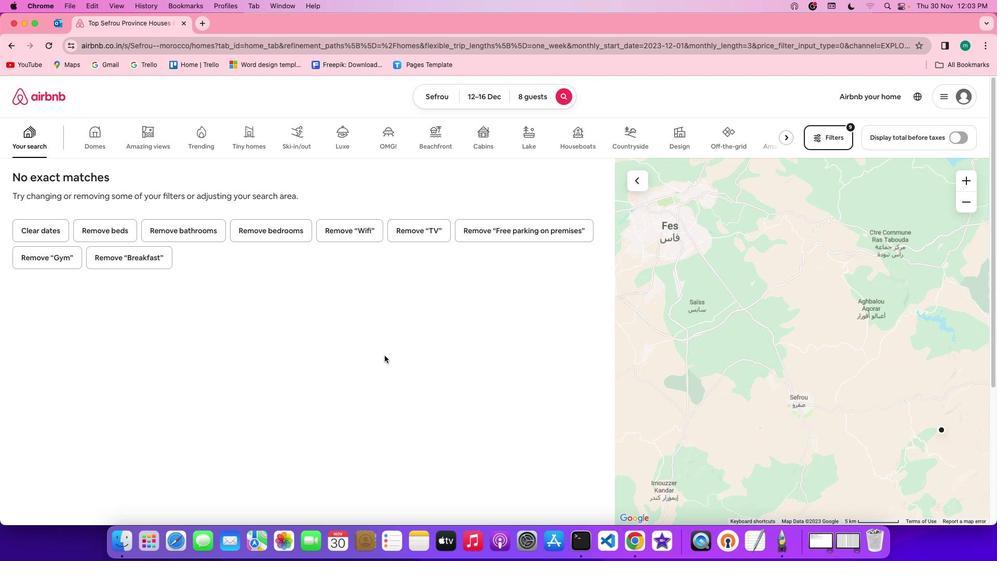 
